 Task: Create relationship between event and attendee object.
Action: Mouse moved to (642, 50)
Screenshot: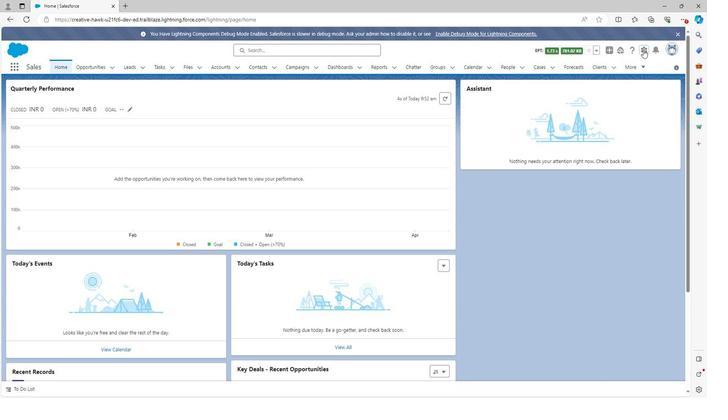 
Action: Mouse pressed left at (642, 50)
Screenshot: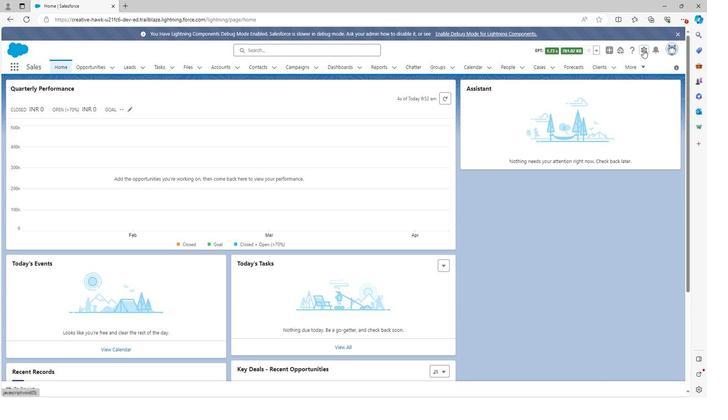 
Action: Mouse moved to (611, 72)
Screenshot: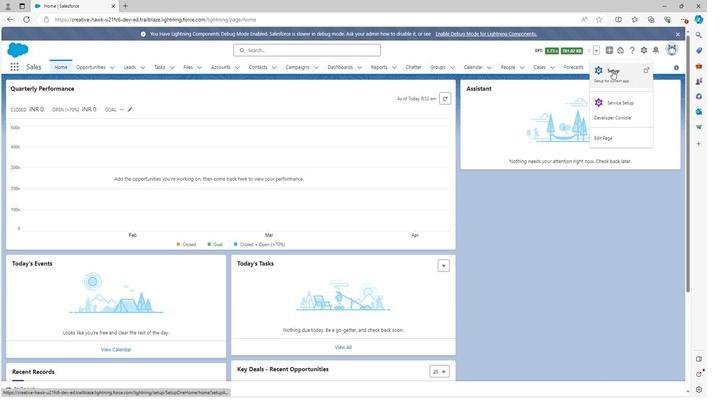 
Action: Mouse pressed left at (611, 72)
Screenshot: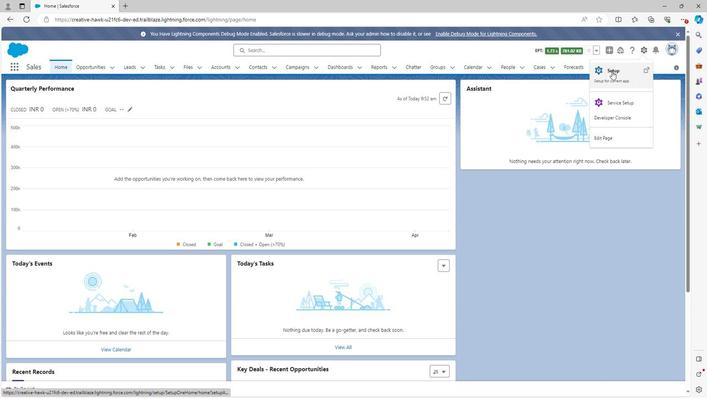 
Action: Mouse moved to (85, 69)
Screenshot: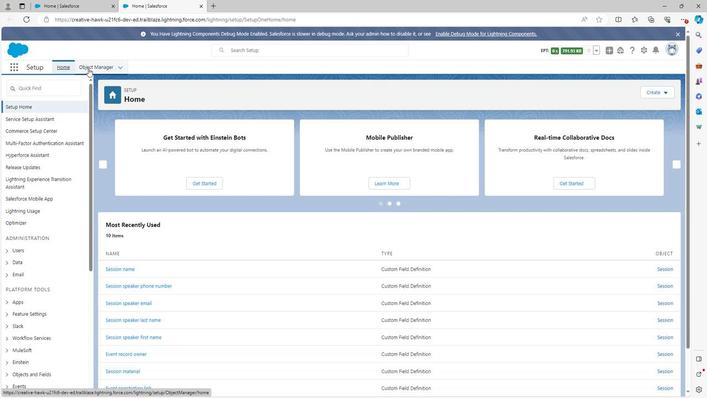 
Action: Mouse pressed left at (85, 69)
Screenshot: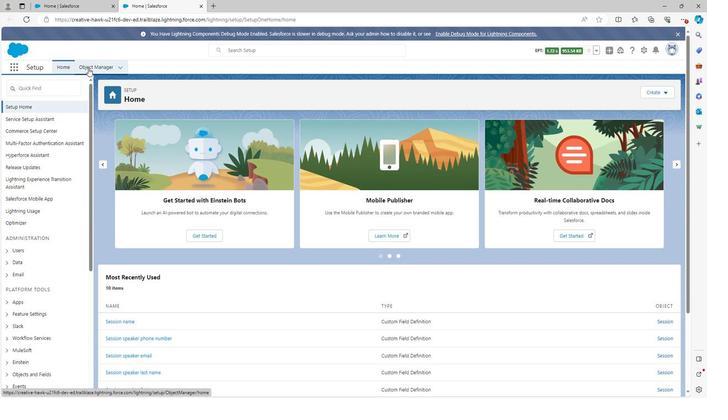 
Action: Mouse moved to (56, 291)
Screenshot: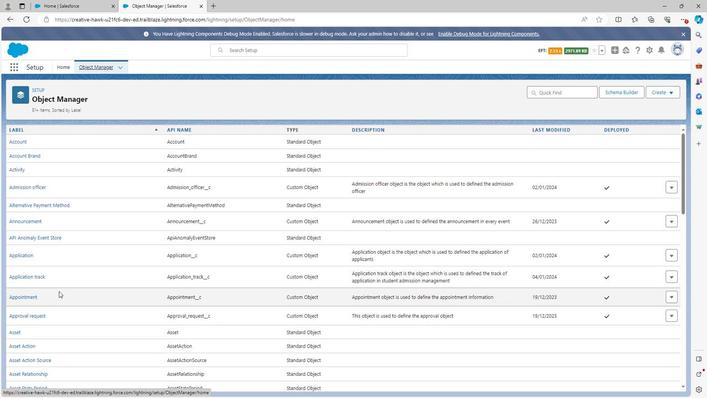 
Action: Mouse scrolled (56, 291) with delta (0, 0)
Screenshot: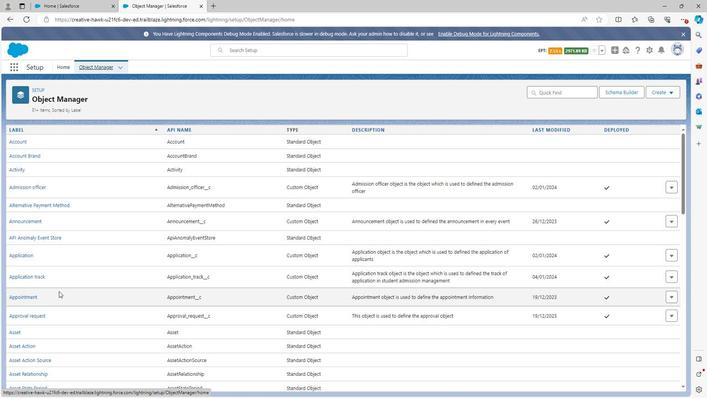
Action: Mouse moved to (56, 292)
Screenshot: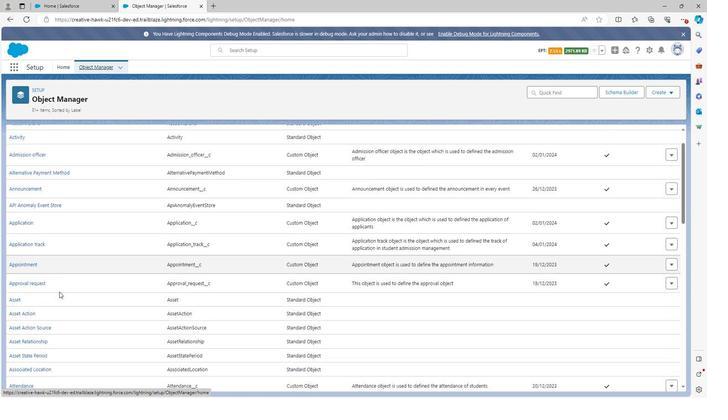 
Action: Mouse scrolled (56, 291) with delta (0, 0)
Screenshot: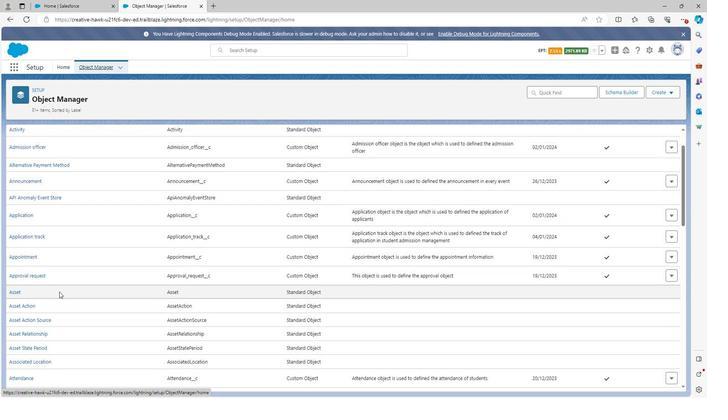 
Action: Mouse moved to (18, 358)
Screenshot: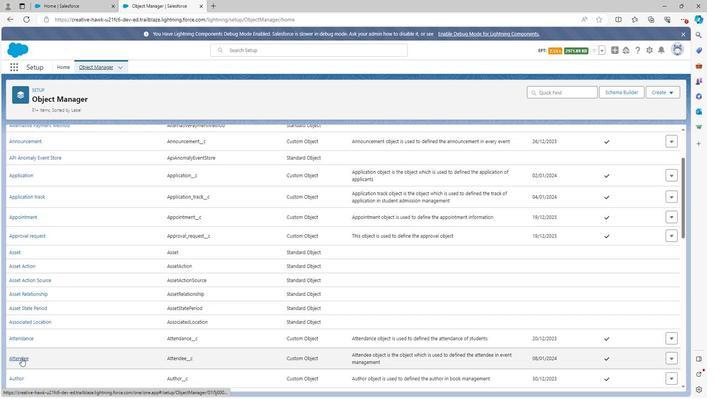 
Action: Mouse pressed left at (18, 358)
Screenshot: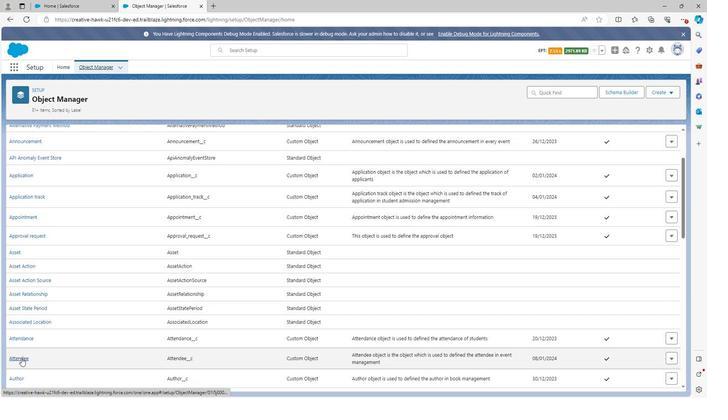 
Action: Mouse moved to (43, 146)
Screenshot: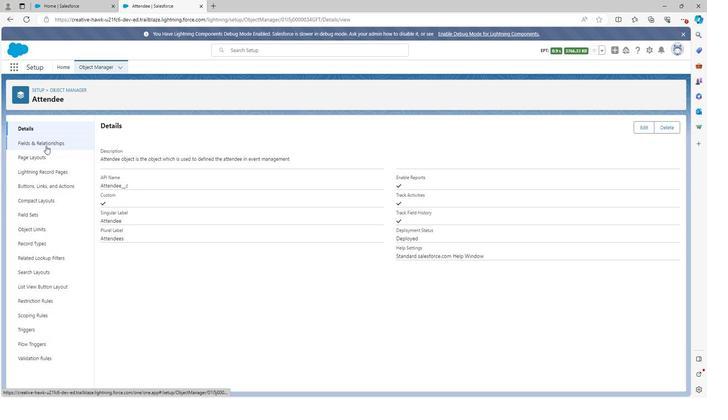 
Action: Mouse pressed left at (43, 146)
Screenshot: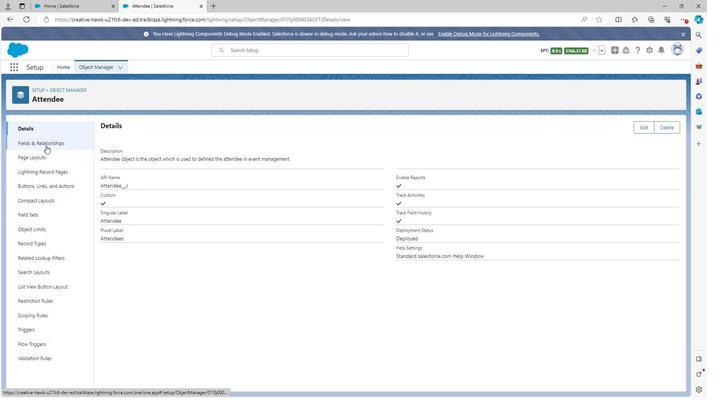 
Action: Mouse moved to (519, 128)
Screenshot: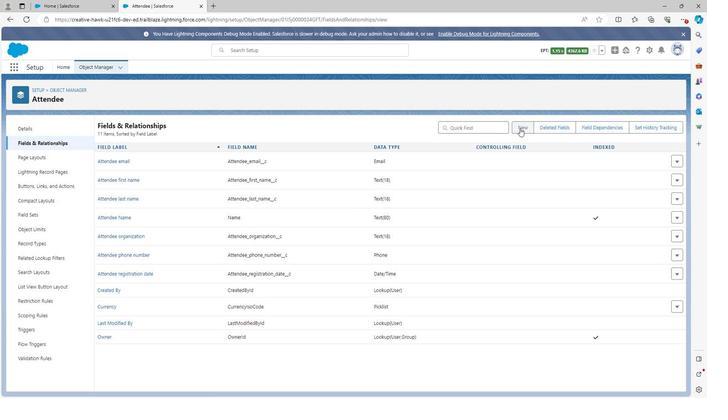 
Action: Mouse pressed left at (519, 128)
Screenshot: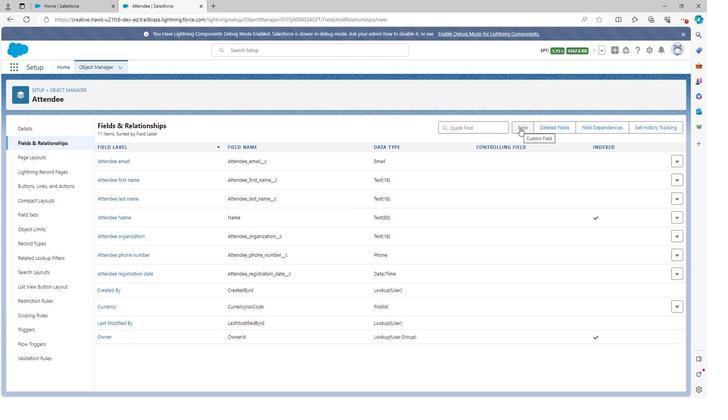 
Action: Mouse moved to (106, 264)
Screenshot: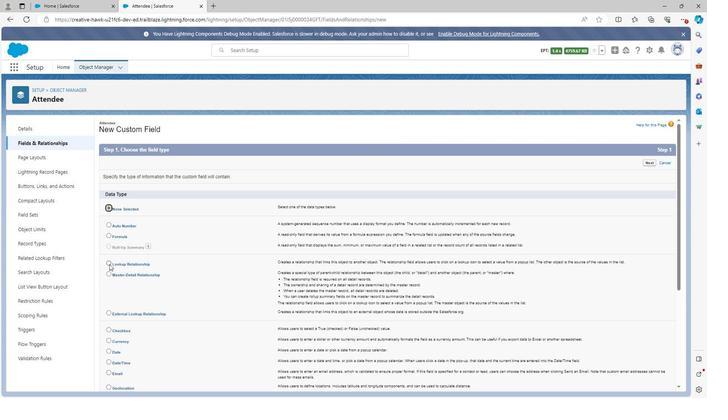 
Action: Mouse pressed left at (106, 264)
Screenshot: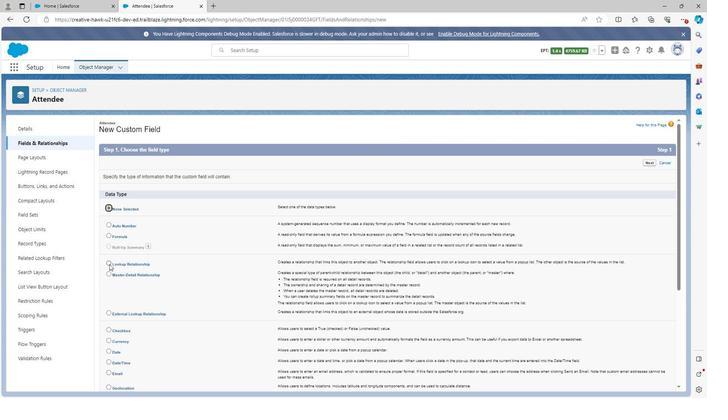 
Action: Mouse moved to (336, 273)
Screenshot: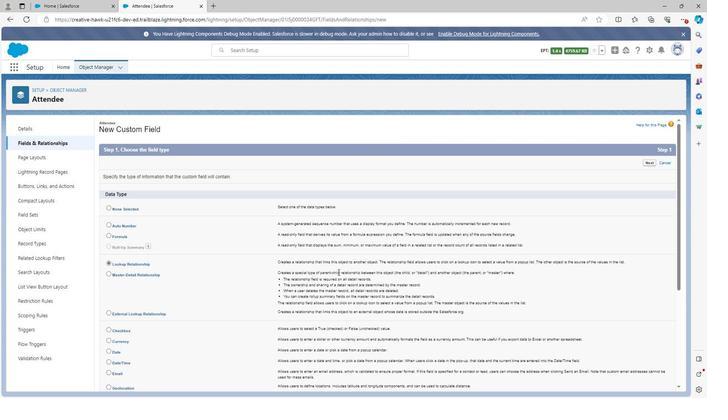 
Action: Mouse scrolled (336, 272) with delta (0, 0)
Screenshot: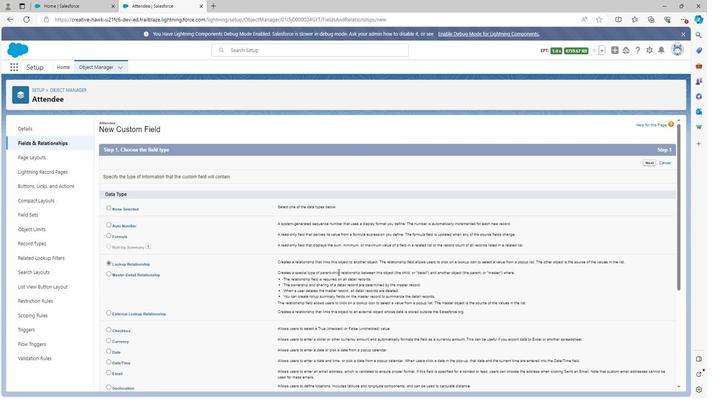 
Action: Mouse scrolled (336, 272) with delta (0, 0)
Screenshot: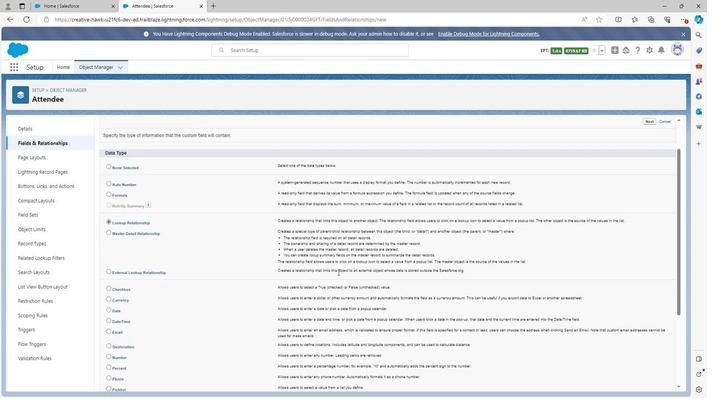 
Action: Mouse scrolled (336, 272) with delta (0, 0)
Screenshot: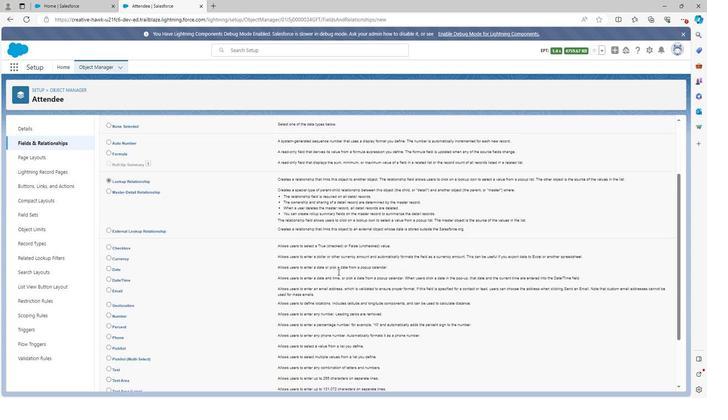
Action: Mouse scrolled (336, 272) with delta (0, 0)
Screenshot: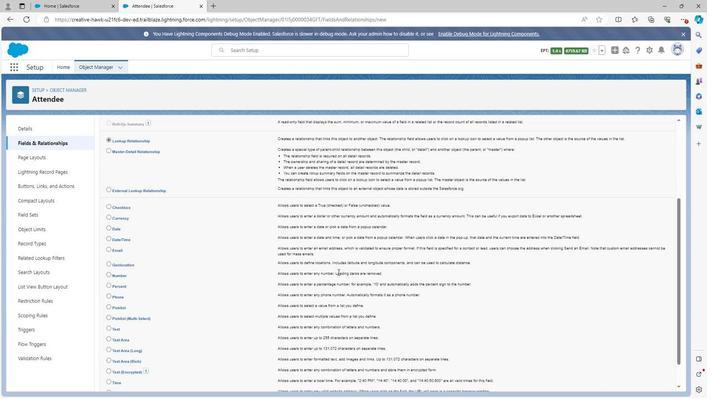 
Action: Mouse moved to (649, 381)
Screenshot: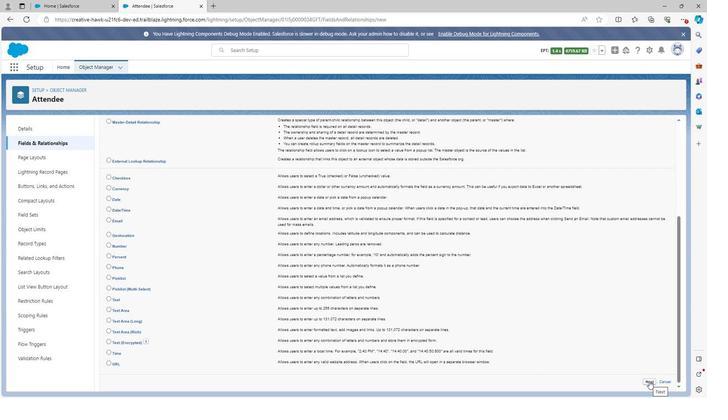 
Action: Mouse pressed left at (649, 381)
Screenshot: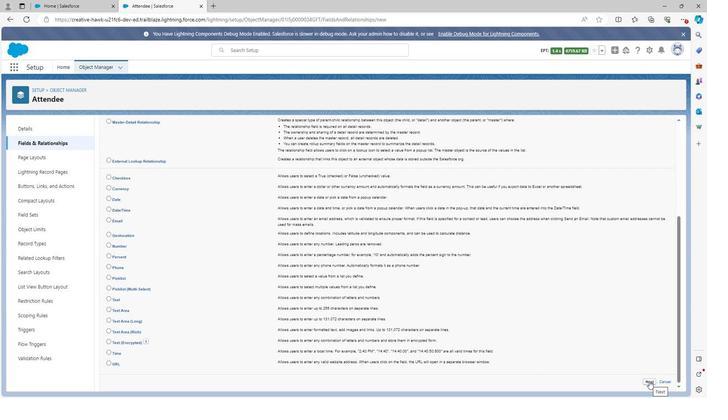 
Action: Mouse moved to (228, 190)
Screenshot: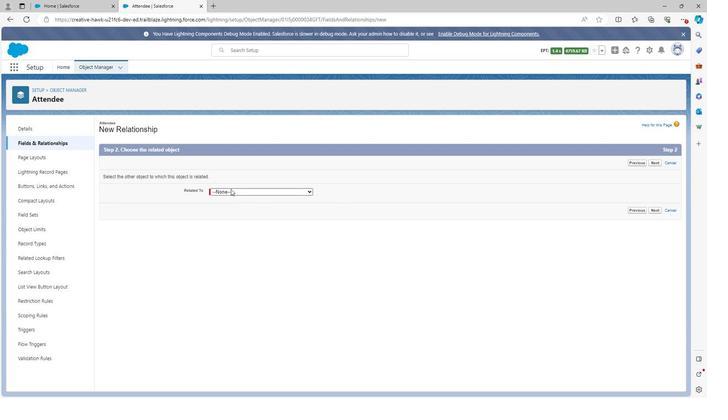 
Action: Mouse pressed left at (228, 190)
Screenshot: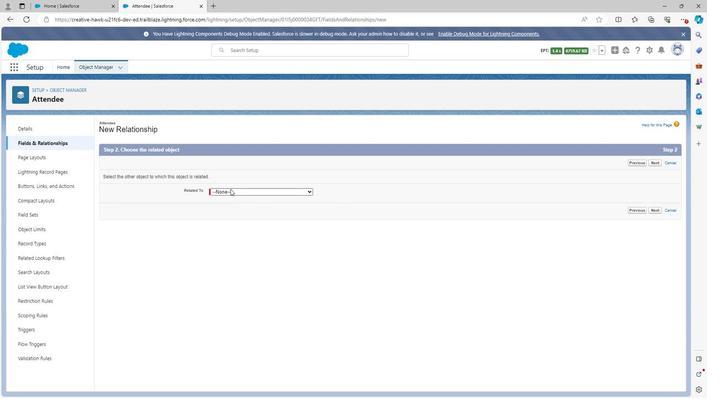 
Action: Mouse moved to (228, 268)
Screenshot: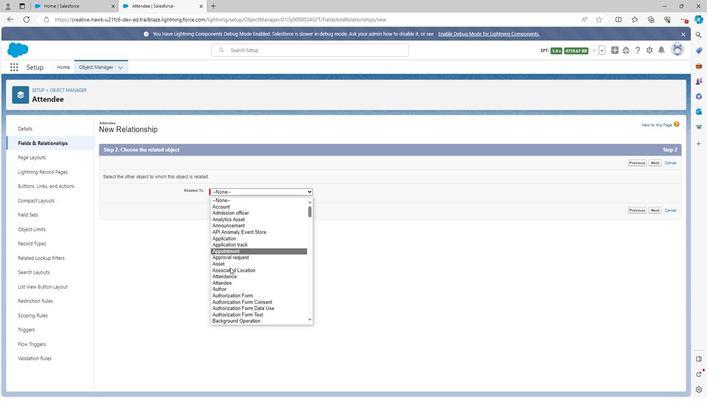 
Action: Mouse scrolled (228, 268) with delta (0, 0)
Screenshot: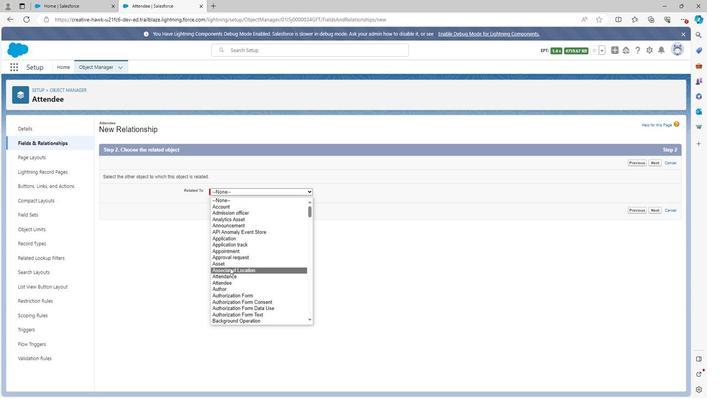 
Action: Mouse scrolled (228, 268) with delta (0, 0)
Screenshot: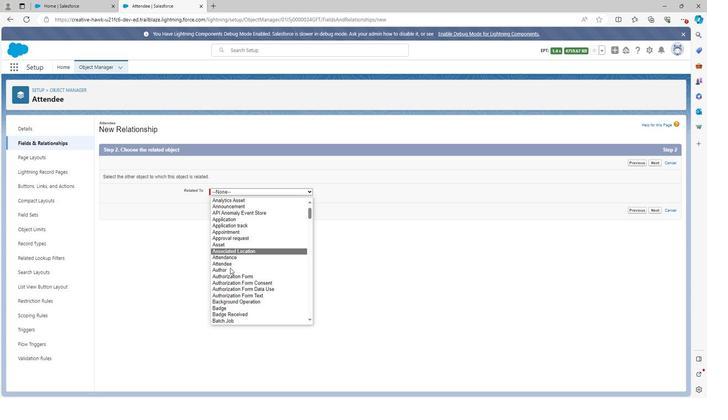 
Action: Mouse scrolled (228, 268) with delta (0, 0)
Screenshot: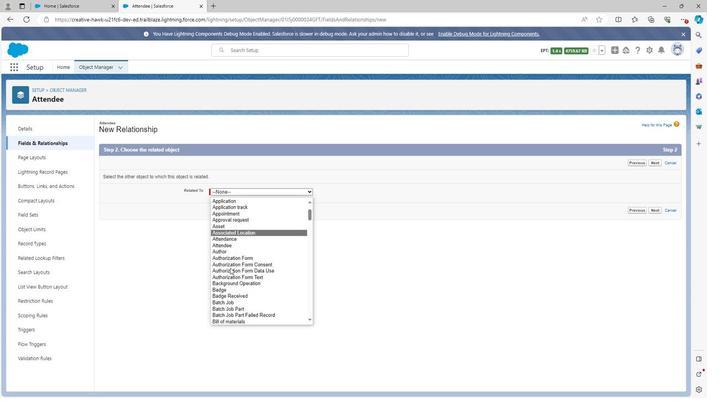 
Action: Mouse scrolled (228, 268) with delta (0, 0)
Screenshot: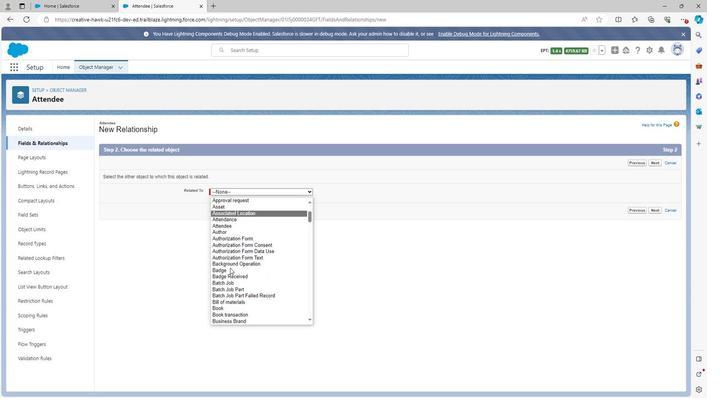 
Action: Mouse moved to (229, 268)
Screenshot: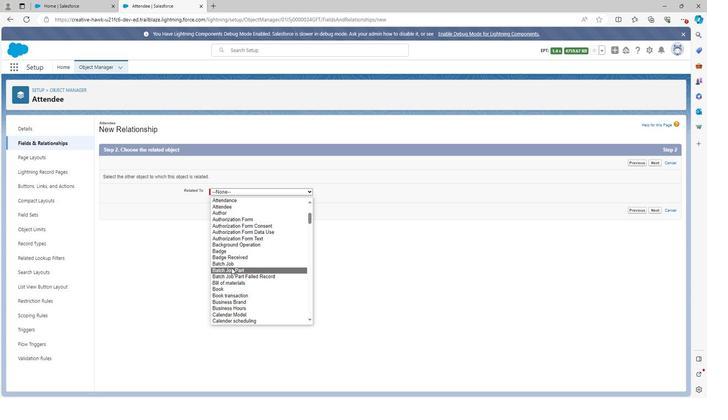 
Action: Mouse scrolled (229, 268) with delta (0, 0)
Screenshot: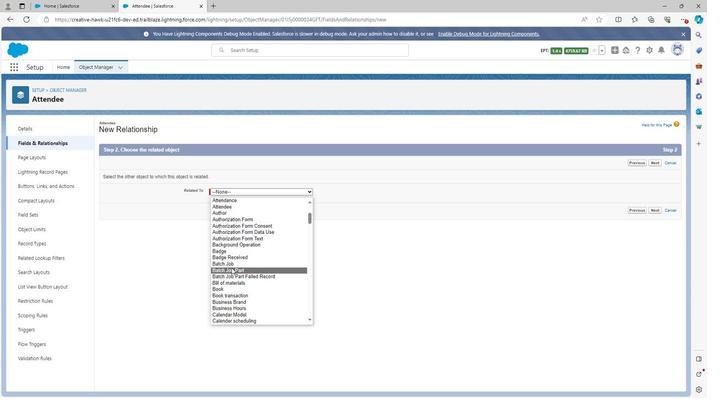 
Action: Mouse scrolled (229, 268) with delta (0, 0)
Screenshot: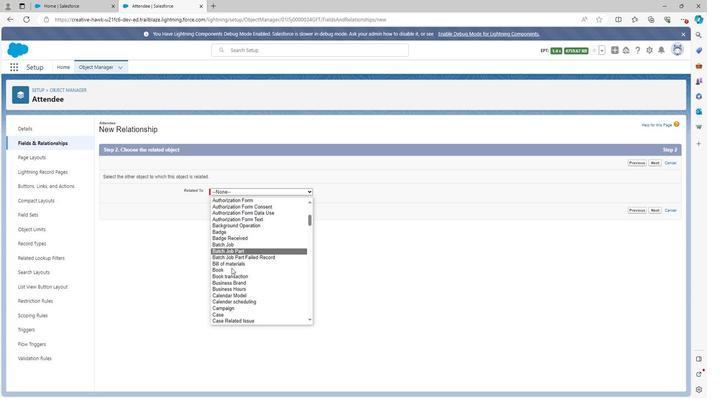 
Action: Mouse scrolled (229, 268) with delta (0, 0)
Screenshot: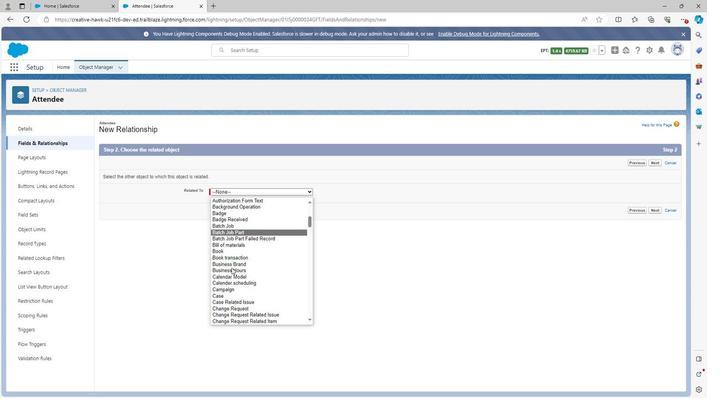 
Action: Mouse scrolled (229, 268) with delta (0, 0)
Screenshot: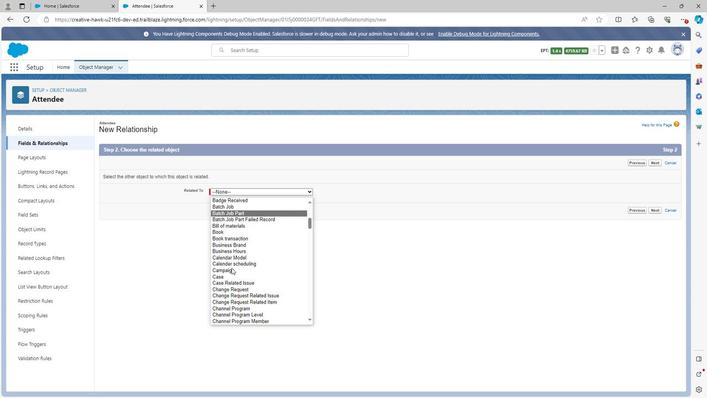 
Action: Mouse scrolled (229, 268) with delta (0, 0)
Screenshot: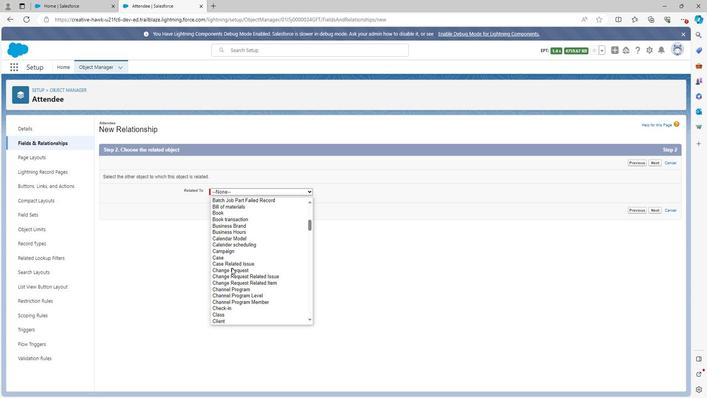 
Action: Mouse scrolled (229, 268) with delta (0, 0)
Screenshot: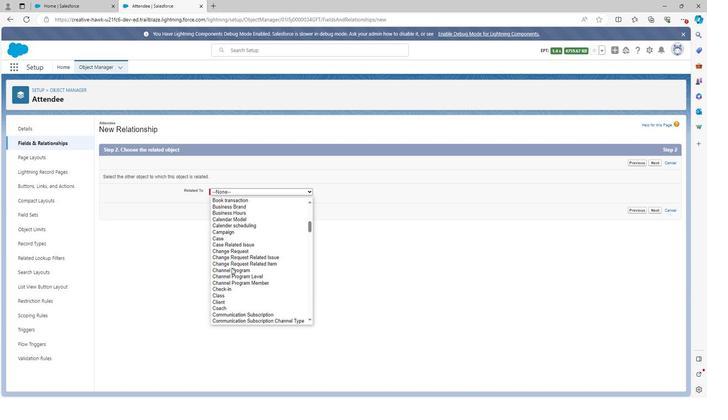 
Action: Mouse scrolled (229, 268) with delta (0, 0)
Screenshot: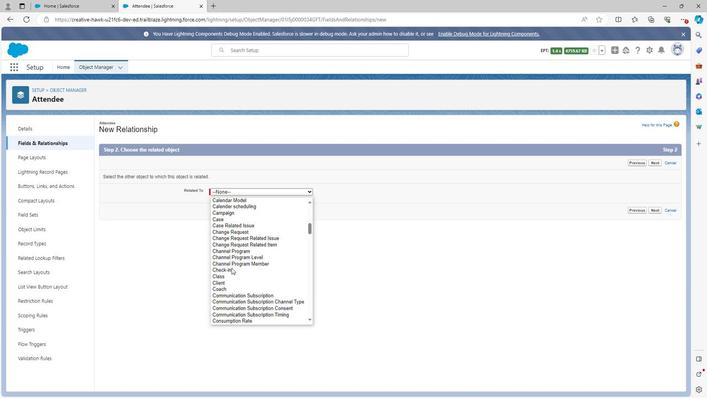 
Action: Mouse scrolled (229, 268) with delta (0, 0)
Screenshot: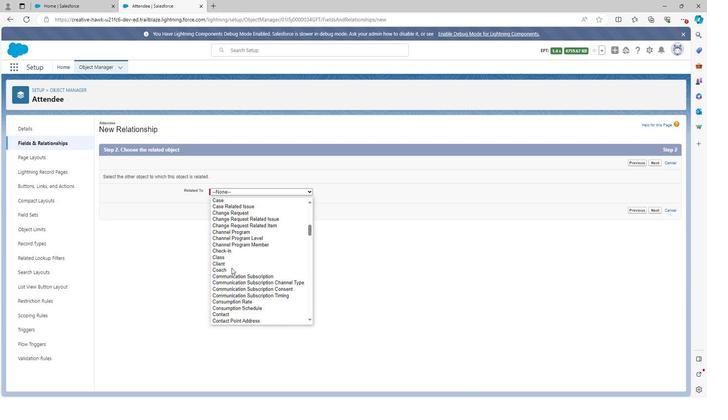 
Action: Mouse scrolled (229, 268) with delta (0, 0)
Screenshot: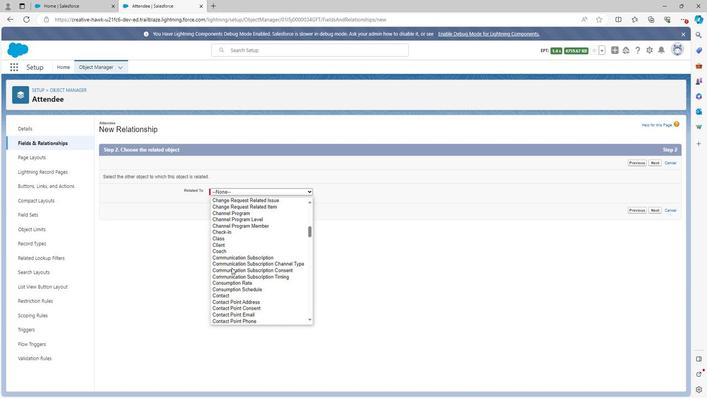 
Action: Mouse scrolled (229, 268) with delta (0, 0)
Screenshot: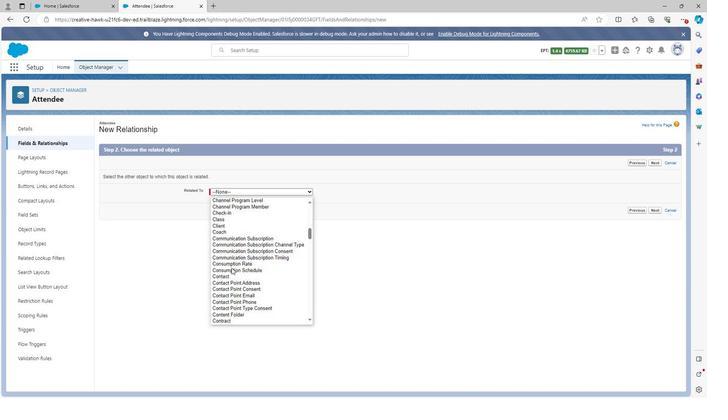 
Action: Mouse scrolled (229, 268) with delta (0, 0)
Screenshot: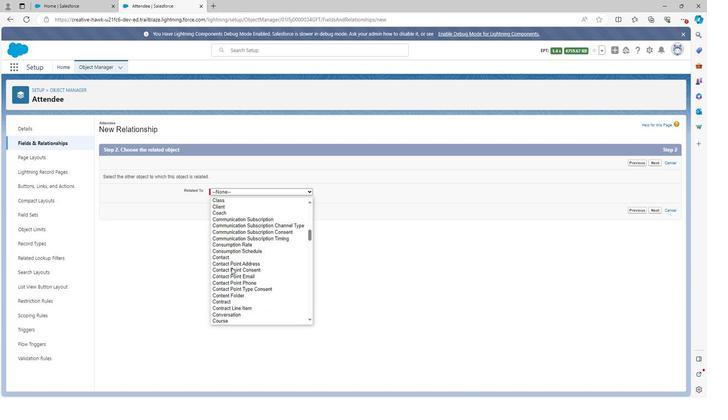 
Action: Mouse scrolled (229, 268) with delta (0, 0)
Screenshot: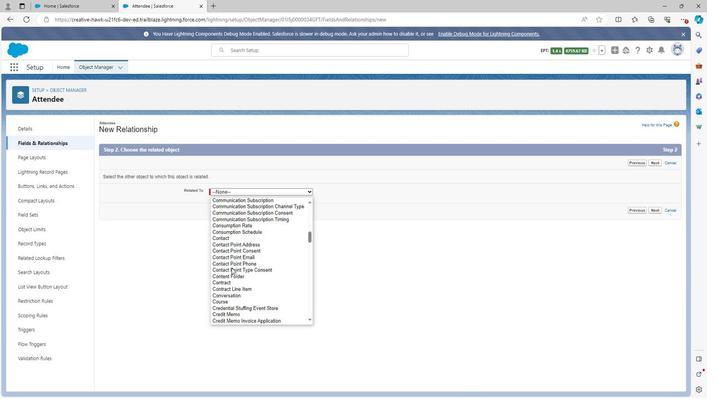 
Action: Mouse scrolled (229, 268) with delta (0, 0)
Screenshot: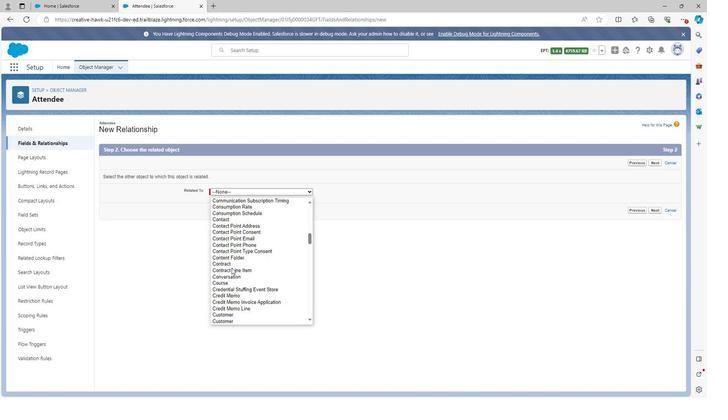 
Action: Mouse scrolled (229, 268) with delta (0, 0)
Screenshot: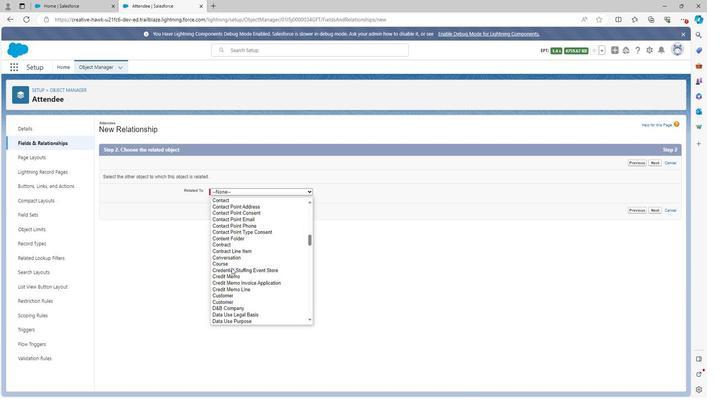 
Action: Mouse scrolled (229, 268) with delta (0, 0)
Screenshot: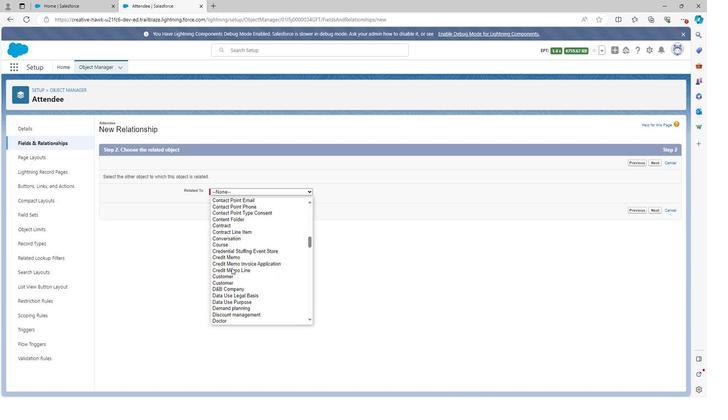 
Action: Mouse scrolled (229, 268) with delta (0, 0)
Screenshot: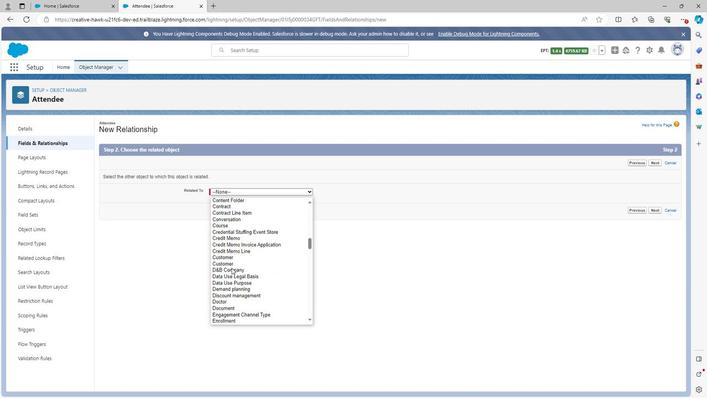 
Action: Mouse scrolled (229, 268) with delta (0, 0)
Screenshot: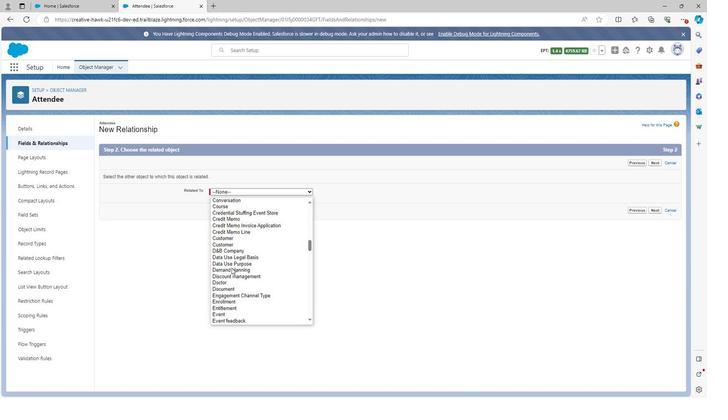 
Action: Mouse scrolled (229, 268) with delta (0, 0)
Screenshot: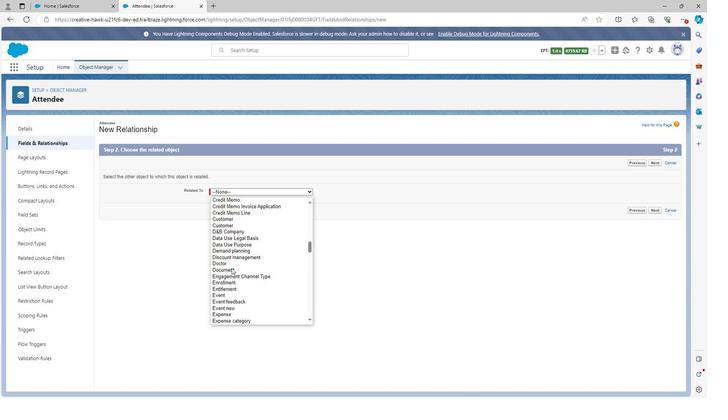 
Action: Mouse moved to (222, 289)
Screenshot: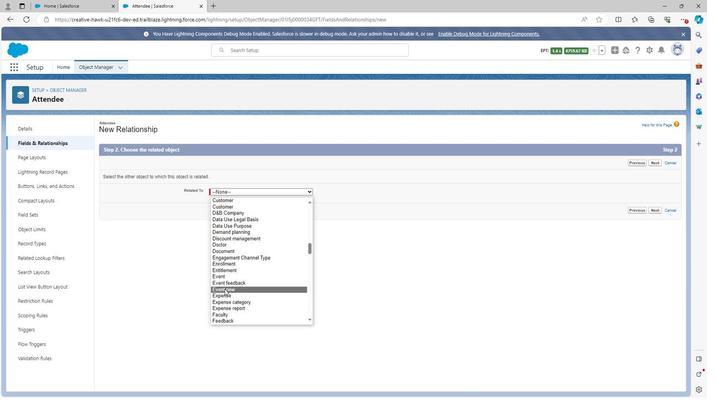 
Action: Mouse pressed left at (222, 289)
Screenshot: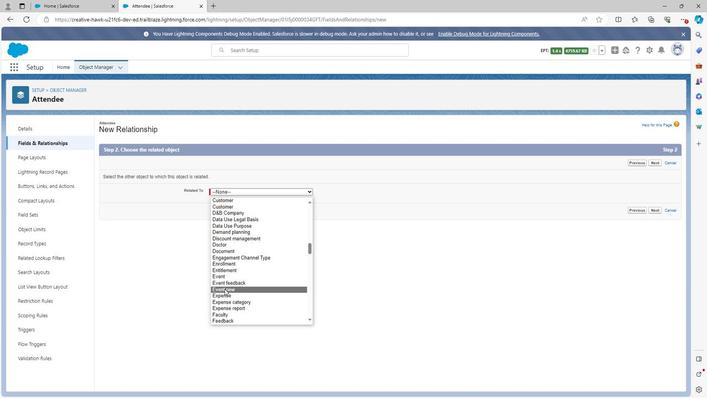 
Action: Mouse moved to (652, 208)
Screenshot: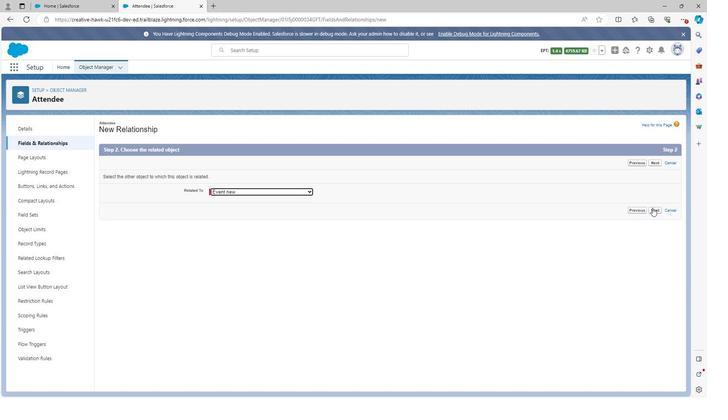 
Action: Mouse pressed left at (652, 208)
Screenshot: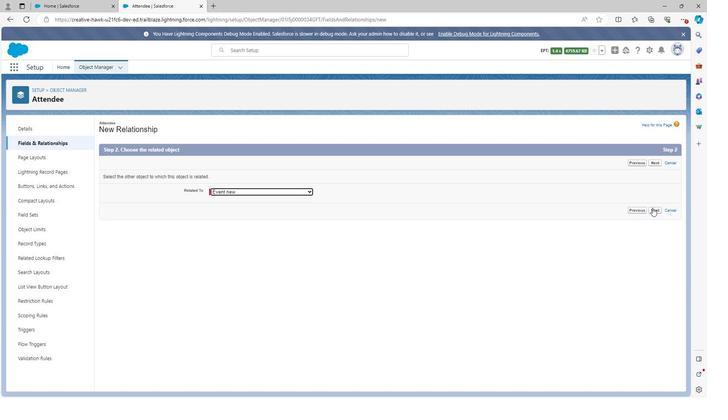 
Action: Mouse moved to (234, 178)
Screenshot: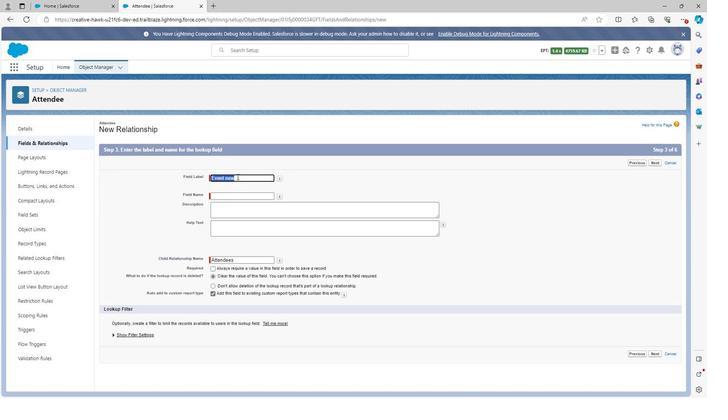 
Action: Mouse pressed left at (234, 178)
Screenshot: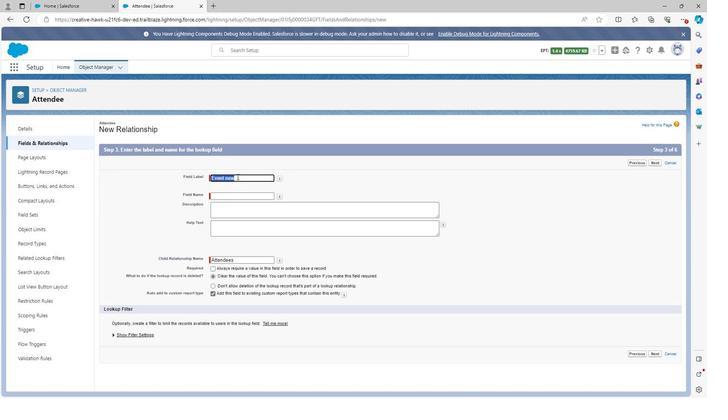 
Action: Mouse moved to (234, 178)
Screenshot: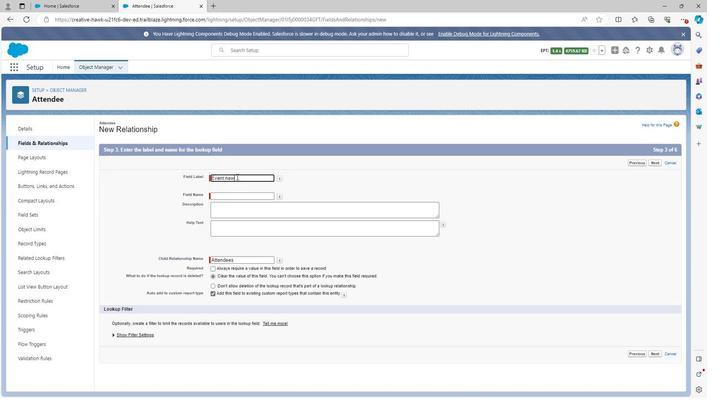 
Action: Mouse pressed left at (234, 178)
Screenshot: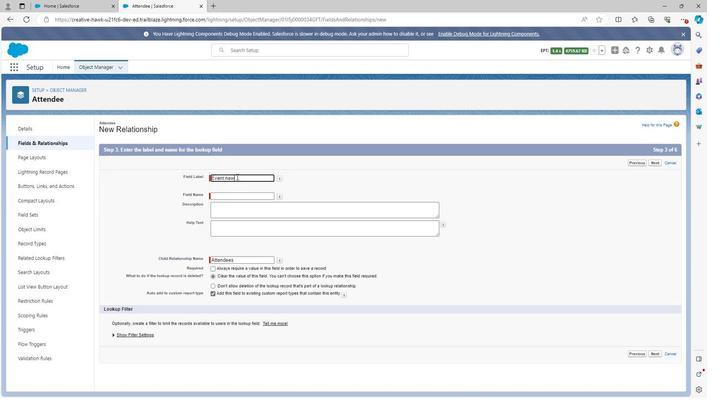 
Action: Mouse moved to (197, 176)
Screenshot: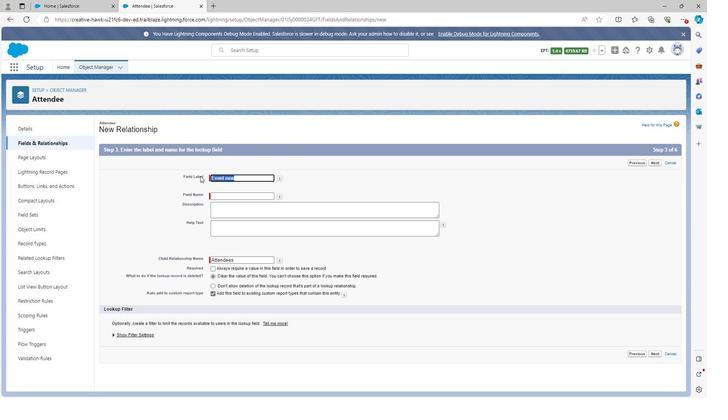 
Action: Key pressed <Key.shift>A
Screenshot: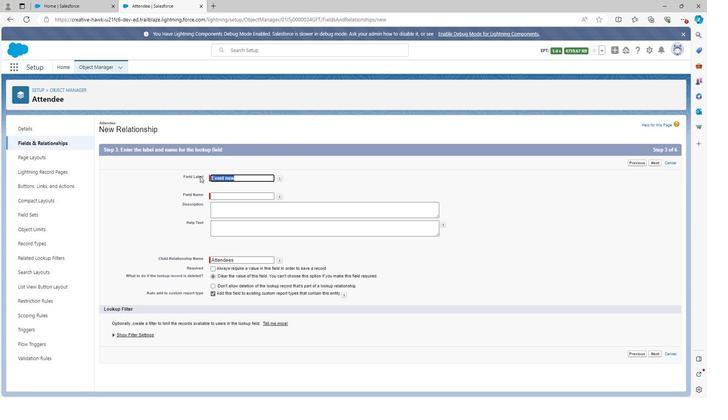 
Action: Mouse moved to (197, 176)
Screenshot: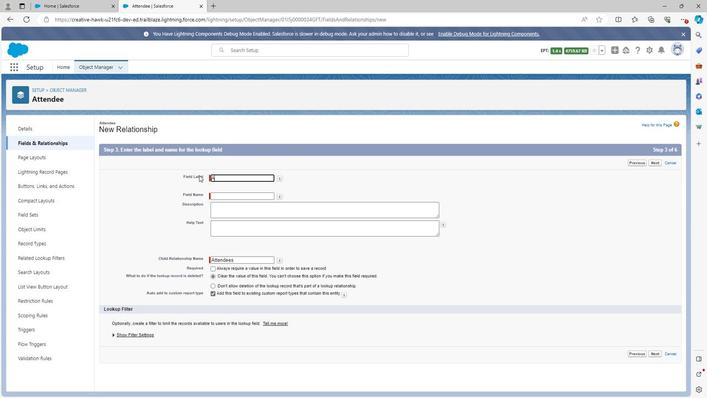 
Action: Key pressed ttendee<Key.space>event<Key.space>subjev
Screenshot: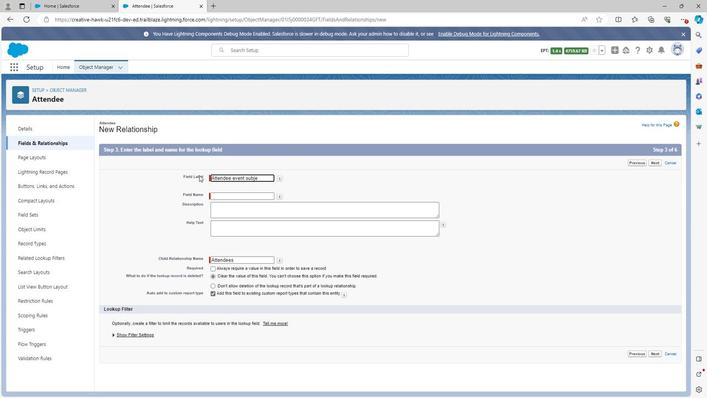 
Action: Mouse moved to (197, 175)
Screenshot: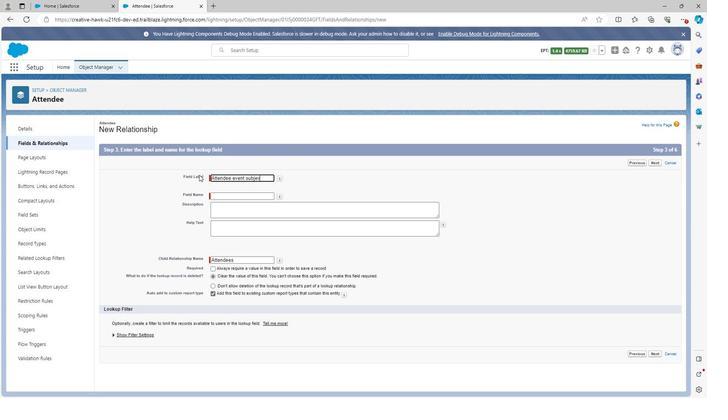 
Action: Key pressed <Key.backspace>ct
Screenshot: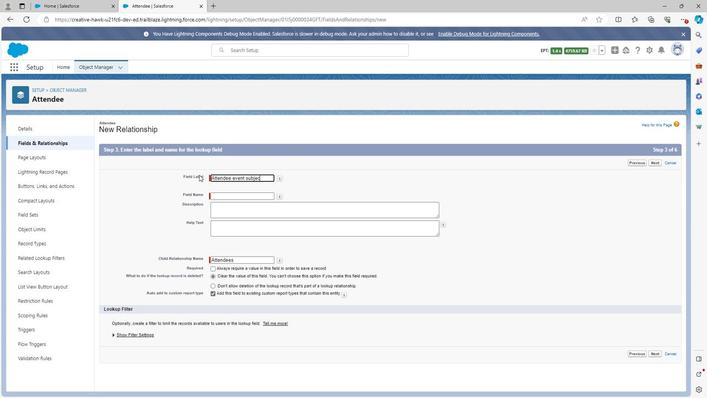 
Action: Mouse moved to (295, 182)
Screenshot: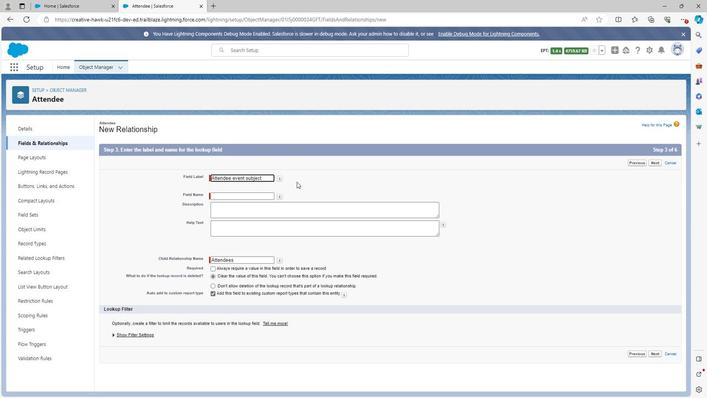 
Action: Mouse pressed left at (295, 182)
Screenshot: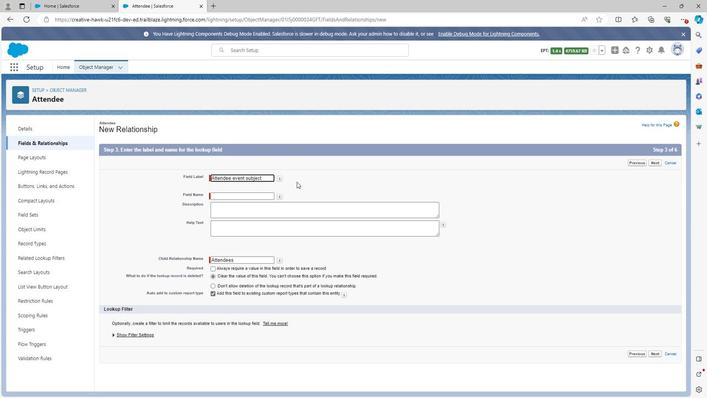 
Action: Mouse moved to (248, 212)
Screenshot: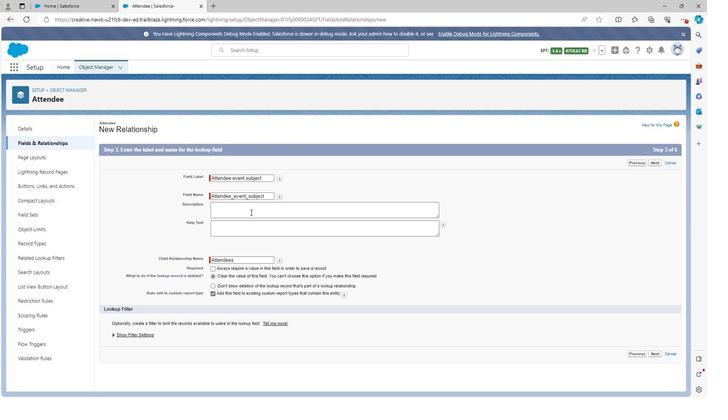 
Action: Mouse pressed left at (248, 212)
Screenshot: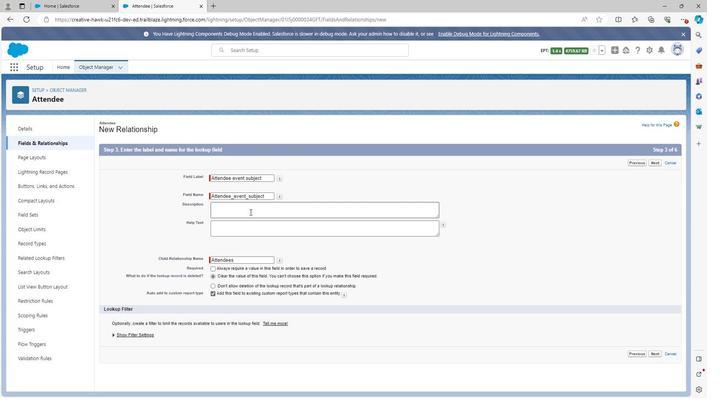 
Action: Mouse moved to (247, 212)
Screenshot: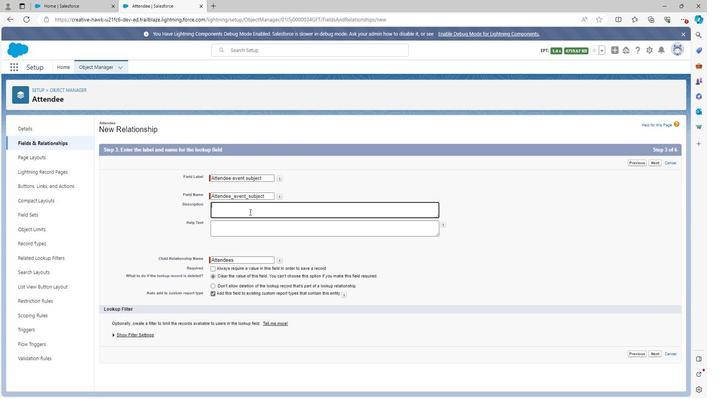 
Action: Key pressed <Key.shift>
Screenshot: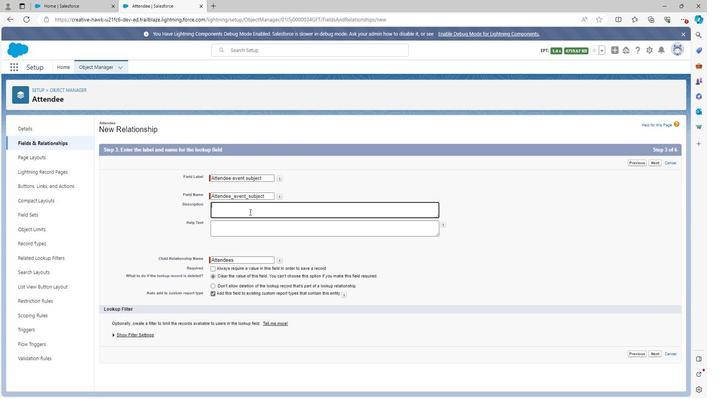 
Action: Mouse moved to (245, 210)
Screenshot: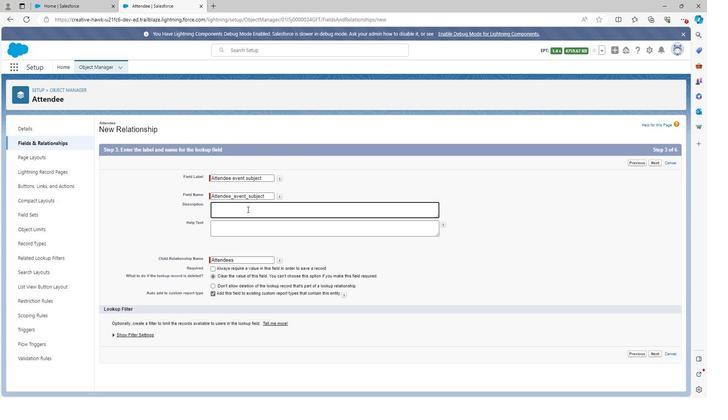 
Action: Key pressed A
Screenshot: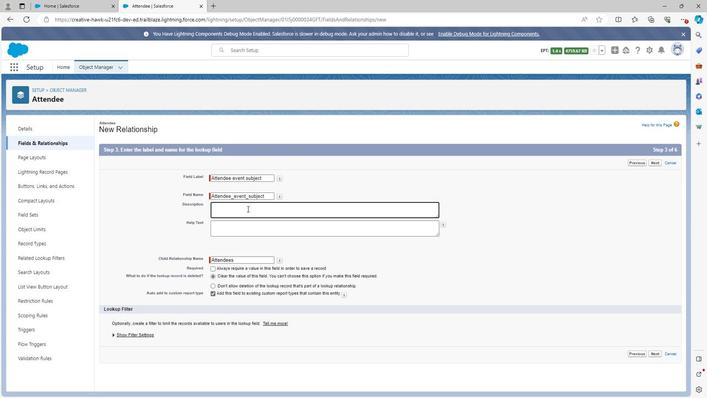 
Action: Mouse moved to (244, 207)
Screenshot: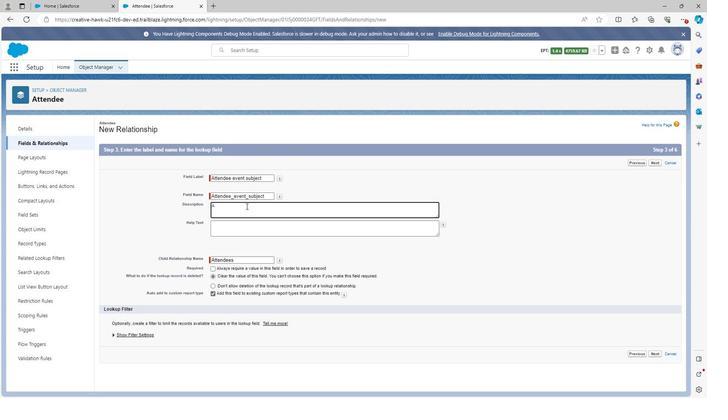 
Action: Key pressed t
Screenshot: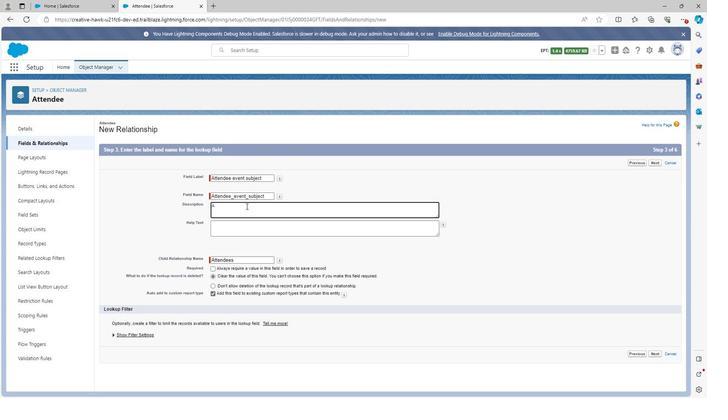 
Action: Mouse moved to (244, 207)
Screenshot: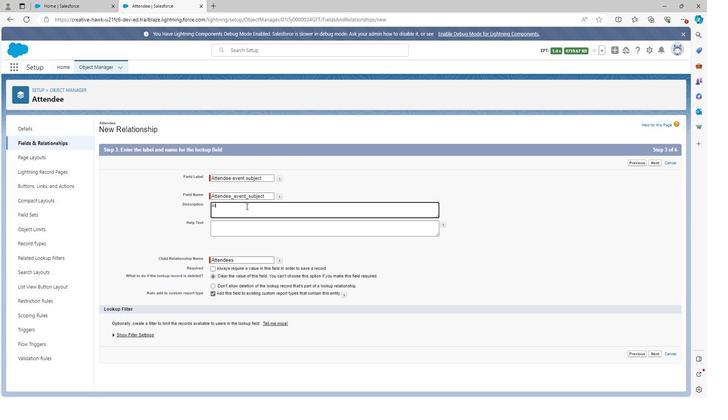 
Action: Key pressed t
Screenshot: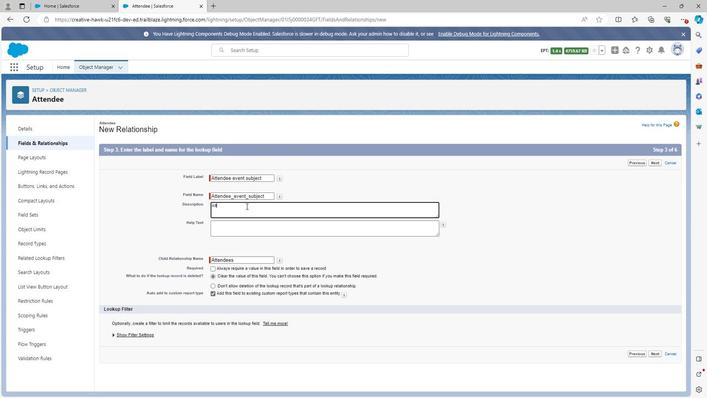 
Action: Mouse moved to (244, 206)
Screenshot: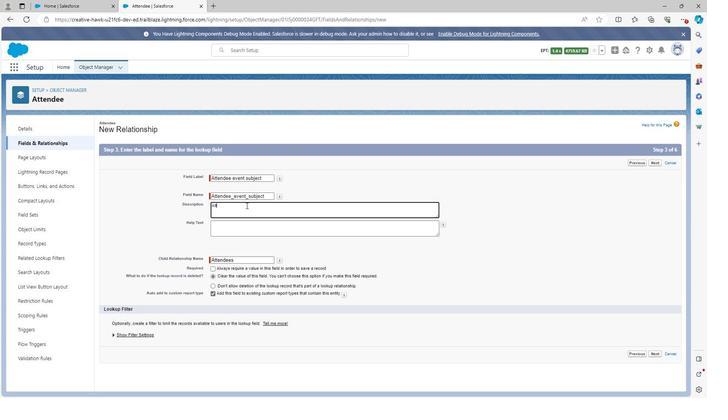 
Action: Key pressed e
Screenshot: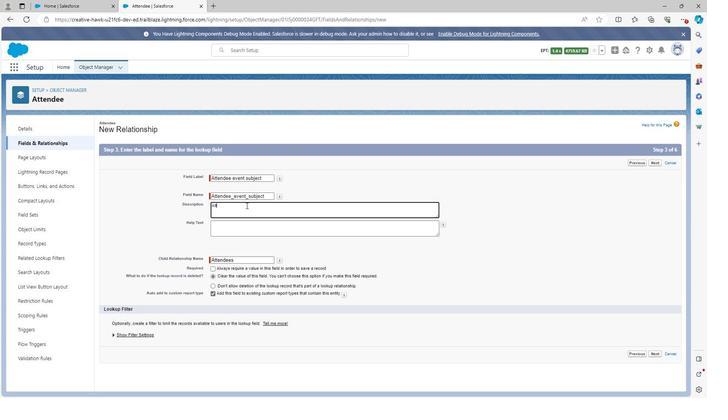 
Action: Mouse moved to (244, 205)
Screenshot: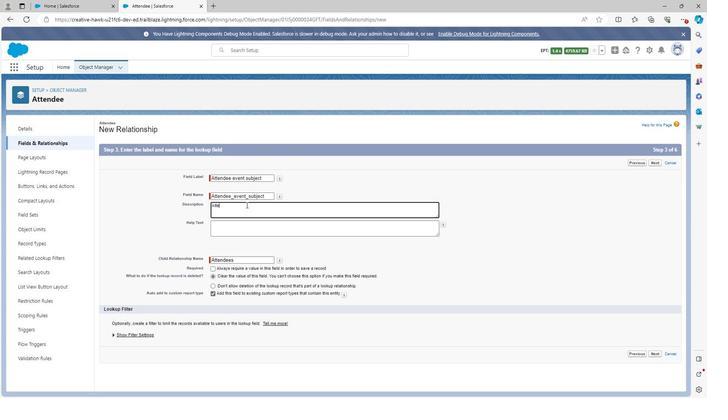 
Action: Key pressed nee
Screenshot: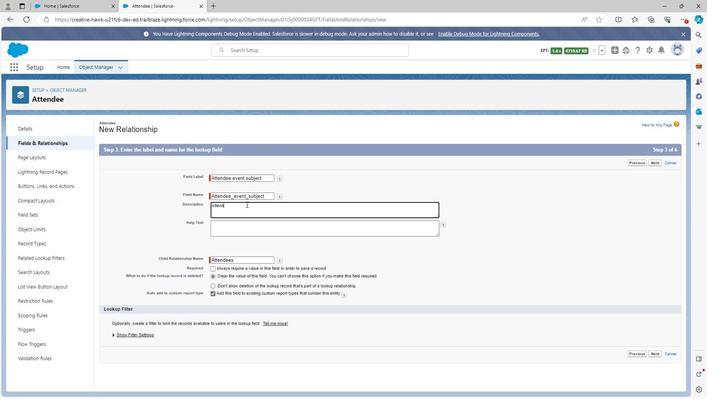 
Action: Mouse moved to (244, 205)
Screenshot: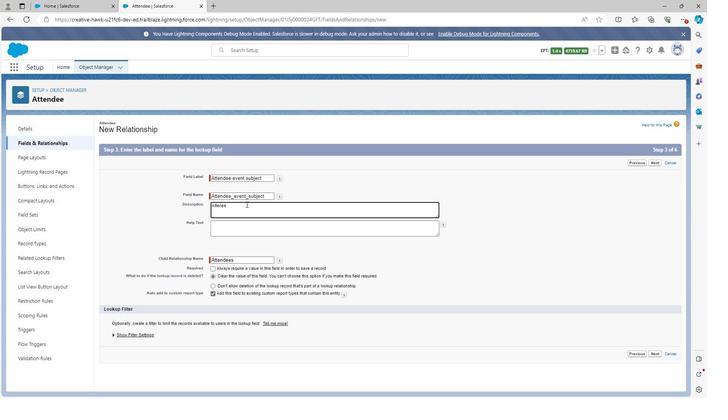 
Action: Key pressed <Key.backspace><Key.backspace>d
Screenshot: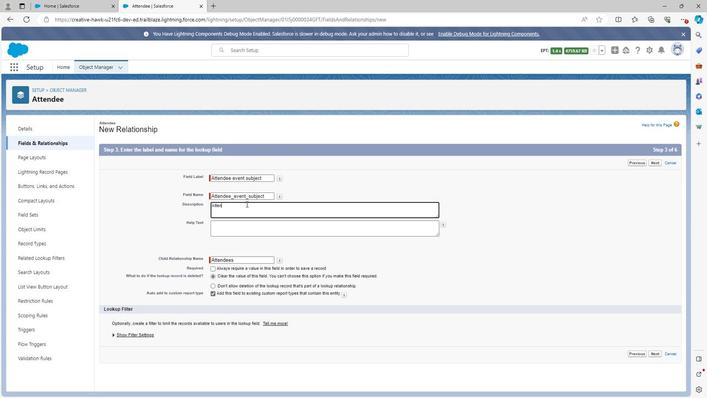 
Action: Mouse moved to (244, 204)
Screenshot: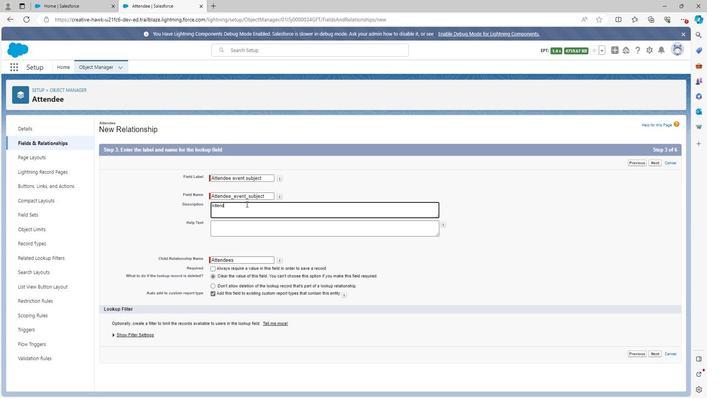 
Action: Key pressed ee<Key.space>even
Screenshot: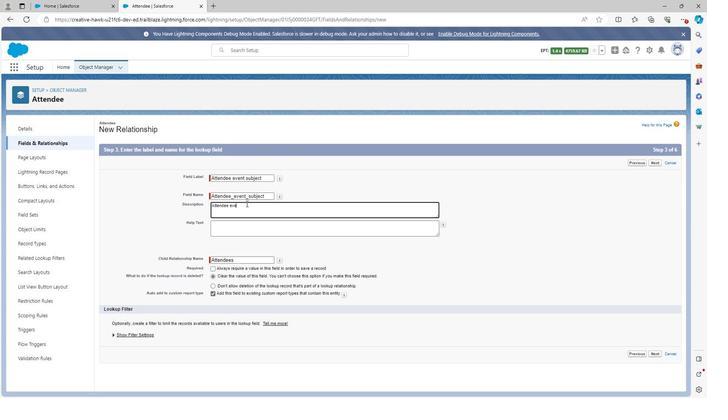 
Action: Mouse moved to (244, 203)
Screenshot: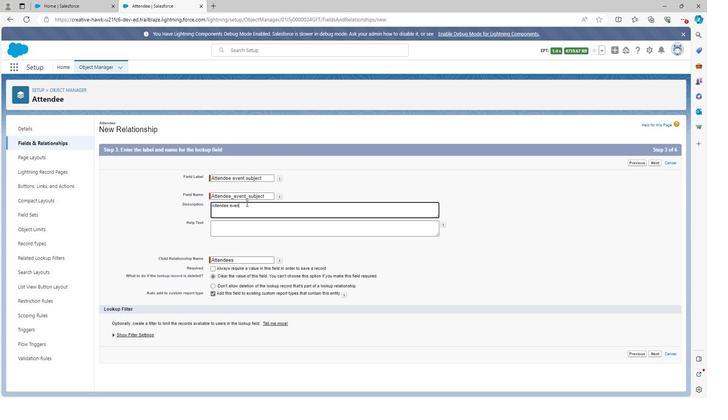 
Action: Key pressed t<Key.space>subject<Key.space>
Screenshot: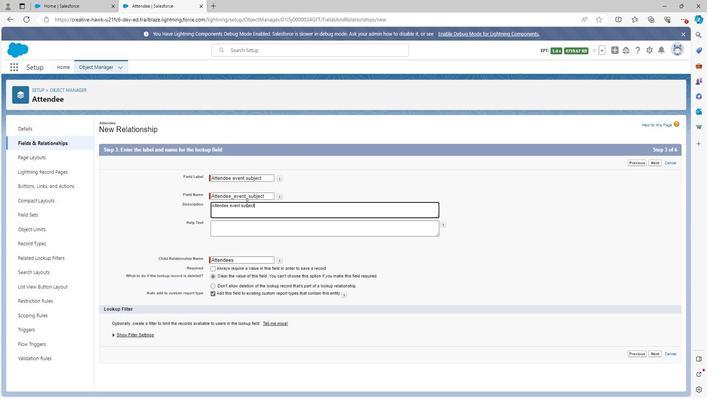 
Action: Mouse moved to (243, 203)
Screenshot: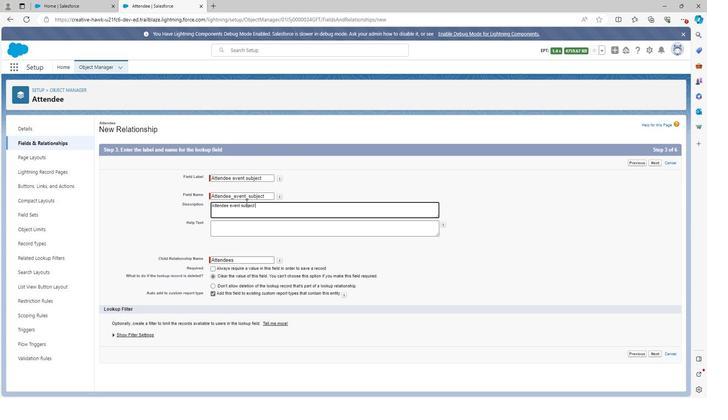 
Action: Key pressed relationship<Key.space>is<Key.space>the<Key.space>relationship<Key.space>in<Key.space>which<Key.space>we<Key.space>get<Key.space>subject<Key.space>of<Key.space>event<Key.space>i<Key.backspace>from<Key.space>event<Key.space>subject<Key.space>to<Key.space>attendee<Key.space>subject<Key.space>in<Key.space>event<Key.space>management
Screenshot: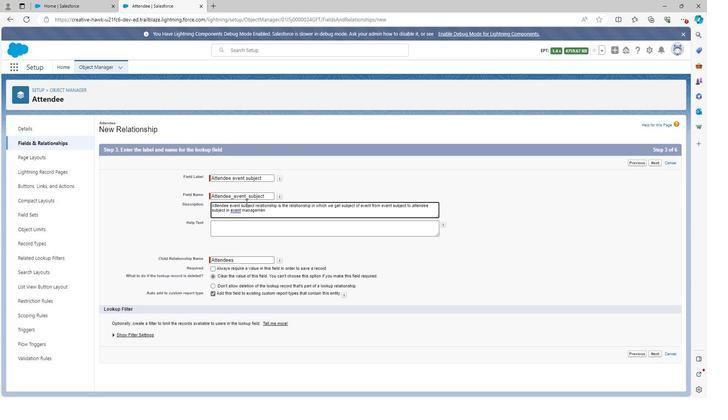 
Action: Mouse moved to (236, 225)
Screenshot: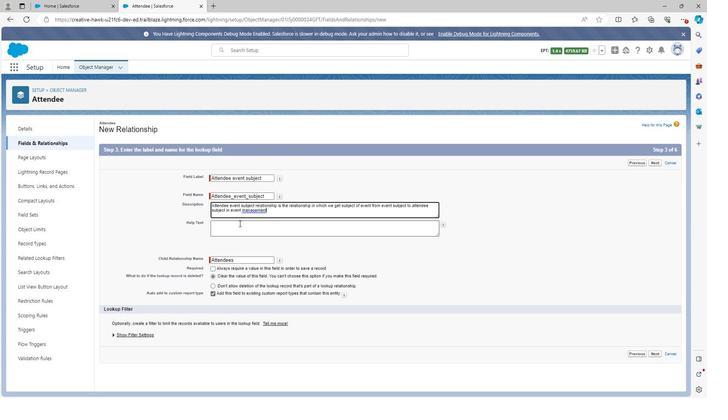 
Action: Mouse pressed left at (236, 225)
Screenshot: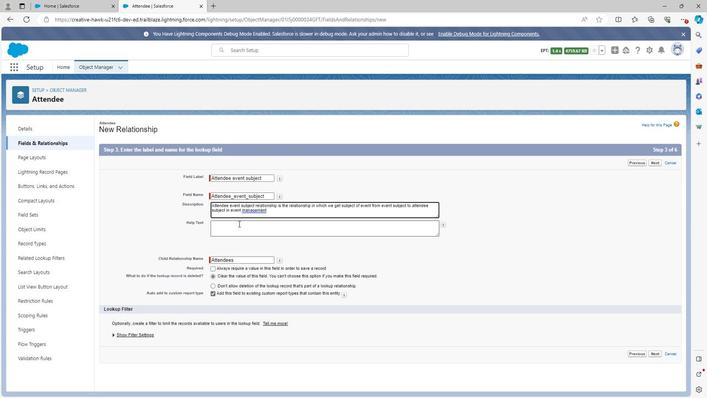 
Action: Key pressed <Key.shift><Key.shift><Key.shift>A
Screenshot: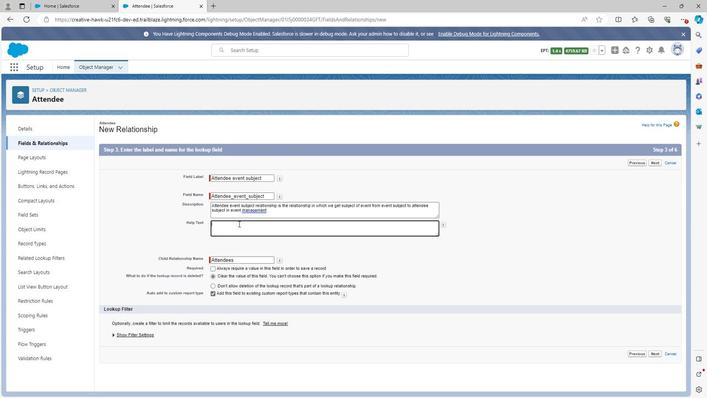 
Action: Mouse moved to (236, 225)
Screenshot: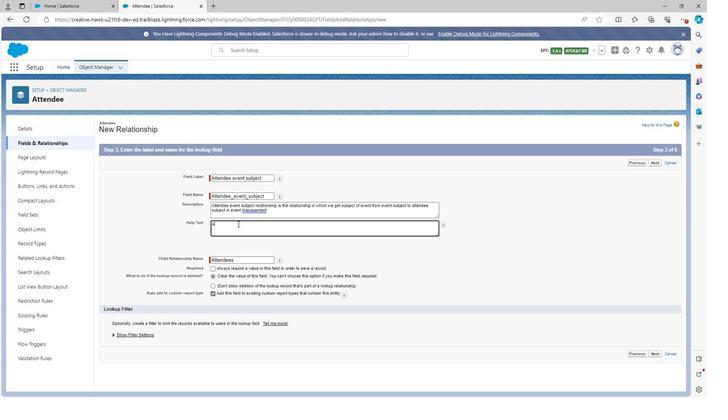 
Action: Key pressed t
Screenshot: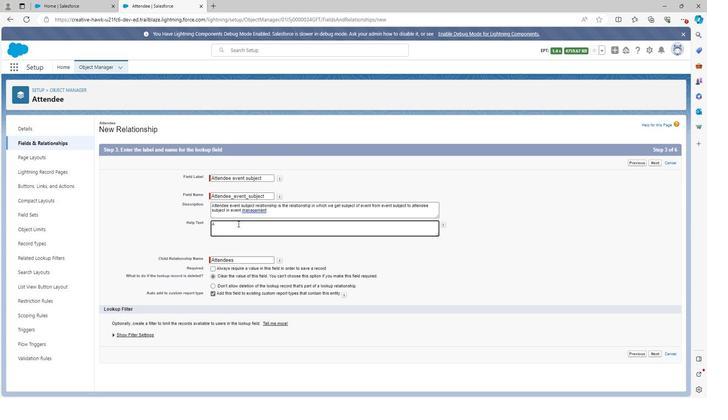 
Action: Mouse moved to (235, 222)
Screenshot: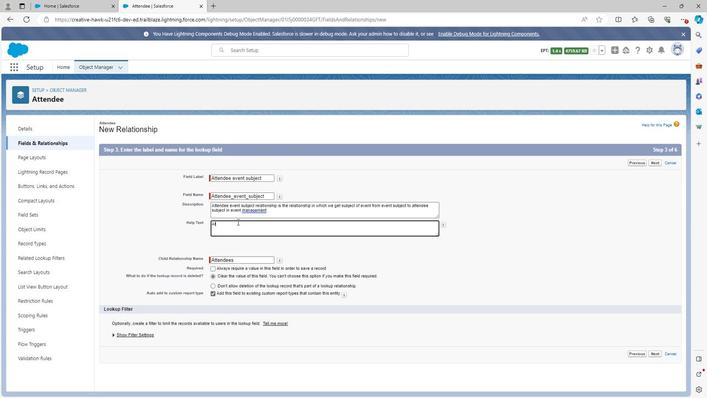 
Action: Key pressed tendee<Key.space>event<Key.space>suvb
Screenshot: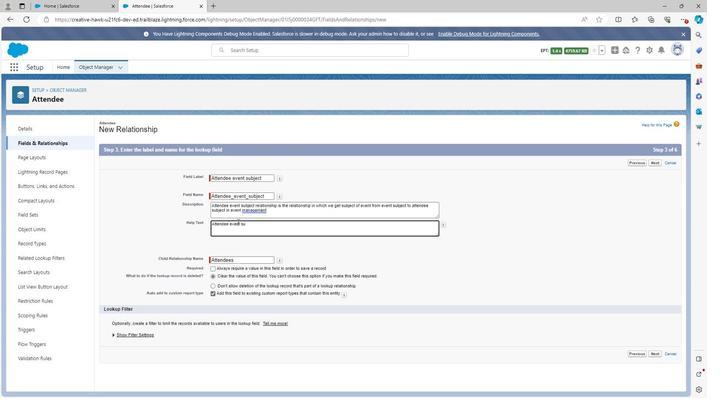 
Action: Mouse moved to (264, 220)
Screenshot: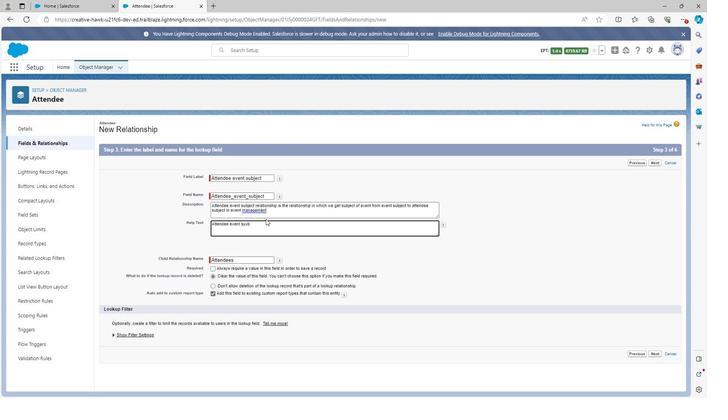 
Action: Key pressed <Key.backspace><Key.backspace>
Screenshot: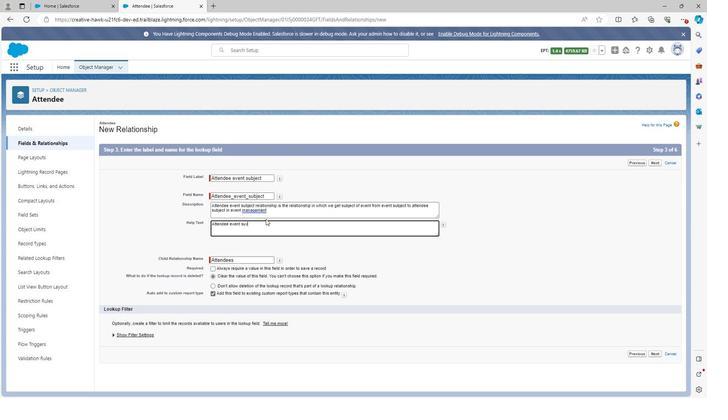 
Action: Mouse moved to (264, 219)
Screenshot: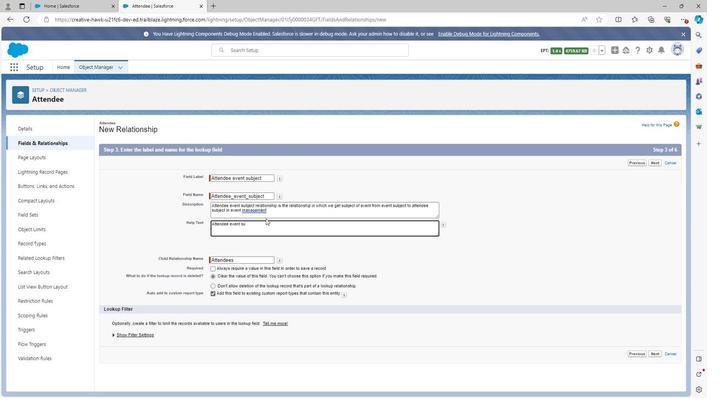 
Action: Key pressed bje
Screenshot: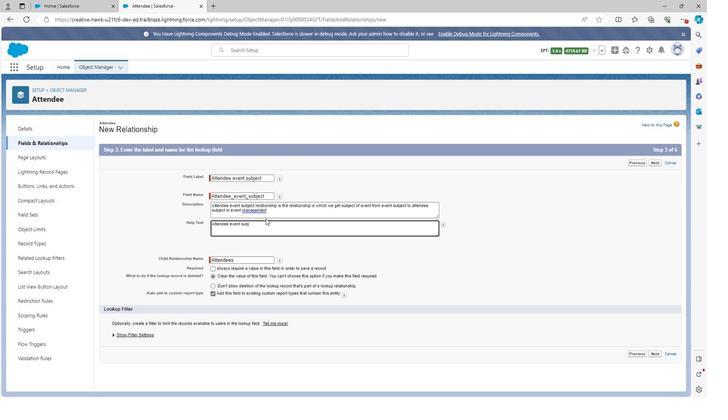 
Action: Mouse moved to (263, 219)
Screenshot: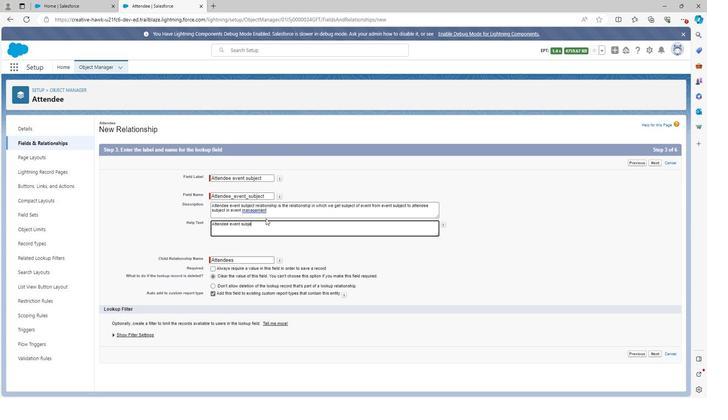 
Action: Key pressed ct
Screenshot: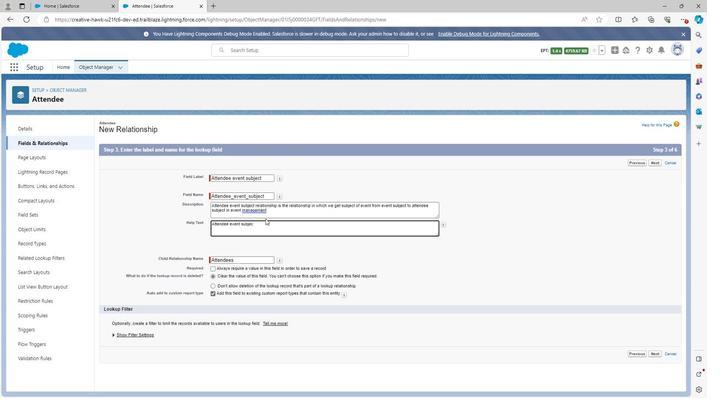
Action: Mouse moved to (653, 354)
Screenshot: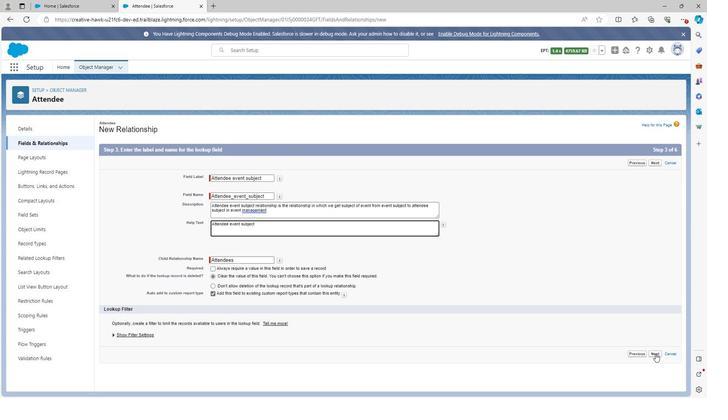 
Action: Mouse pressed left at (653, 354)
Screenshot: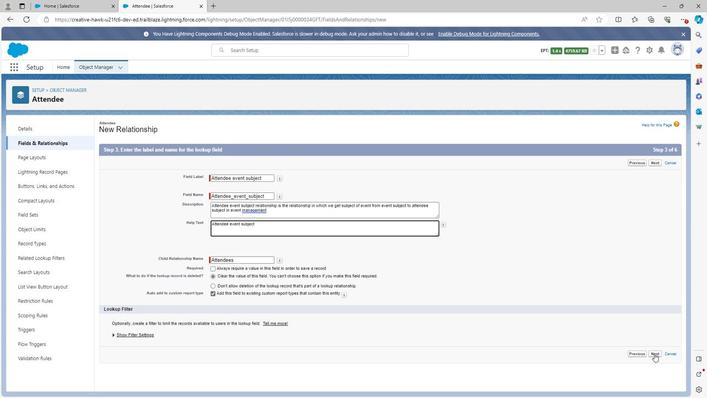 
Action: Mouse moved to (487, 227)
Screenshot: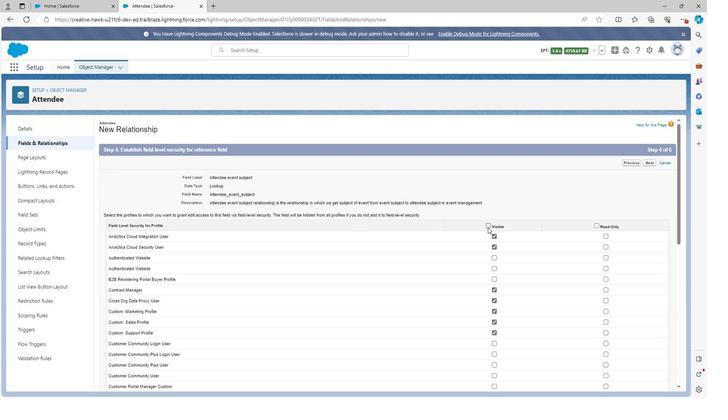 
Action: Mouse pressed left at (487, 227)
Screenshot: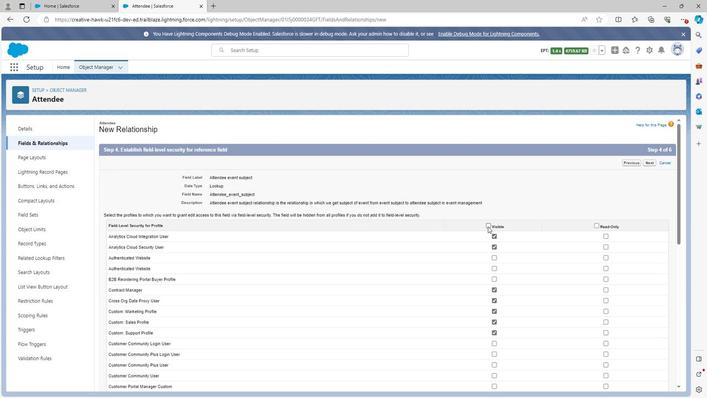 
Action: Mouse moved to (595, 226)
Screenshot: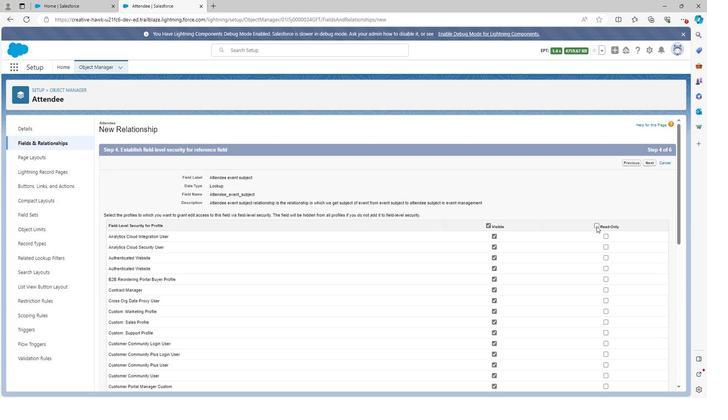 
Action: Mouse pressed left at (595, 226)
Screenshot: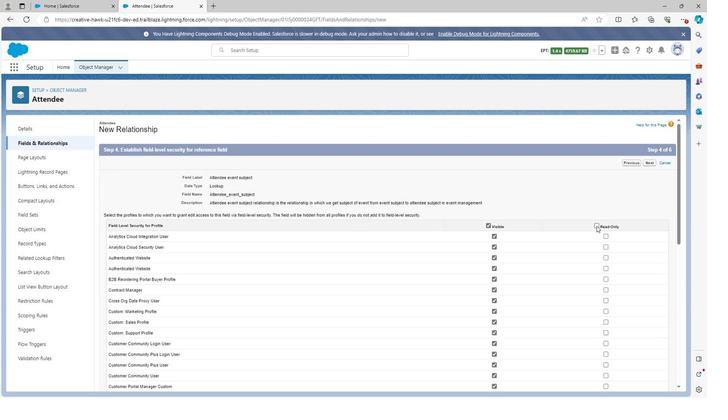 
Action: Mouse moved to (493, 237)
Screenshot: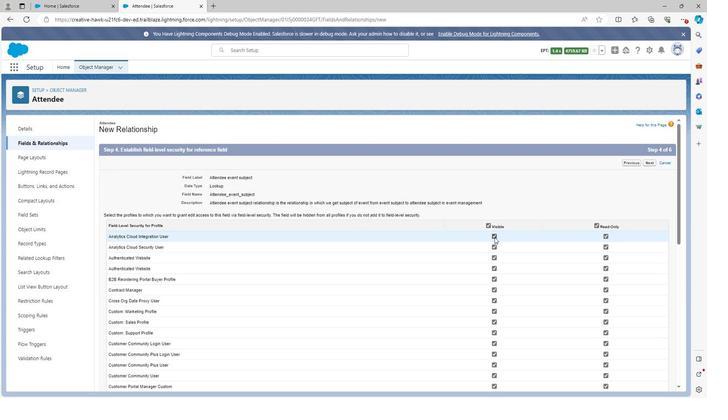 
Action: Mouse pressed left at (493, 237)
Screenshot: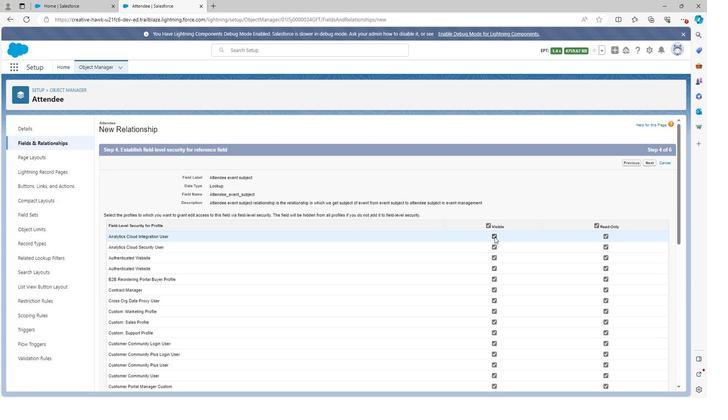 
Action: Mouse moved to (492, 249)
Screenshot: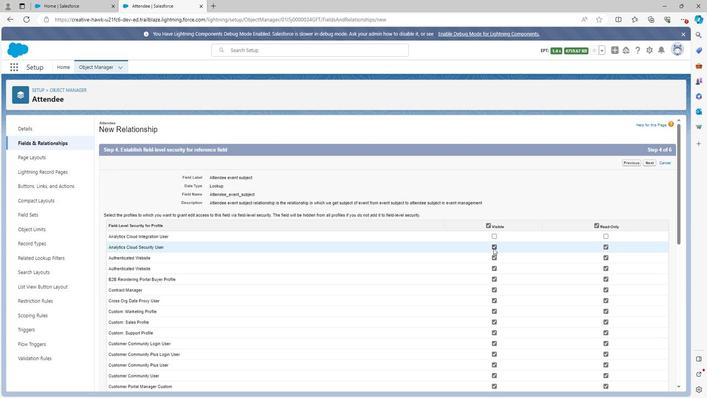 
Action: Mouse pressed left at (492, 249)
Screenshot: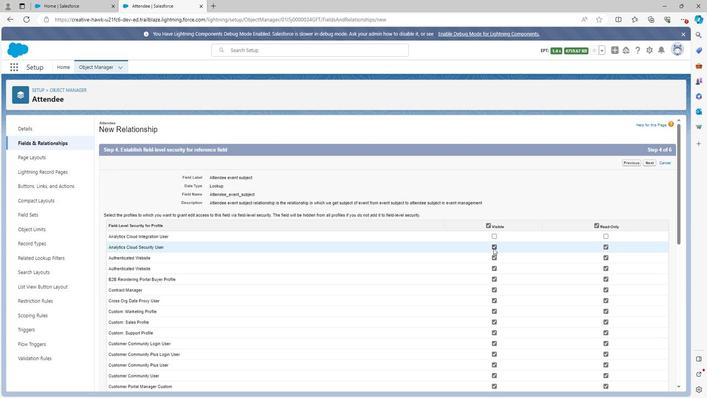 
Action: Mouse moved to (493, 280)
Screenshot: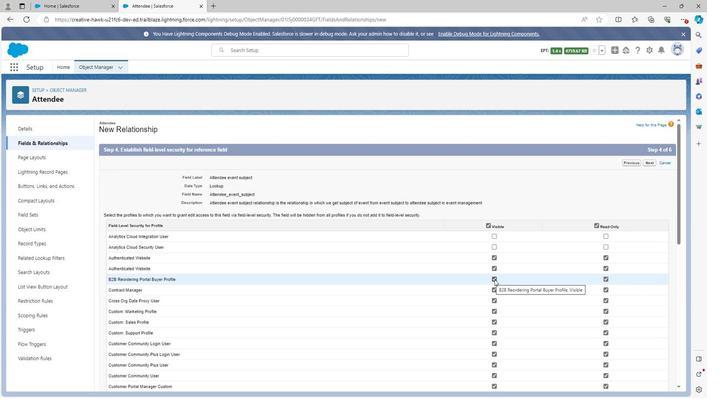
Action: Mouse pressed left at (493, 280)
Screenshot: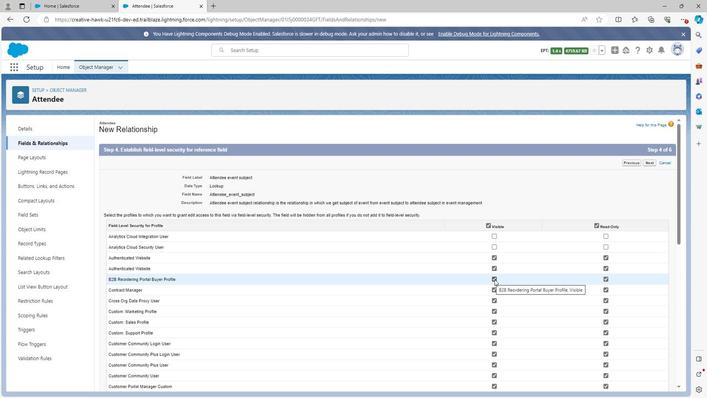 
Action: Mouse moved to (492, 301)
Screenshot: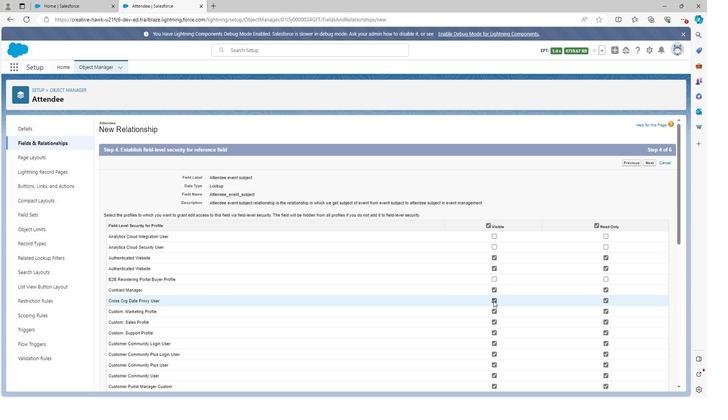 
Action: Mouse pressed left at (492, 301)
Screenshot: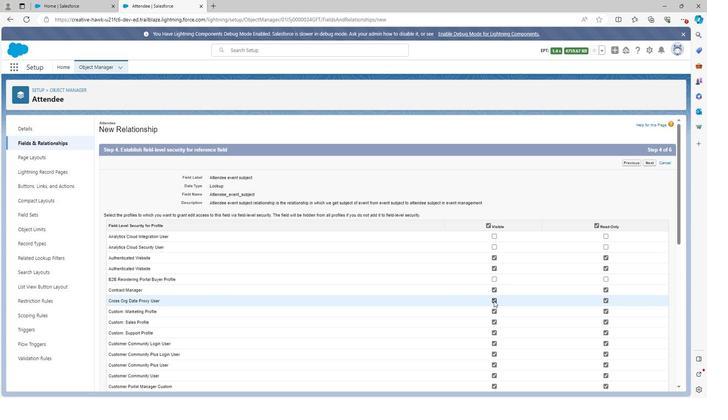 
Action: Mouse moved to (493, 335)
Screenshot: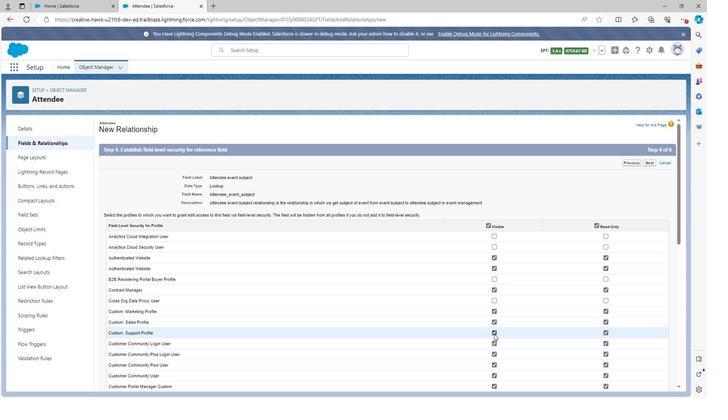 
Action: Mouse pressed left at (493, 335)
Screenshot: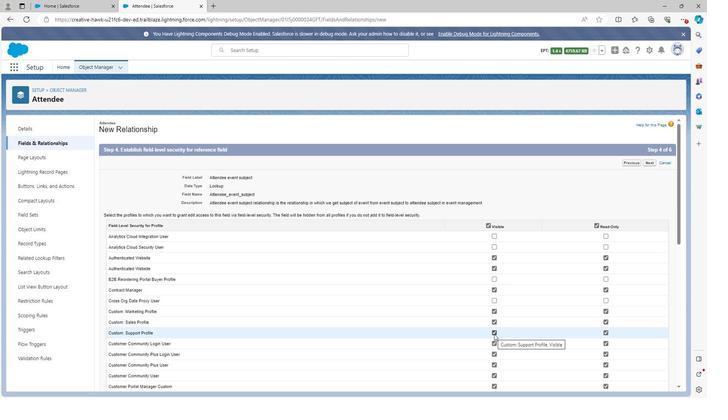 
Action: Mouse moved to (493, 365)
Screenshot: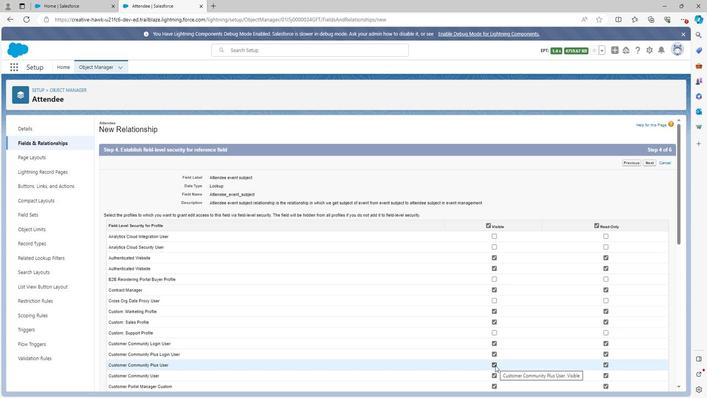 
Action: Mouse pressed left at (493, 365)
Screenshot: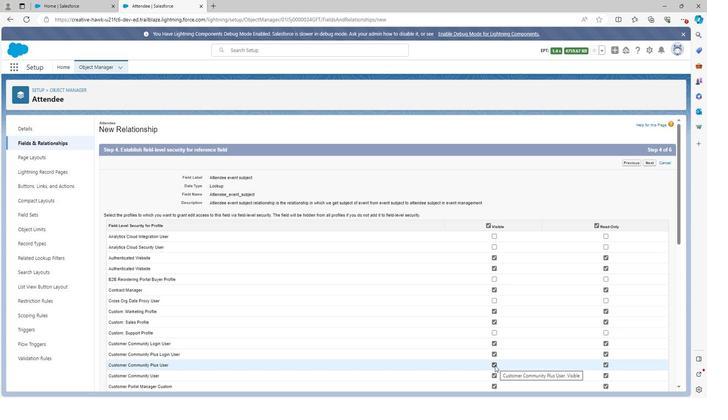 
Action: Mouse moved to (489, 374)
Screenshot: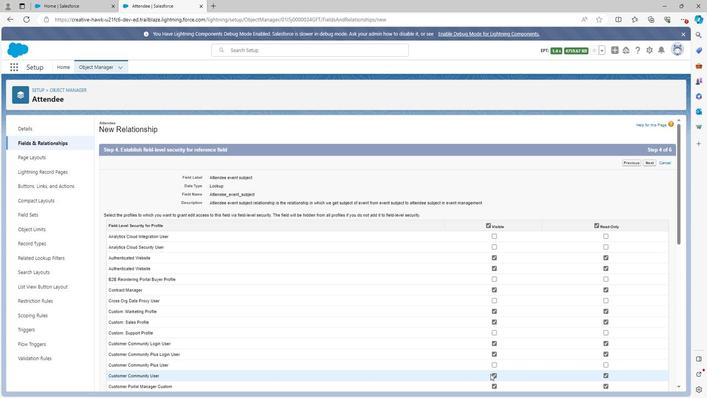 
Action: Mouse scrolled (489, 374) with delta (0, 0)
Screenshot: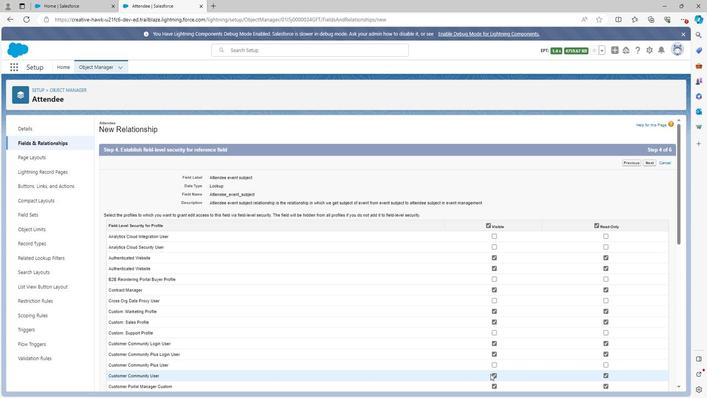
Action: Mouse moved to (494, 365)
Screenshot: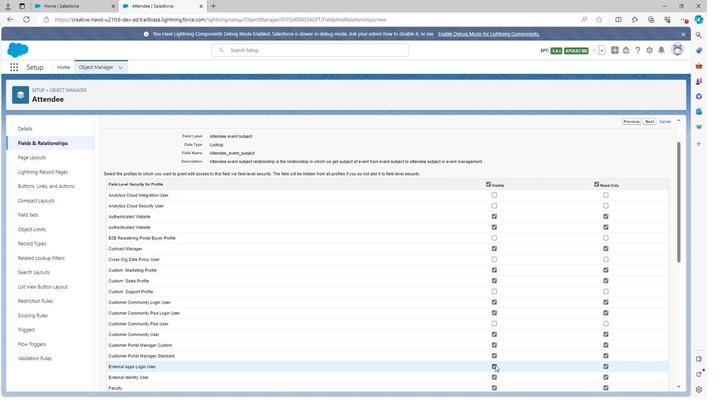 
Action: Mouse pressed left at (494, 365)
Screenshot: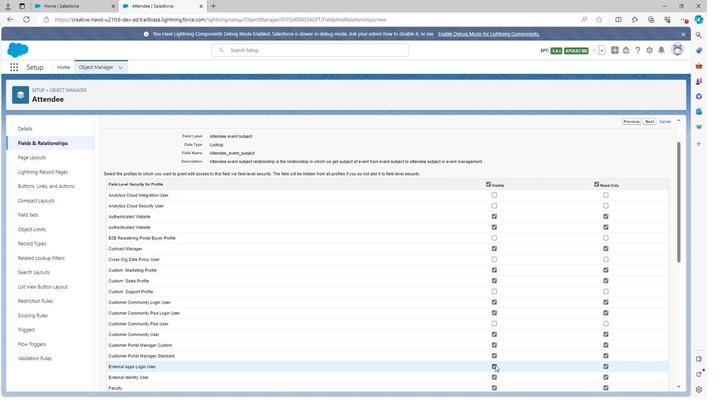 
Action: Mouse moved to (493, 377)
Screenshot: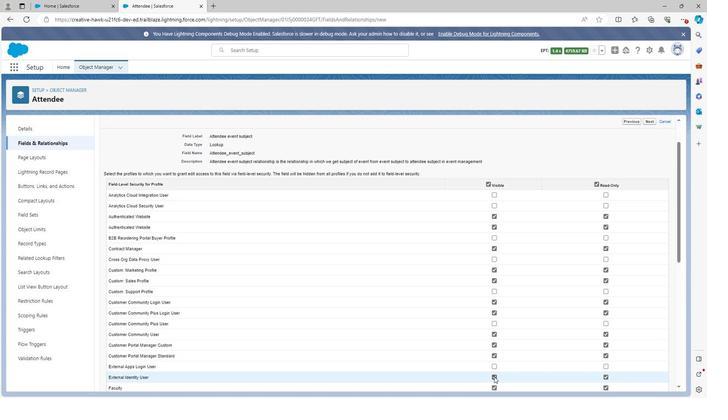 
Action: Mouse pressed left at (493, 377)
Screenshot: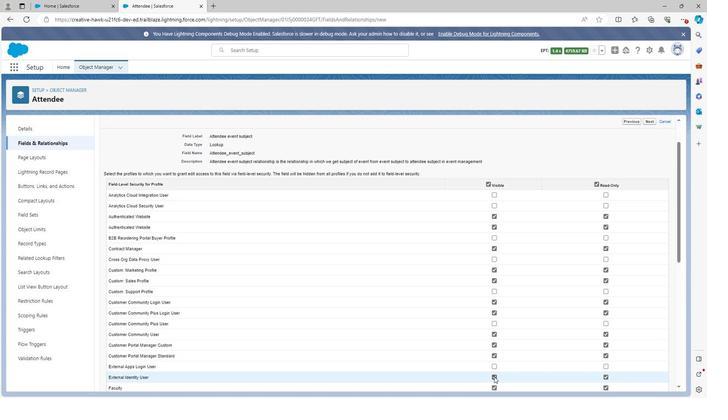 
Action: Mouse moved to (492, 388)
Screenshot: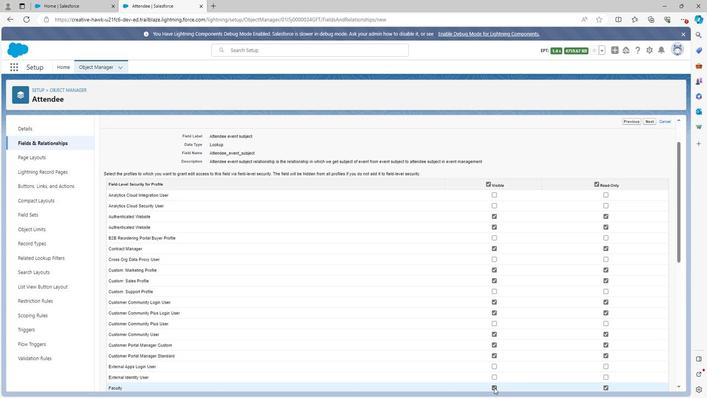 
Action: Mouse pressed left at (492, 388)
Screenshot: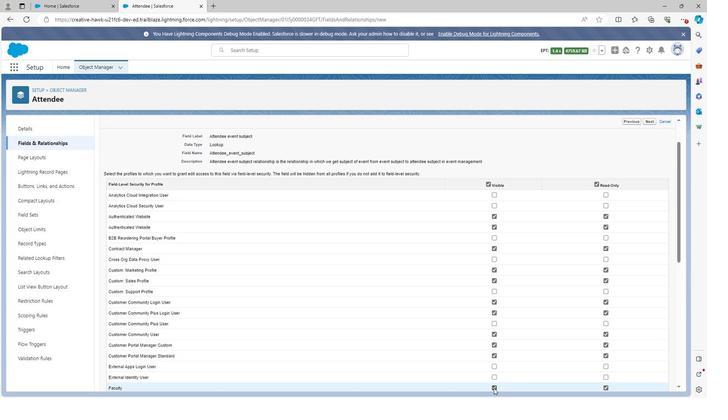
Action: Mouse moved to (492, 388)
Screenshot: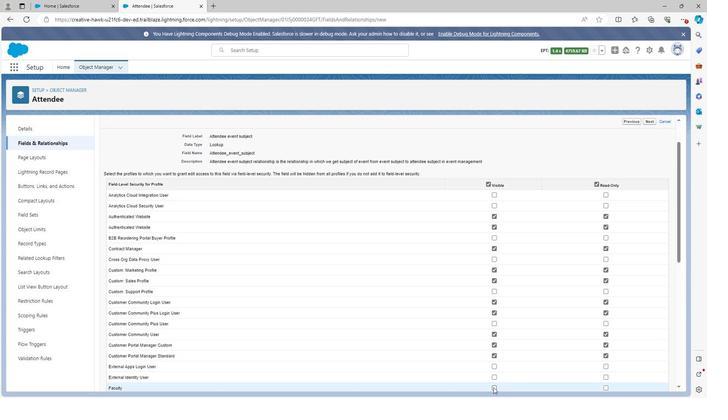 
Action: Mouse scrolled (492, 387) with delta (0, 0)
Screenshot: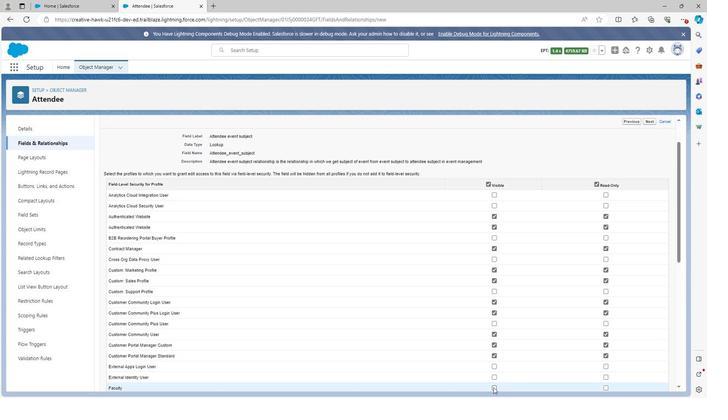 
Action: Mouse moved to (492, 379)
Screenshot: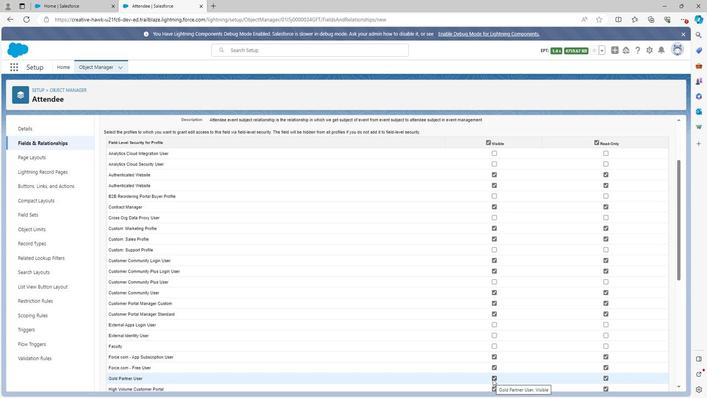 
Action: Mouse pressed left at (492, 379)
Screenshot: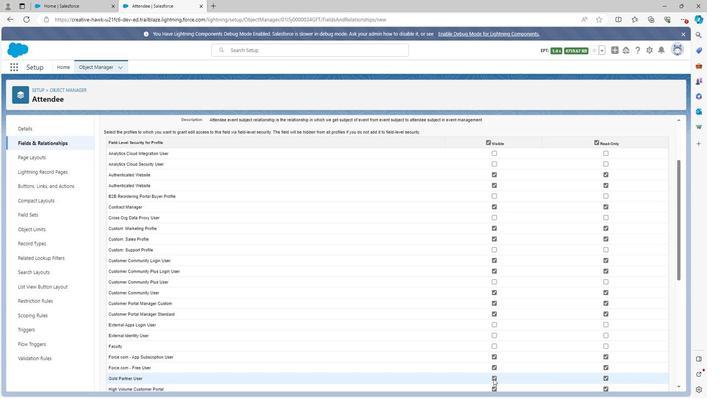 
Action: Mouse moved to (492, 379)
Screenshot: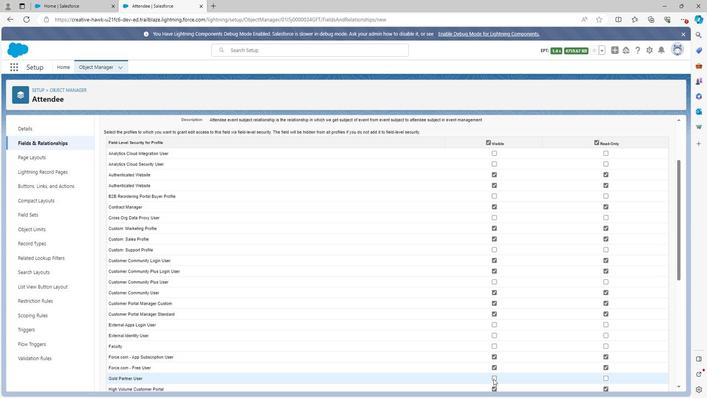 
Action: Mouse scrolled (492, 378) with delta (0, 0)
Screenshot: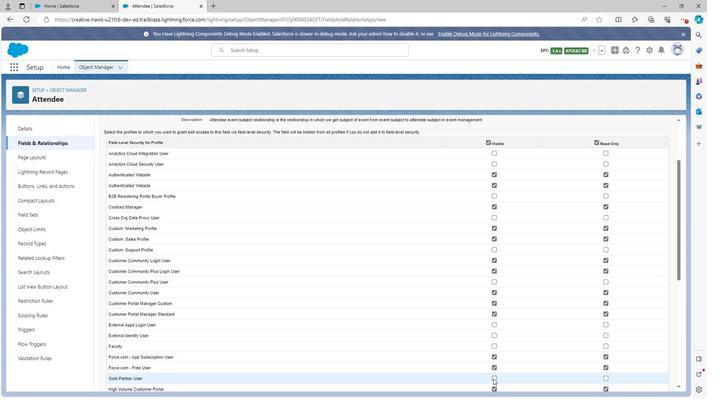 
Action: Mouse moved to (493, 348)
Screenshot: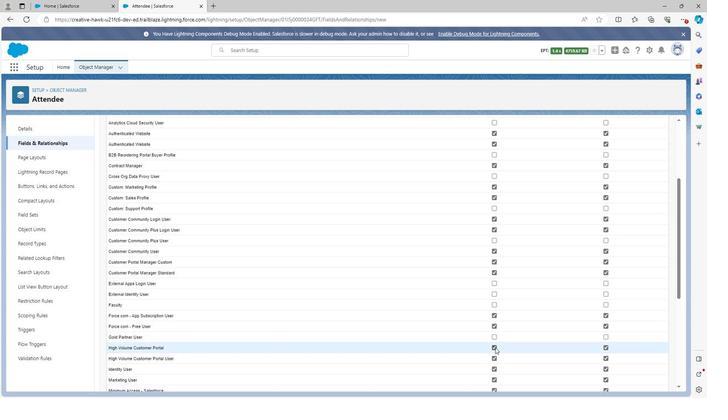 
Action: Mouse pressed left at (493, 348)
Screenshot: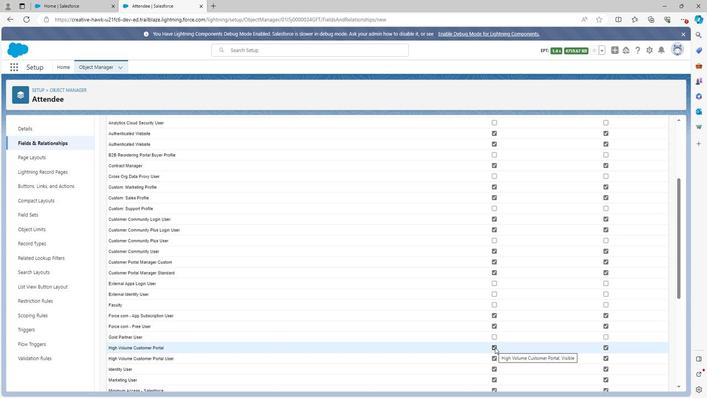 
Action: Mouse moved to (493, 361)
Screenshot: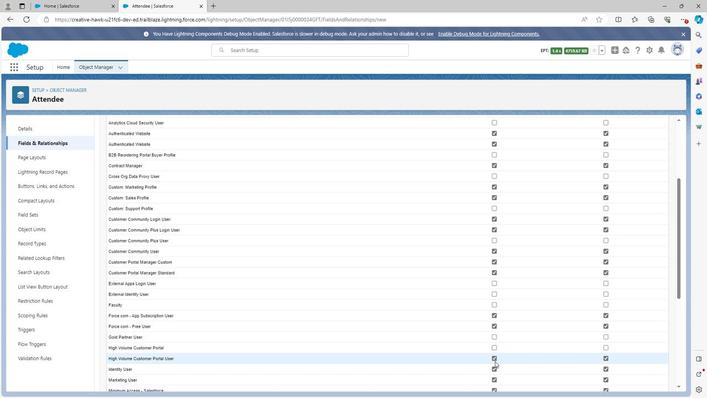 
Action: Mouse pressed left at (493, 361)
Screenshot: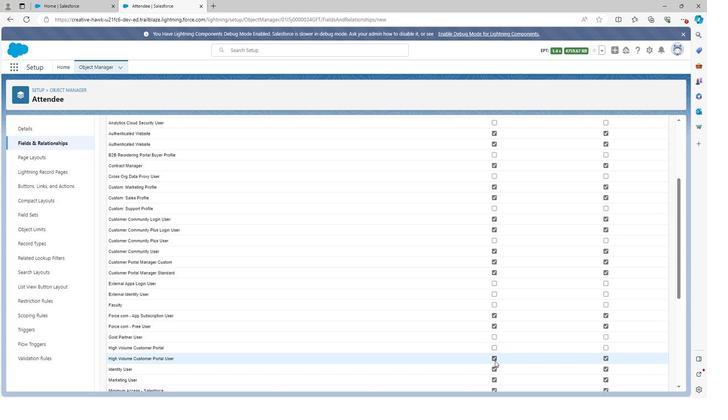 
Action: Mouse moved to (493, 362)
Screenshot: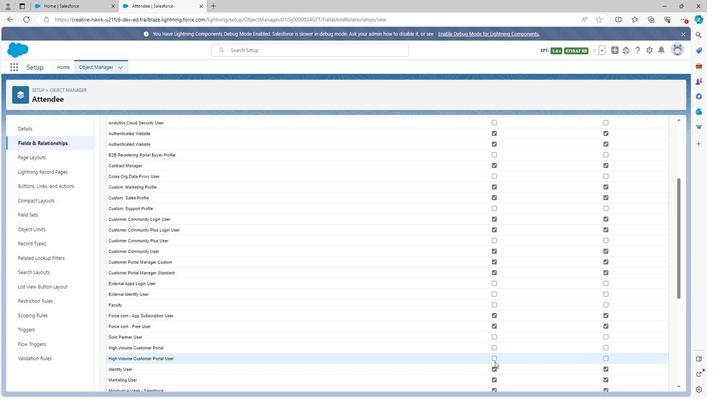 
Action: Mouse scrolled (493, 362) with delta (0, 0)
Screenshot: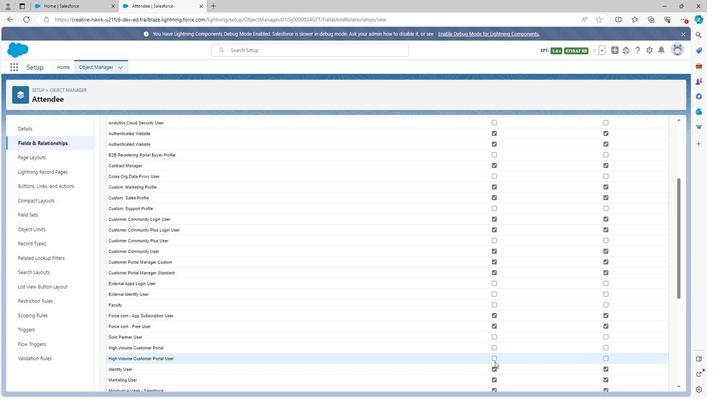 
Action: Mouse moved to (492, 359)
Screenshot: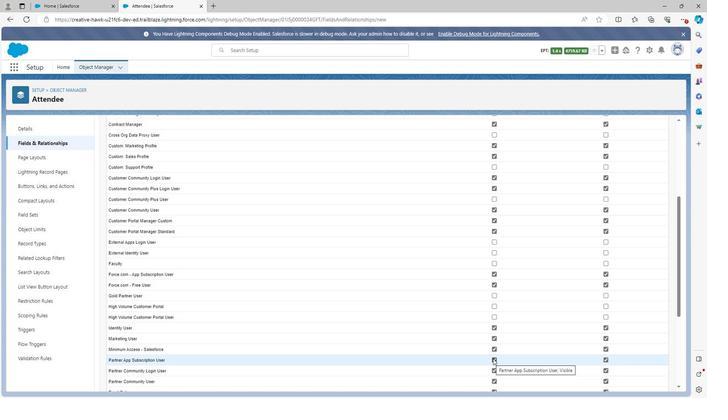 
Action: Mouse pressed left at (492, 359)
Screenshot: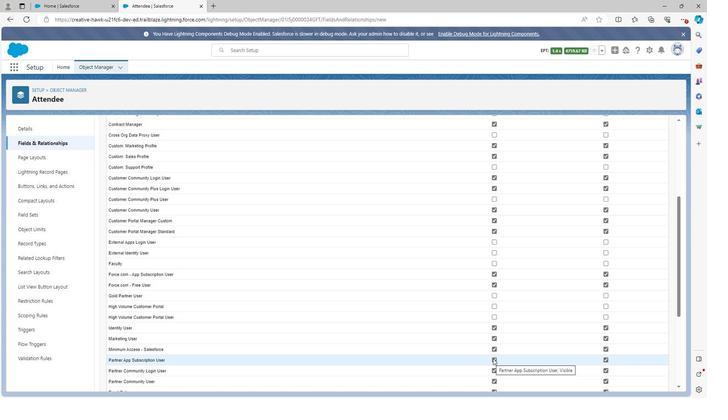 
Action: Mouse scrolled (492, 358) with delta (0, 0)
Screenshot: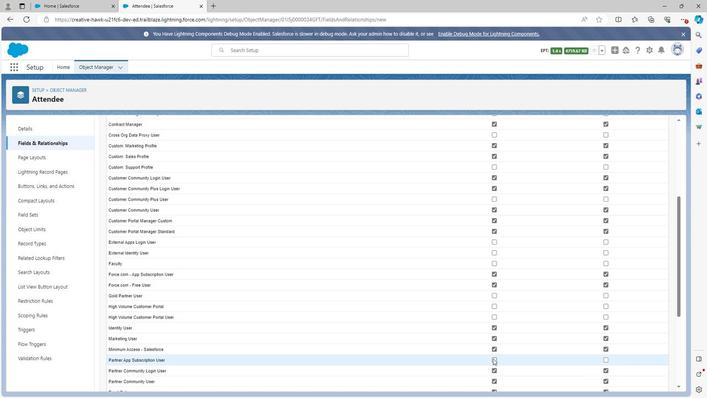 
Action: Mouse moved to (494, 361)
Screenshot: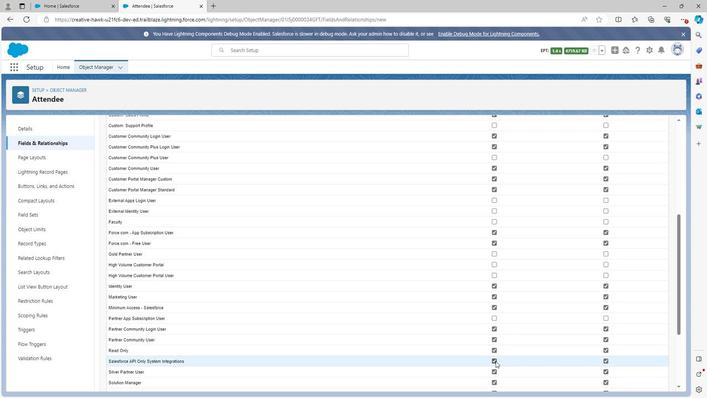 
Action: Mouse pressed left at (494, 361)
Screenshot: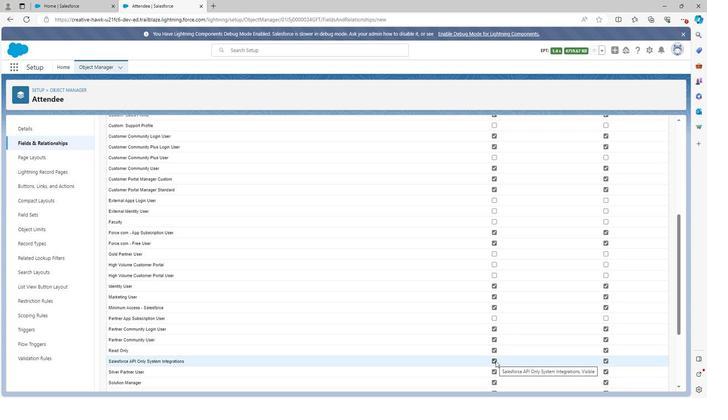 
Action: Mouse moved to (493, 373)
Screenshot: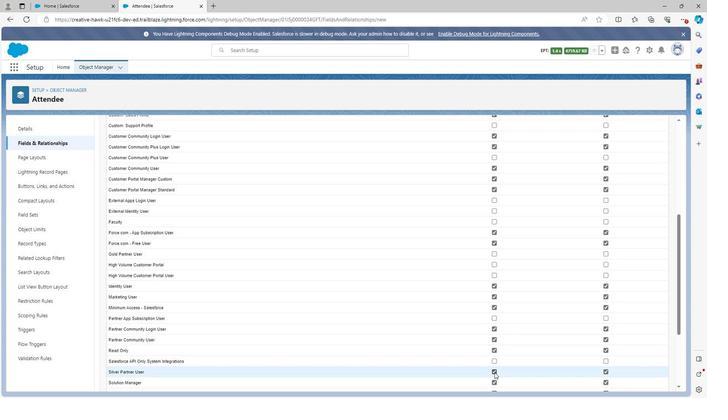 
Action: Mouse pressed left at (493, 373)
Screenshot: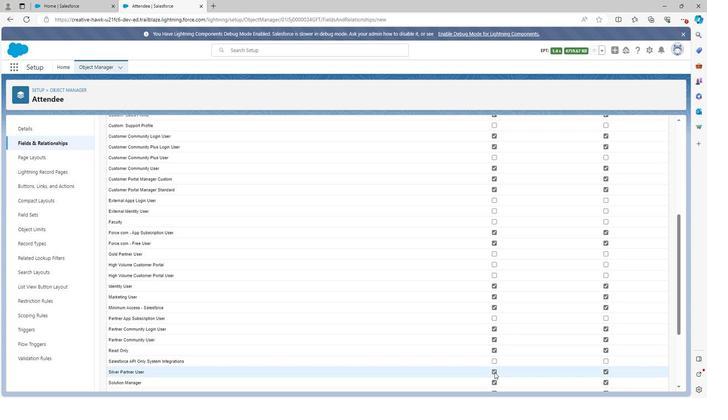 
Action: Mouse moved to (494, 381)
Screenshot: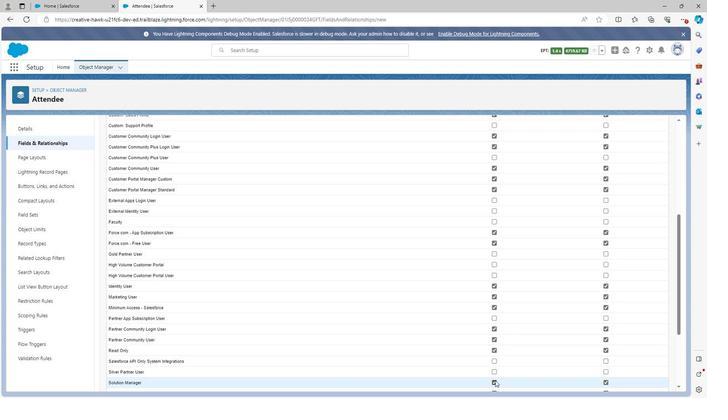 
Action: Mouse pressed left at (494, 381)
Screenshot: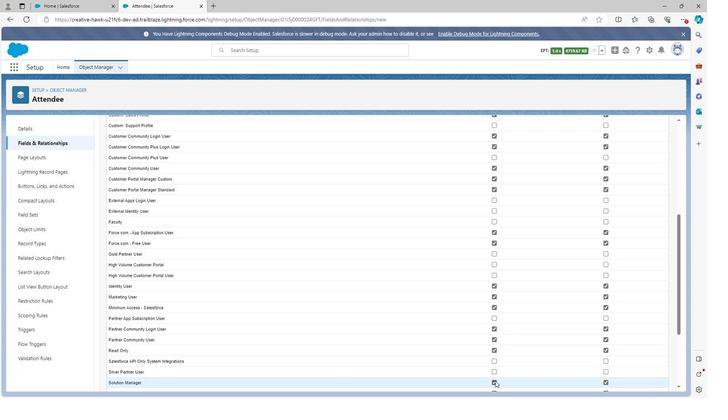
Action: Mouse scrolled (494, 380) with delta (0, 0)
Screenshot: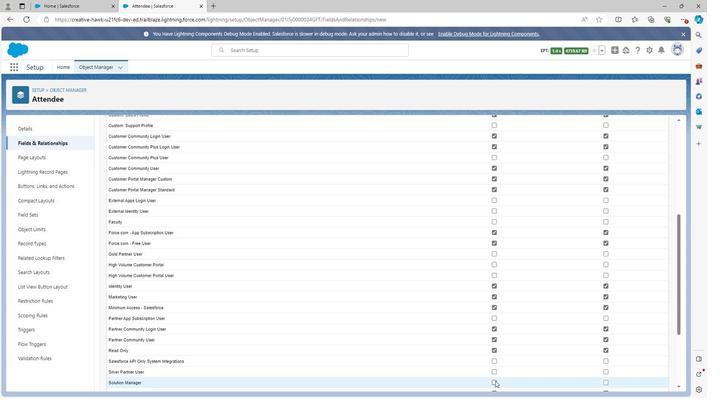 
Action: Mouse moved to (494, 374)
Screenshot: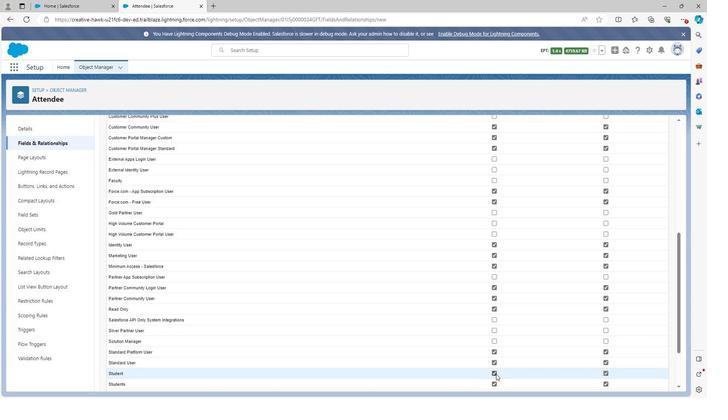 
Action: Mouse pressed left at (494, 374)
Screenshot: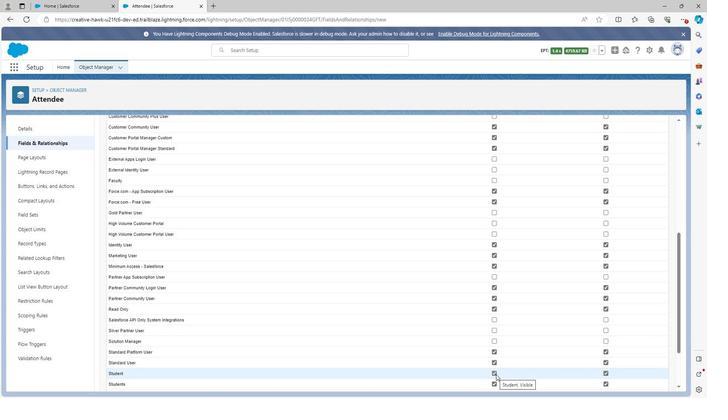 
Action: Mouse moved to (493, 385)
Screenshot: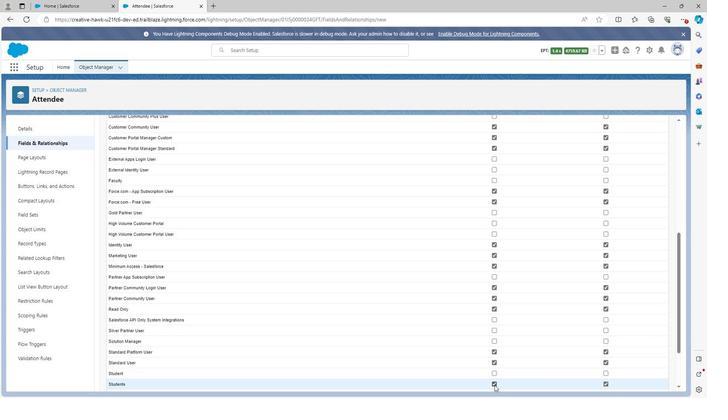 
Action: Mouse pressed left at (493, 385)
Screenshot: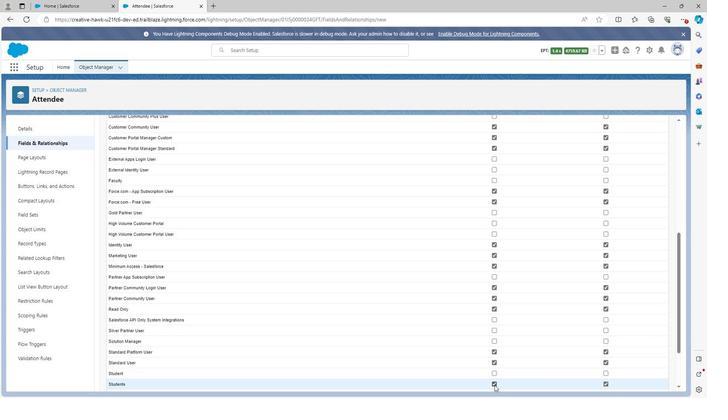 
Action: Mouse moved to (493, 384)
Screenshot: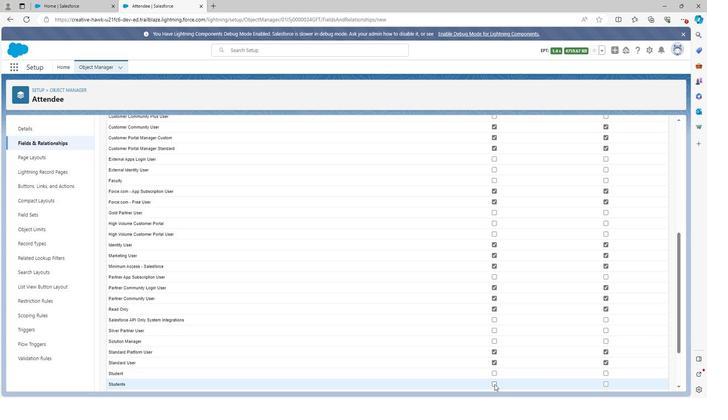 
Action: Mouse scrolled (493, 384) with delta (0, 0)
Screenshot: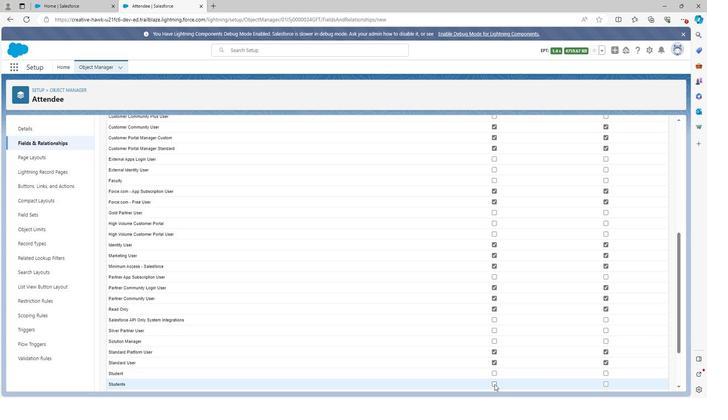 
Action: Mouse moved to (493, 367)
Screenshot: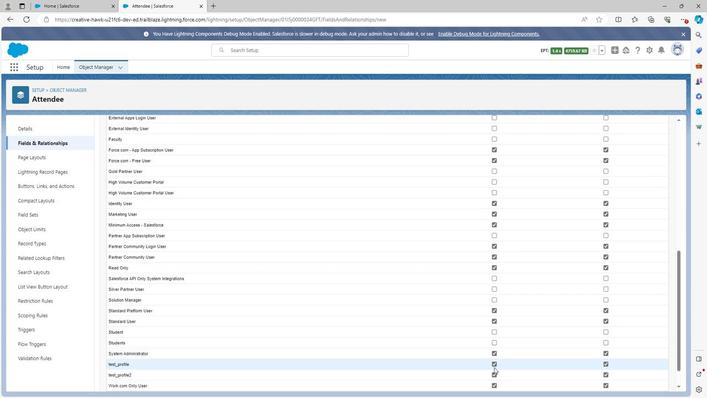 
Action: Mouse pressed left at (493, 367)
Screenshot: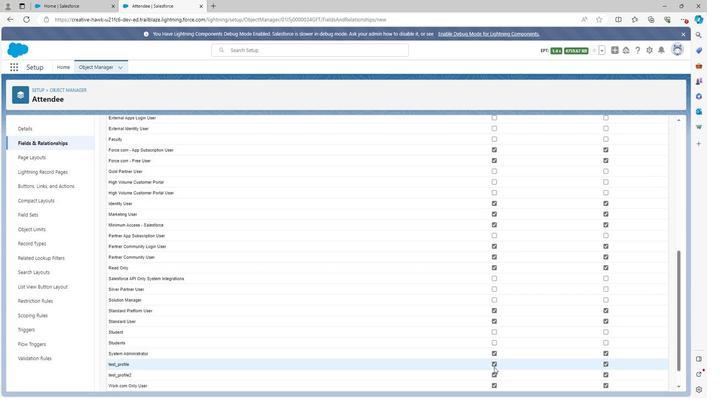 
Action: Mouse moved to (492, 377)
Screenshot: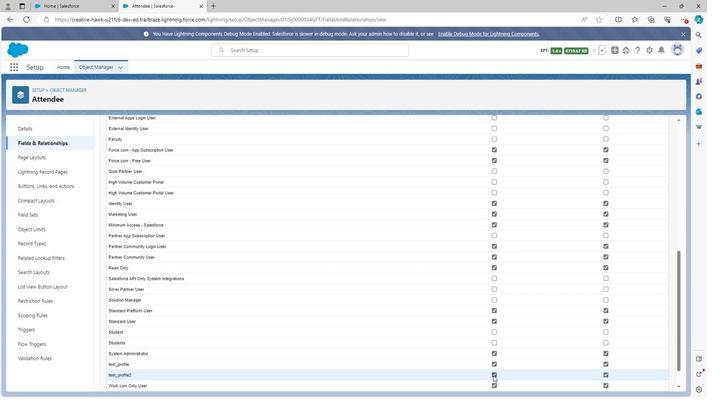 
Action: Mouse pressed left at (492, 377)
Screenshot: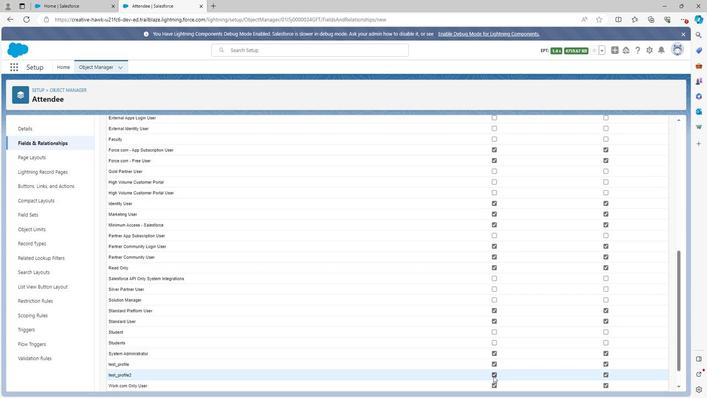 
Action: Mouse moved to (493, 385)
Screenshot: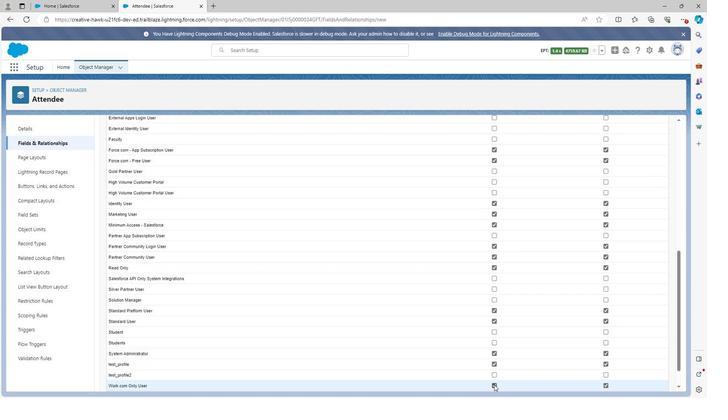
Action: Mouse pressed left at (493, 385)
Screenshot: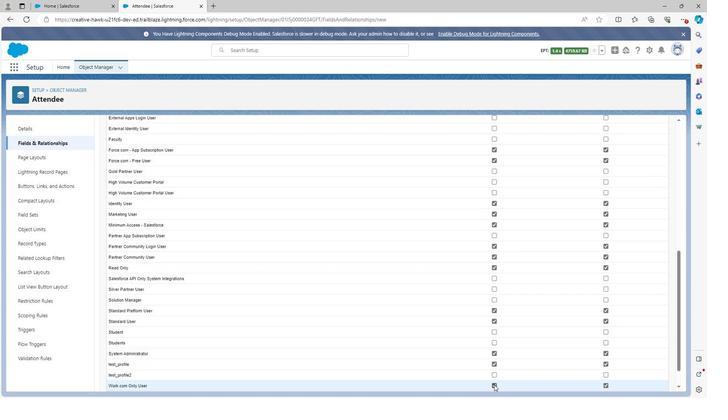 
Action: Mouse moved to (491, 366)
Screenshot: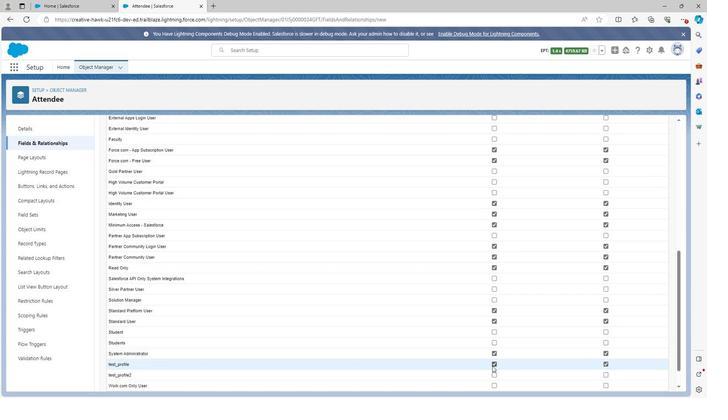
Action: Mouse pressed left at (491, 366)
Screenshot: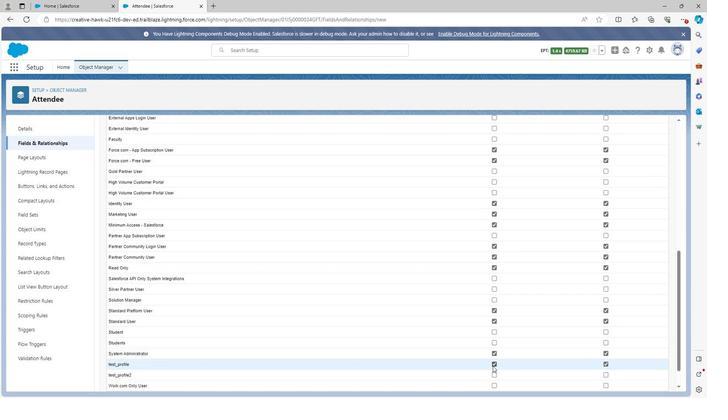 
Action: Mouse moved to (515, 365)
Screenshot: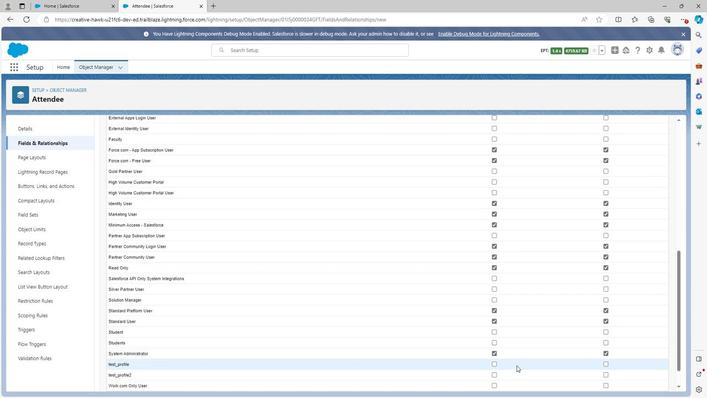 
Action: Mouse scrolled (515, 365) with delta (0, 0)
Screenshot: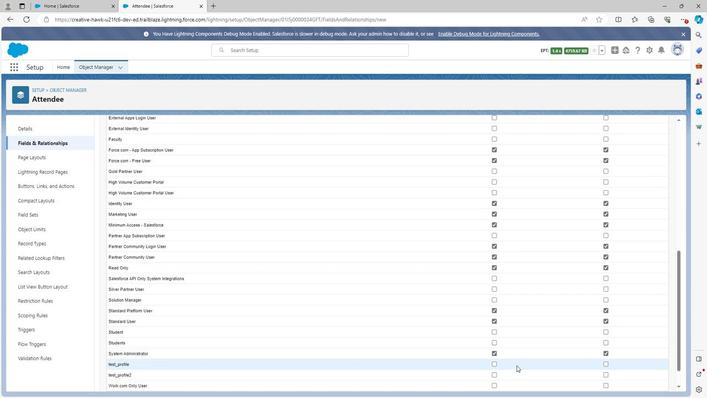 
Action: Mouse moved to (647, 379)
Screenshot: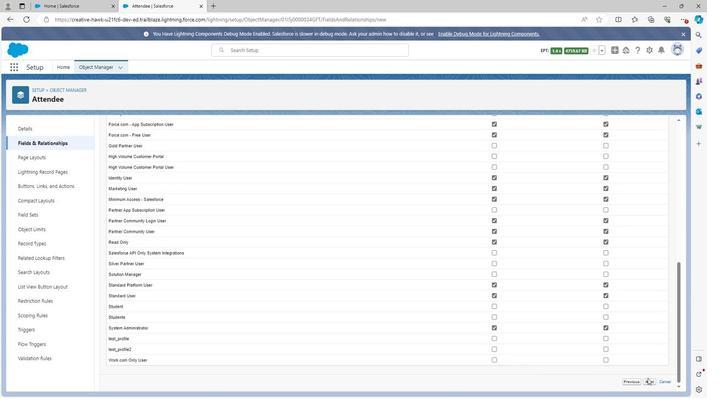 
Action: Mouse pressed left at (647, 379)
Screenshot: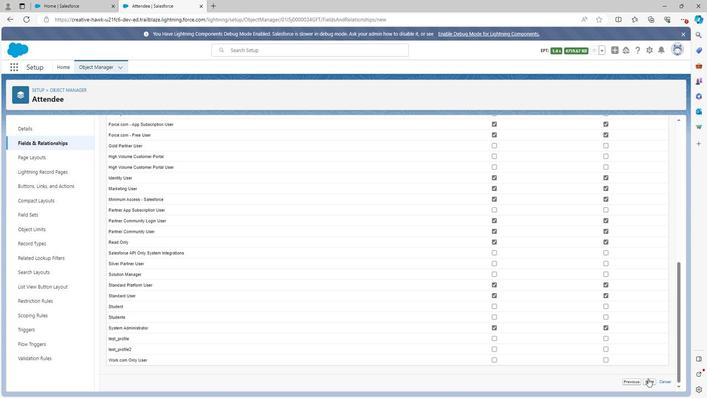 
Action: Mouse moved to (653, 263)
Screenshot: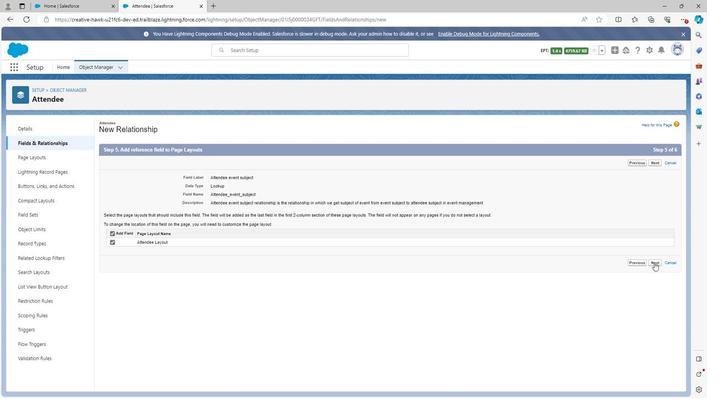 
Action: Mouse pressed left at (653, 263)
Screenshot: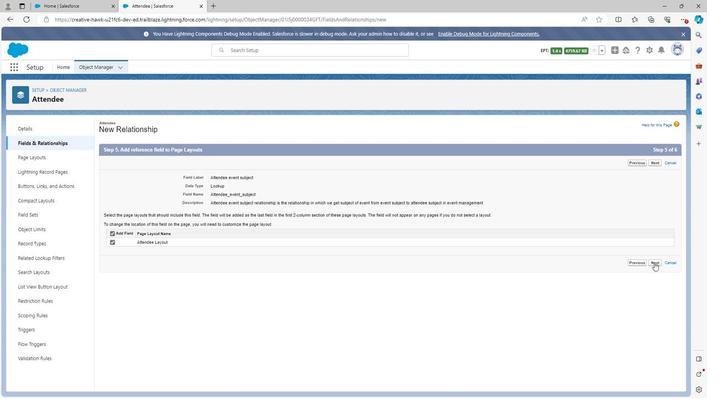 
Action: Mouse moved to (650, 292)
Screenshot: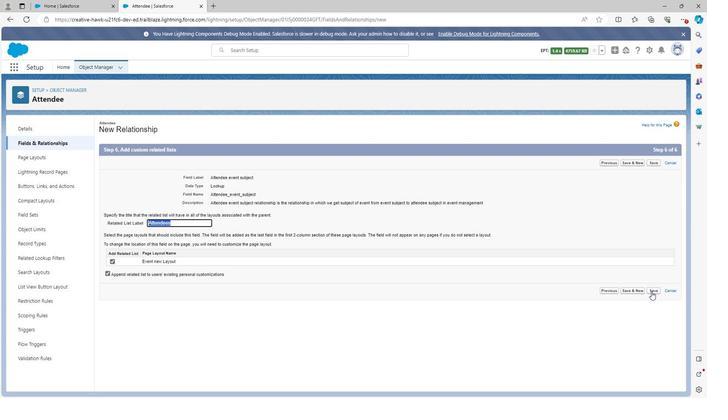 
Action: Mouse pressed left at (650, 292)
Screenshot: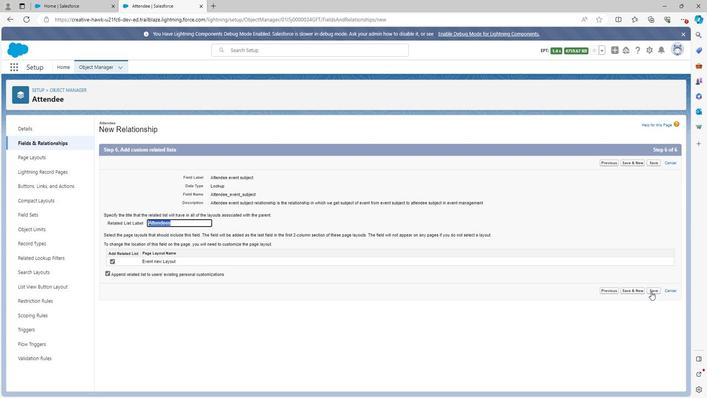 
Action: Mouse moved to (522, 131)
Screenshot: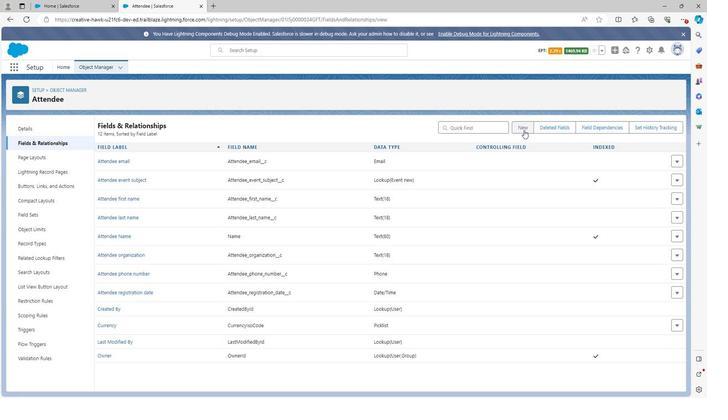 
Action: Mouse pressed left at (522, 131)
Screenshot: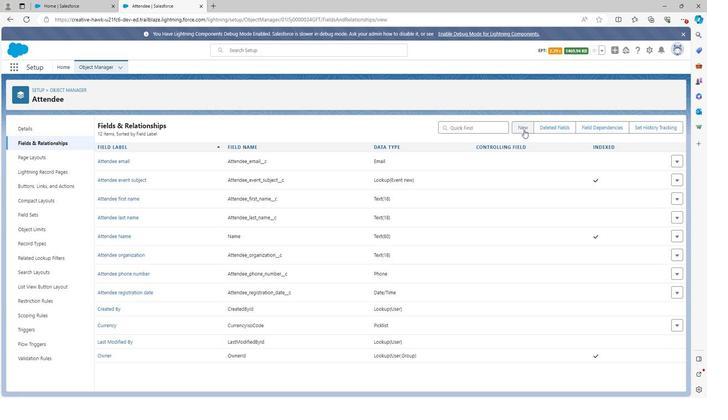 
Action: Mouse moved to (106, 264)
Screenshot: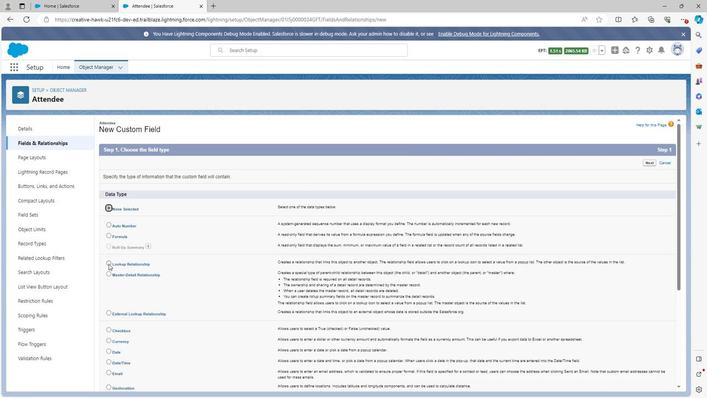 
Action: Mouse pressed left at (106, 264)
Screenshot: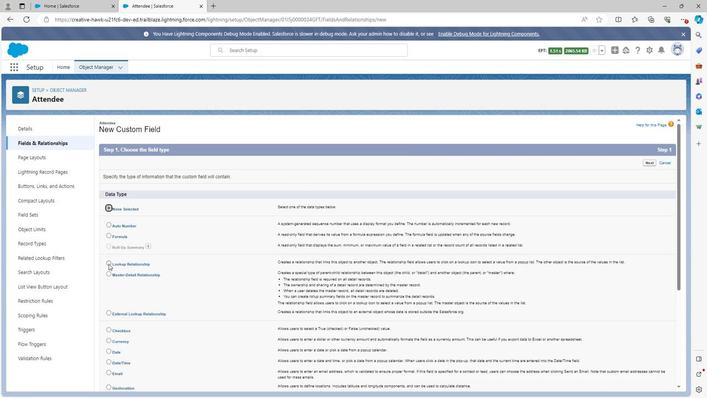 
Action: Mouse moved to (463, 307)
Screenshot: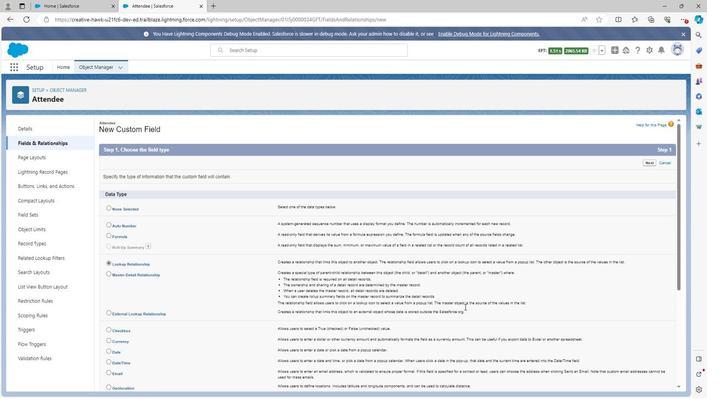 
Action: Mouse scrolled (463, 307) with delta (0, 0)
Screenshot: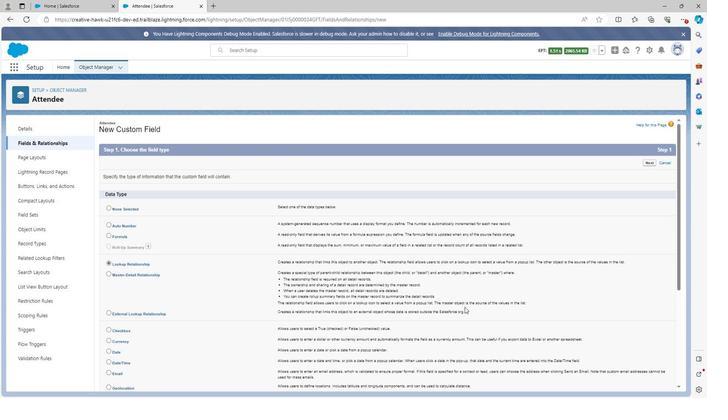 
Action: Mouse scrolled (463, 307) with delta (0, 0)
Screenshot: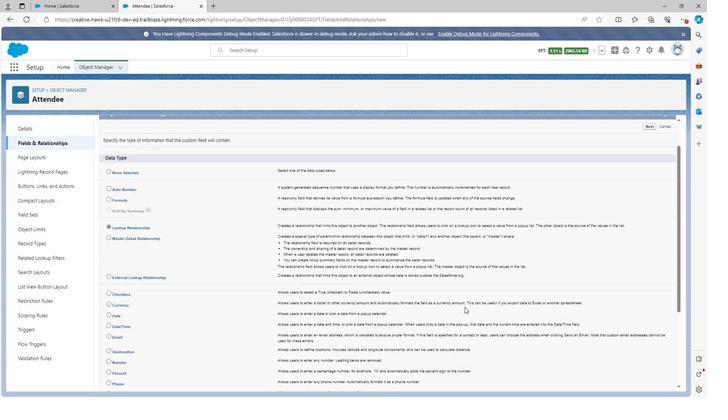 
Action: Mouse scrolled (463, 307) with delta (0, 0)
Screenshot: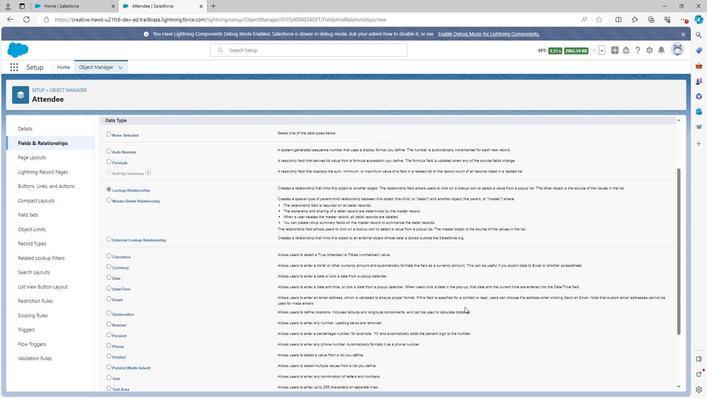 
Action: Mouse scrolled (463, 307) with delta (0, 0)
Screenshot: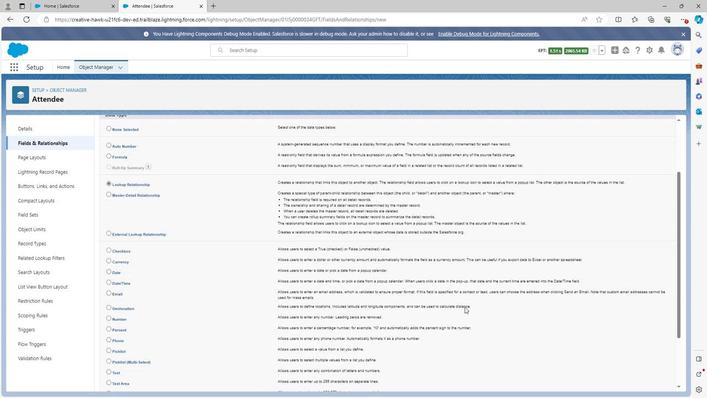 
Action: Mouse scrolled (463, 307) with delta (0, 0)
Screenshot: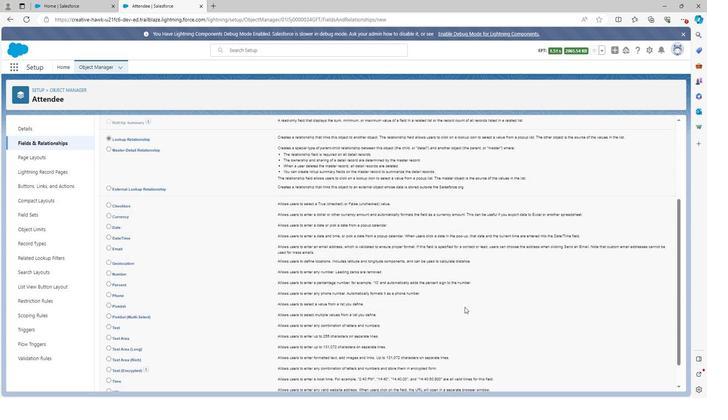 
Action: Mouse scrolled (463, 307) with delta (0, 0)
Screenshot: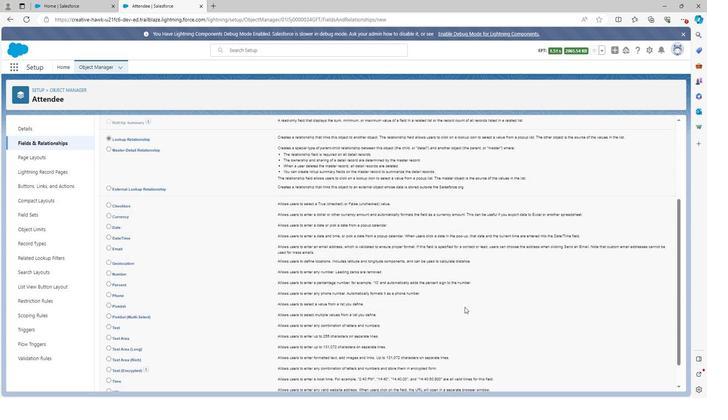 
Action: Mouse moved to (651, 382)
Screenshot: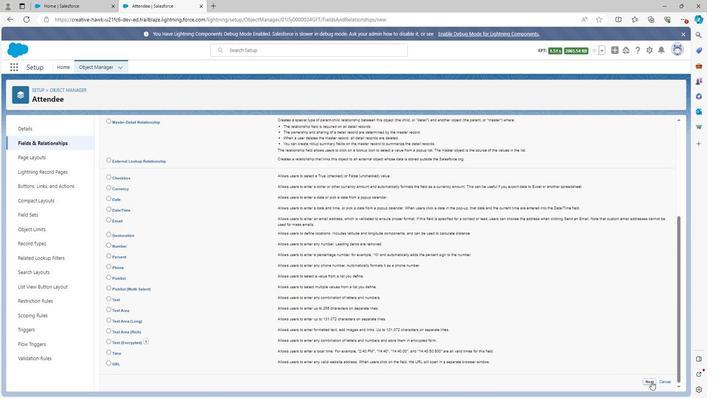 
Action: Mouse pressed left at (651, 382)
Screenshot: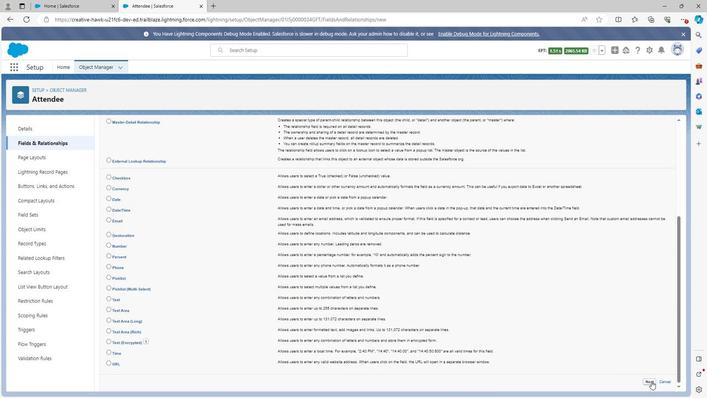 
Action: Mouse moved to (244, 193)
Screenshot: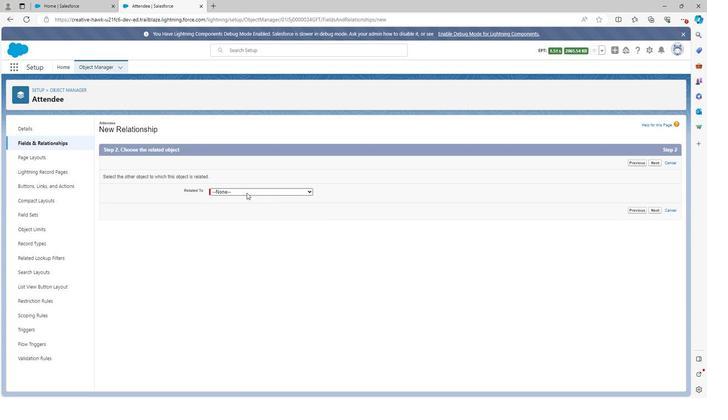 
Action: Mouse pressed left at (244, 193)
Screenshot: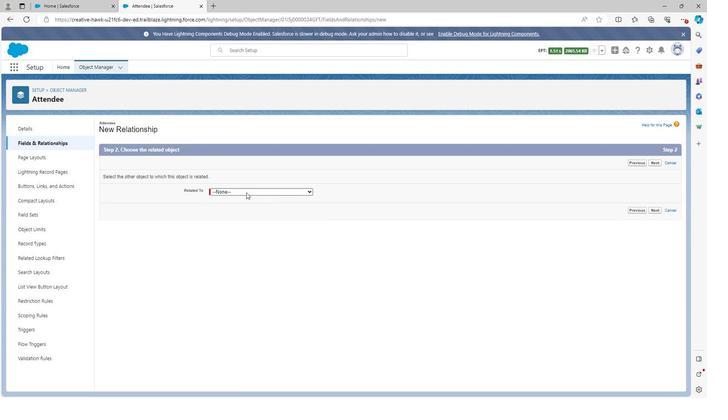 
Action: Mouse moved to (233, 283)
Screenshot: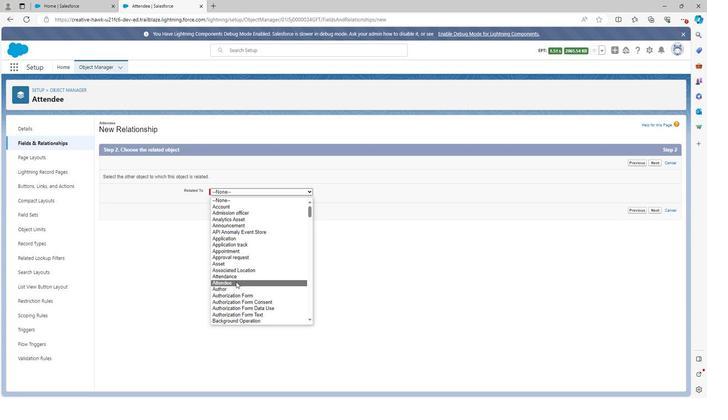 
Action: Mouse scrolled (233, 282) with delta (0, 0)
Screenshot: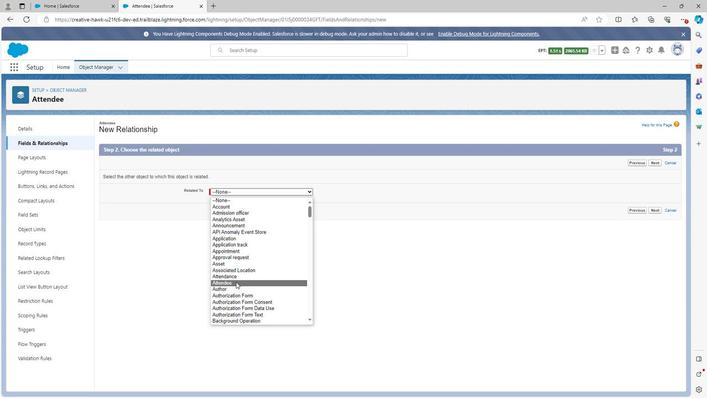 
Action: Mouse scrolled (233, 282) with delta (0, 0)
Screenshot: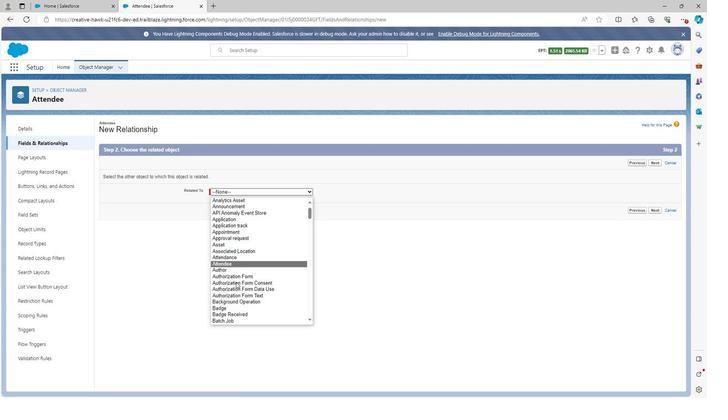 
Action: Mouse scrolled (233, 282) with delta (0, 0)
Screenshot: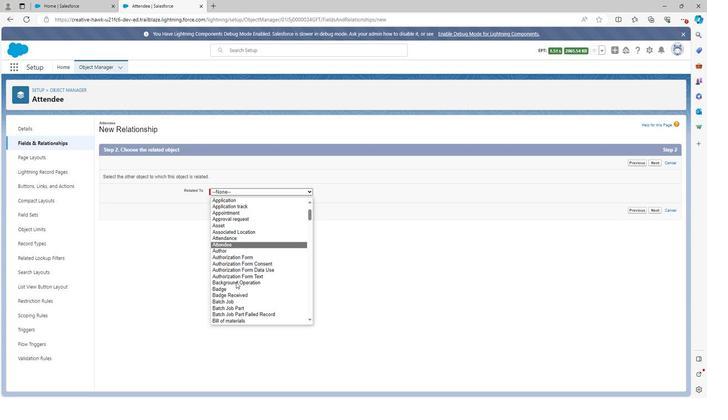 
Action: Mouse scrolled (233, 282) with delta (0, 0)
Screenshot: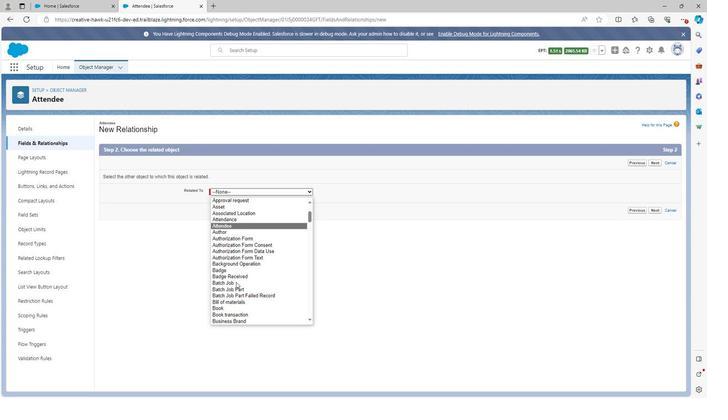 
Action: Mouse scrolled (233, 282) with delta (0, 0)
Screenshot: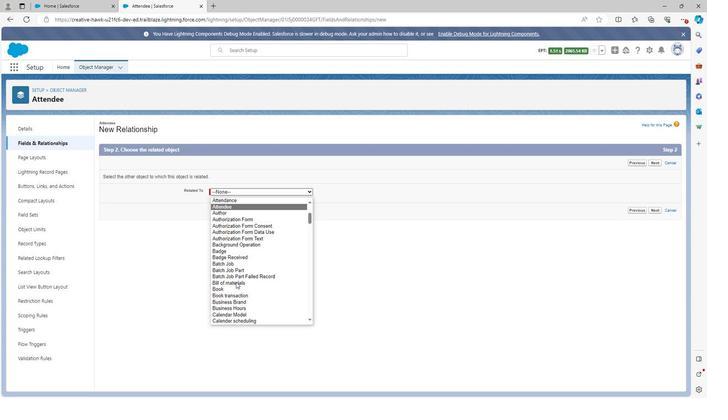 
Action: Mouse scrolled (233, 282) with delta (0, 0)
Screenshot: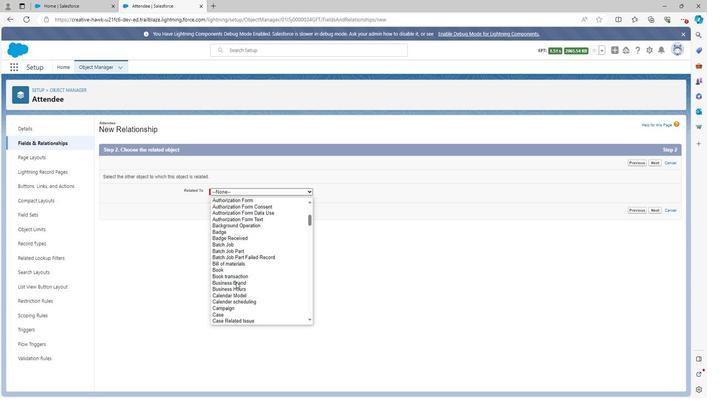 
Action: Mouse scrolled (233, 282) with delta (0, 0)
Screenshot: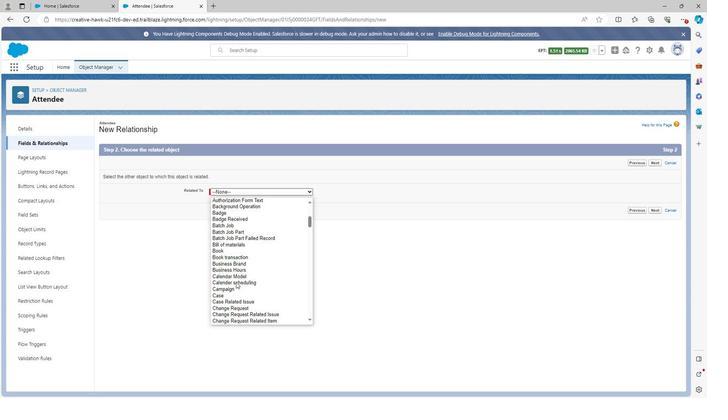 
Action: Mouse scrolled (233, 282) with delta (0, 0)
Screenshot: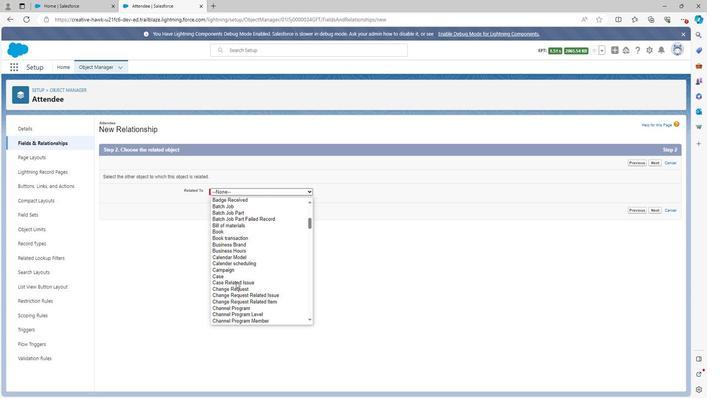 
Action: Mouse scrolled (233, 282) with delta (0, 0)
Screenshot: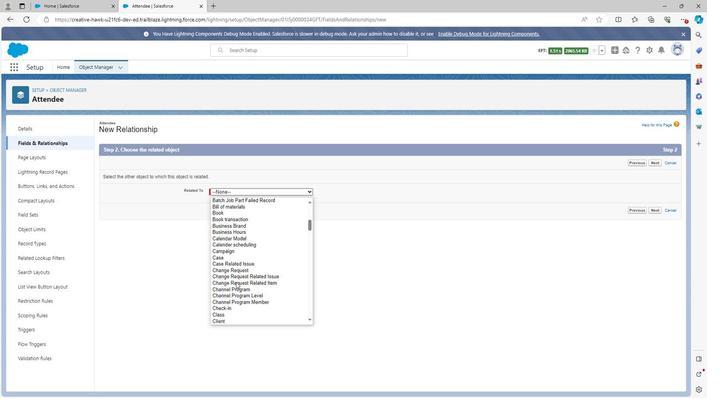 
Action: Mouse scrolled (233, 282) with delta (0, 0)
Screenshot: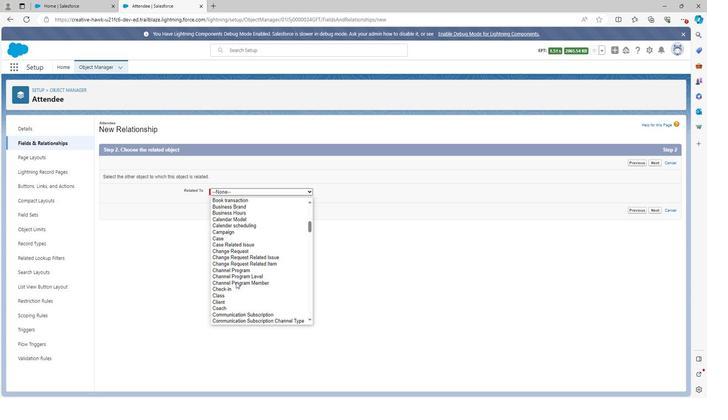 
Action: Mouse scrolled (233, 282) with delta (0, 0)
Screenshot: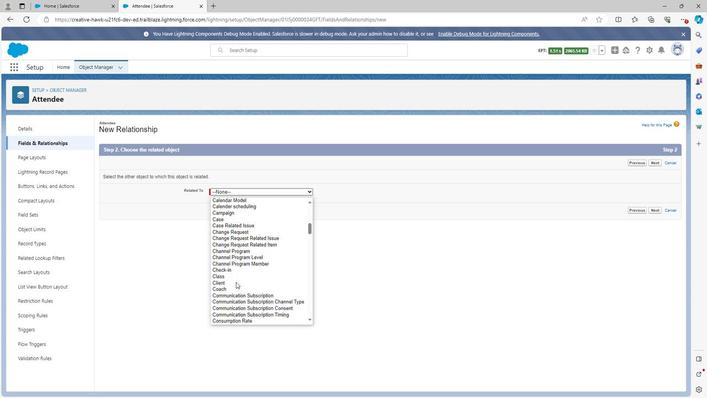 
Action: Mouse scrolled (233, 282) with delta (0, 0)
Screenshot: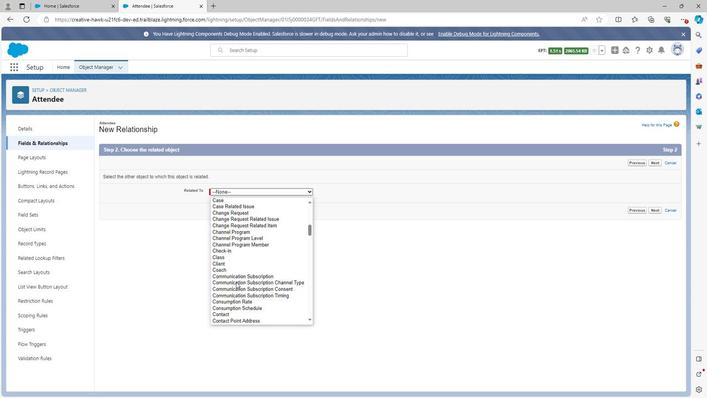
Action: Mouse scrolled (233, 282) with delta (0, 0)
Screenshot: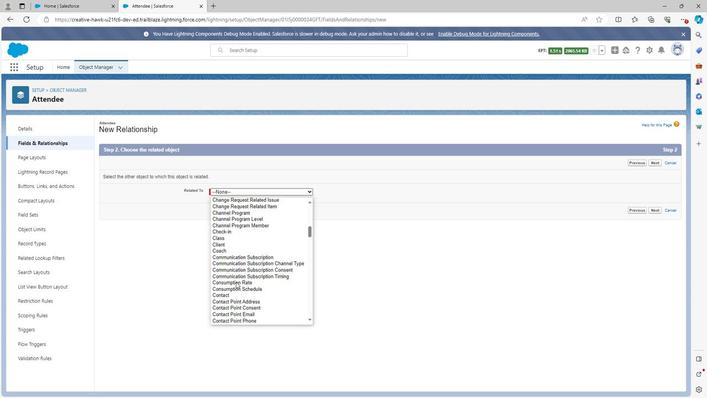 
Action: Mouse scrolled (233, 282) with delta (0, 0)
Screenshot: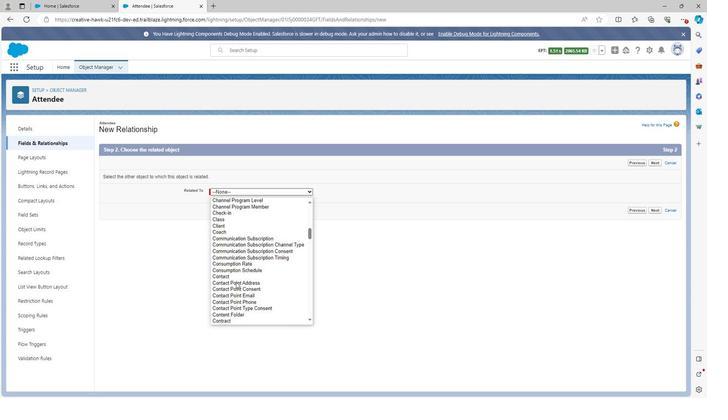 
Action: Mouse scrolled (233, 282) with delta (0, 0)
Screenshot: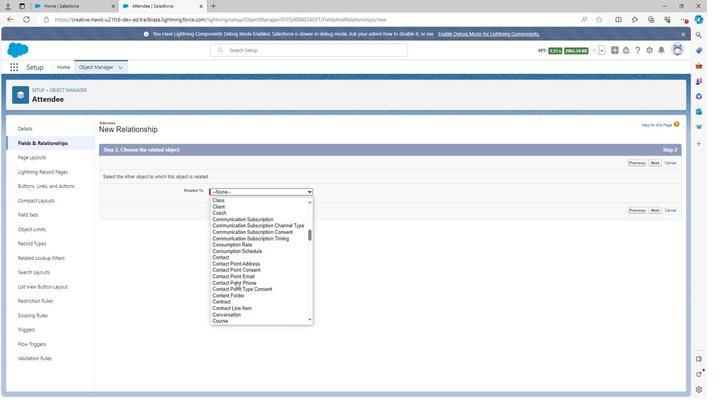 
Action: Mouse scrolled (233, 282) with delta (0, 0)
Screenshot: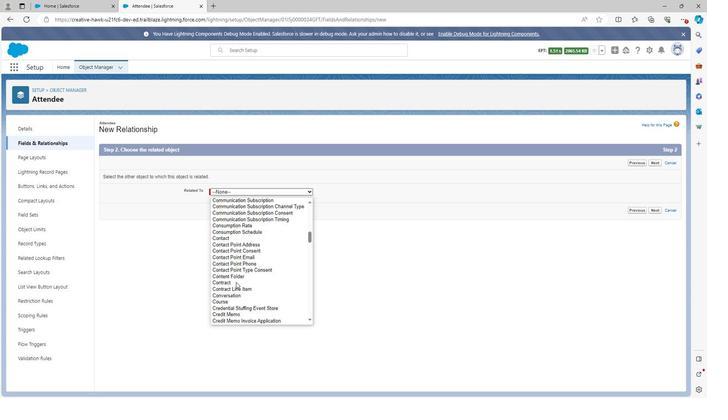 
Action: Mouse scrolled (233, 282) with delta (0, 0)
Screenshot: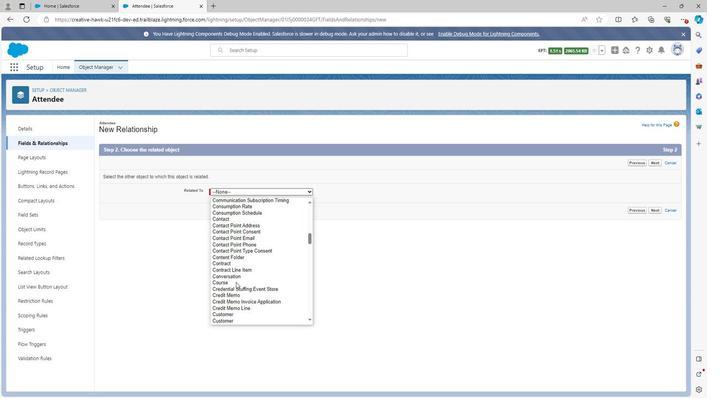 
Action: Mouse scrolled (233, 282) with delta (0, 0)
Screenshot: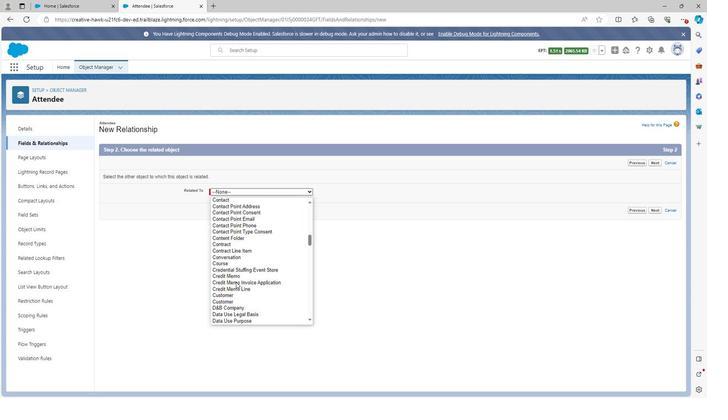 
Action: Mouse scrolled (233, 282) with delta (0, 0)
Screenshot: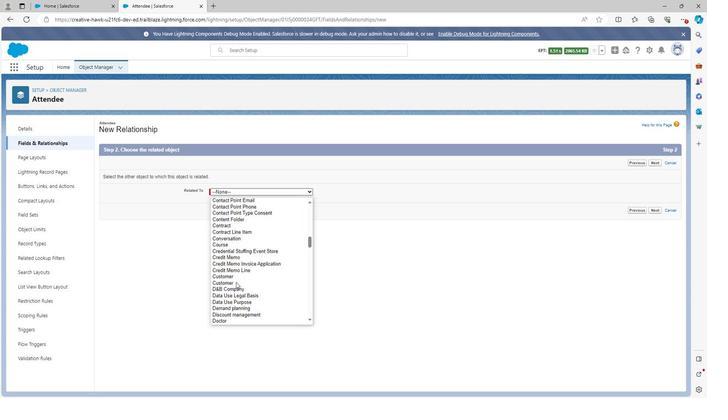
Action: Mouse scrolled (233, 282) with delta (0, 0)
Screenshot: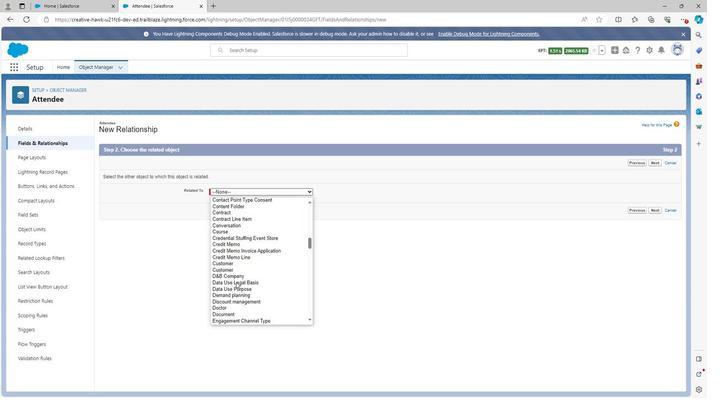 
Action: Mouse scrolled (233, 282) with delta (0, 0)
Screenshot: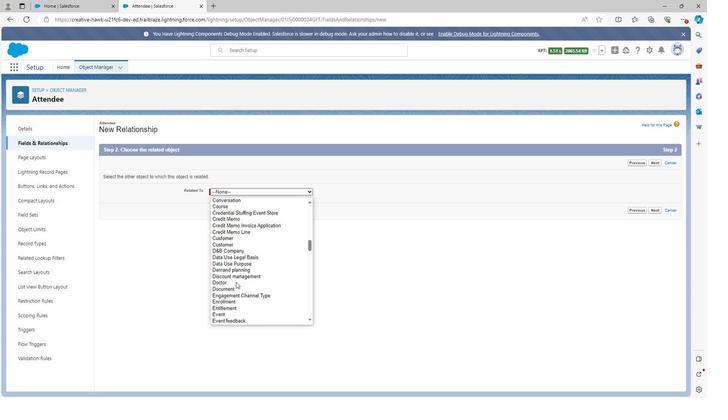
Action: Mouse moved to (220, 307)
Screenshot: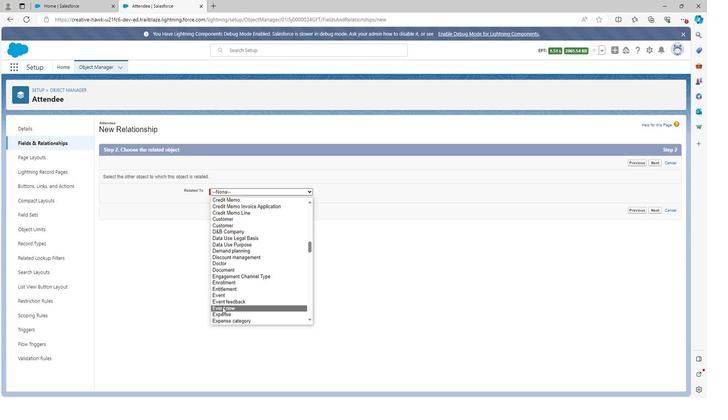 
Action: Mouse pressed left at (220, 307)
Screenshot: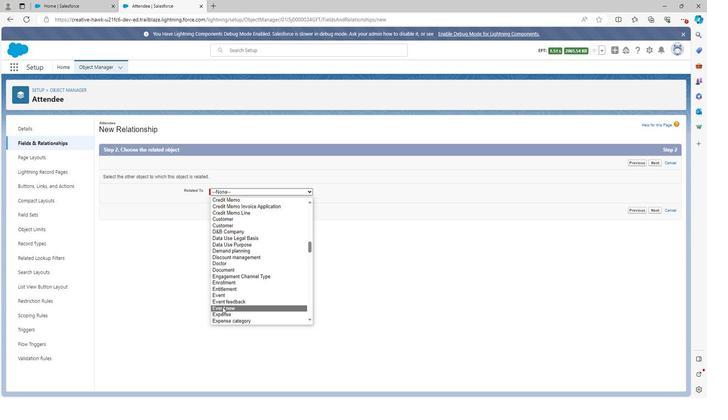 
Action: Mouse moved to (656, 211)
Screenshot: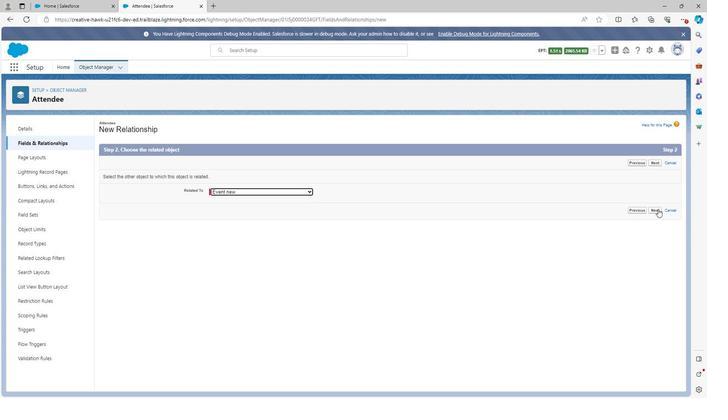 
Action: Mouse pressed left at (656, 211)
Screenshot: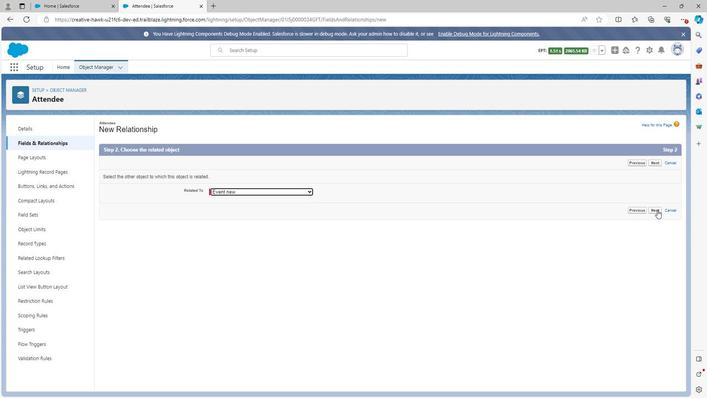 
Action: Mouse moved to (236, 182)
Screenshot: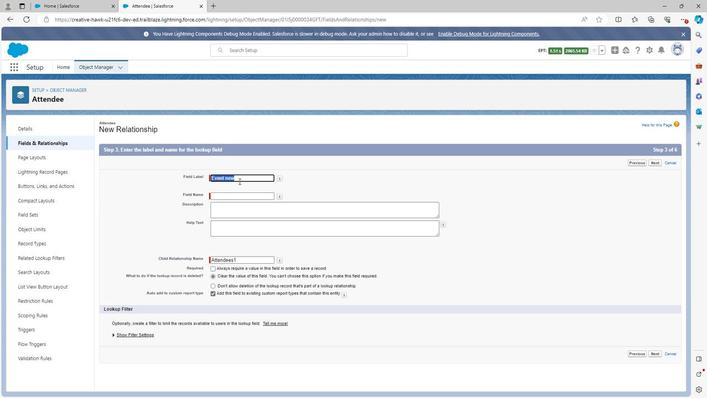 
Action: Key pressed <Key.shift><Key.shift><Key.shift><Key.shift><Key.shift><Key.shift><Key.shift><Key.shift><Key.shift><Key.shift><Key.shift><Key.shift><Key.shift><Key.shift><Key.shift><Key.shift><Key.shift><Key.shift><Key.shift><Key.shift><Key.shift><Key.shift><Key.shift>Attendee<Key.space>even<Key.space>
Screenshot: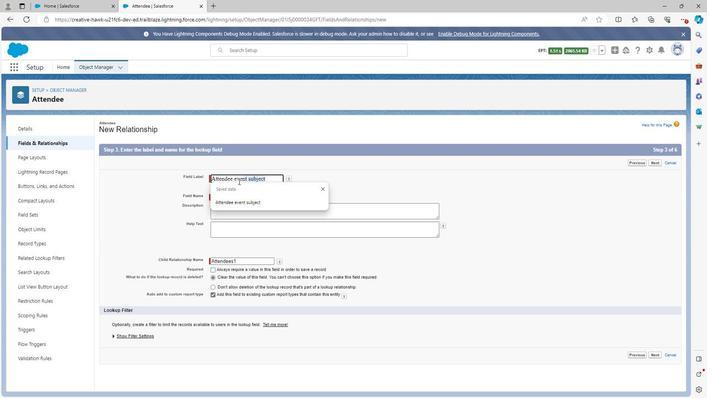 
Action: Mouse moved to (242, 190)
Screenshot: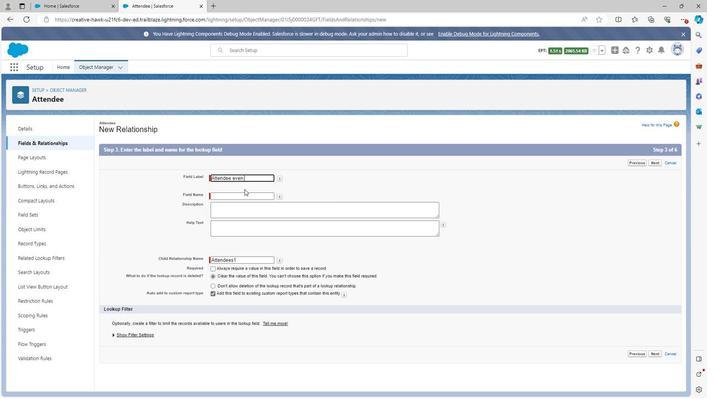 
Action: Key pressed <Key.backspace>
Screenshot: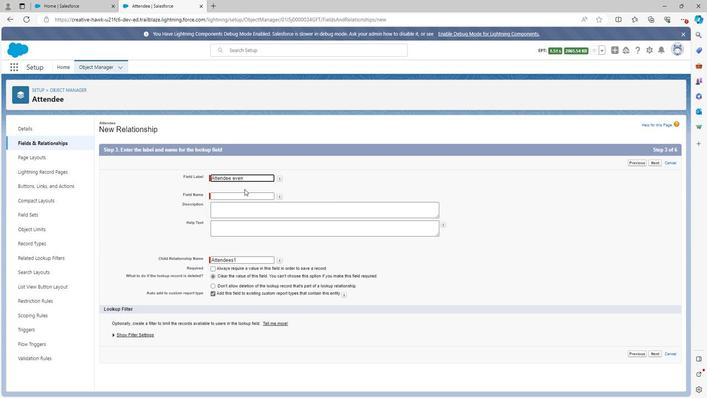 
Action: Mouse moved to (243, 189)
Screenshot: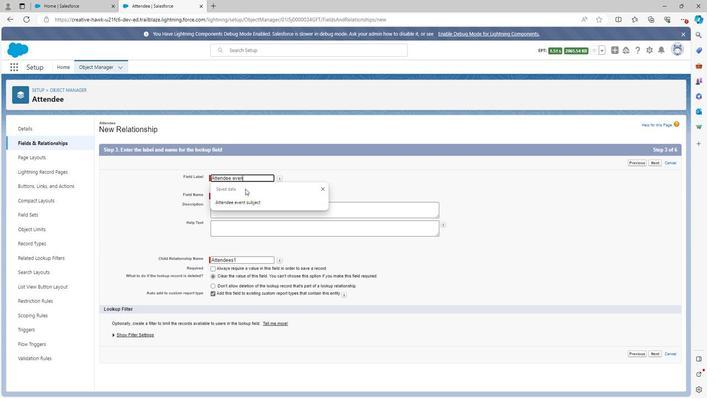 
Action: Key pressed t
Screenshot: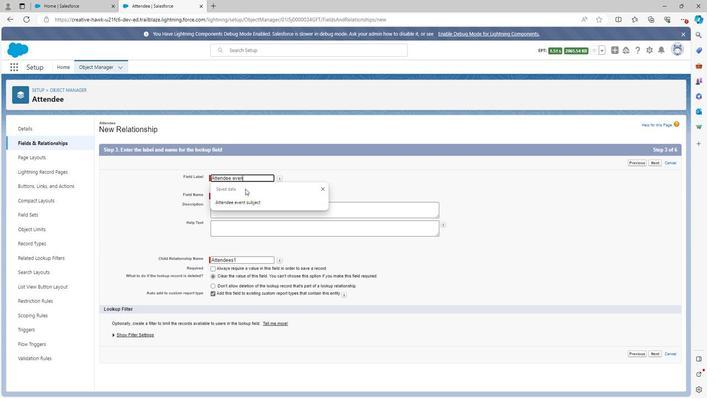 
Action: Mouse moved to (243, 189)
Screenshot: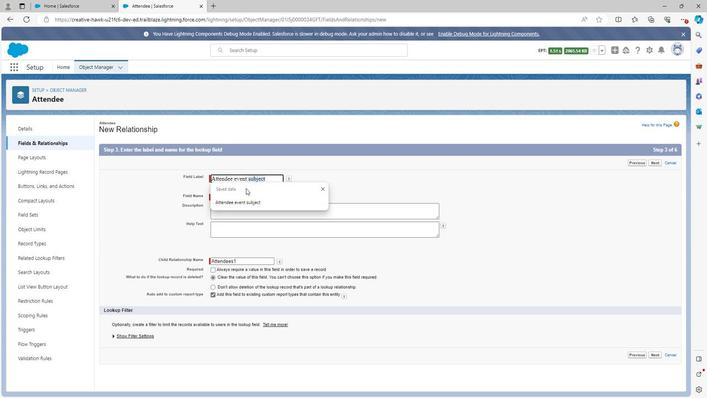 
Action: Key pressed <Key.space>
Screenshot: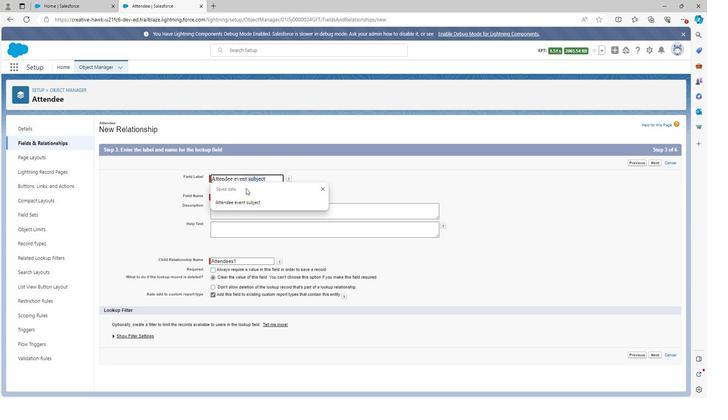 
Action: Mouse moved to (244, 187)
Screenshot: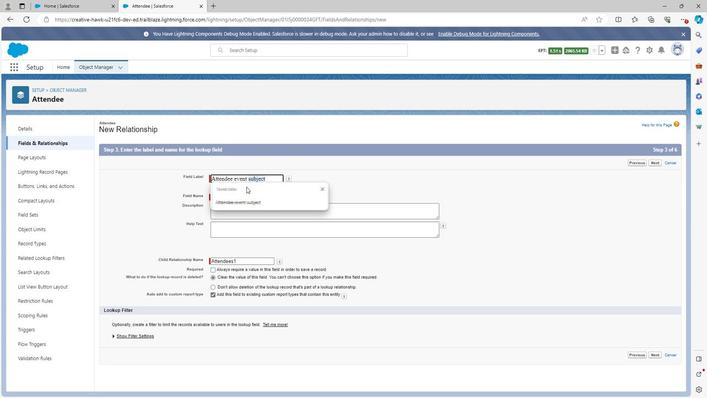 
Action: Key pressed start<Key.space>ti
Screenshot: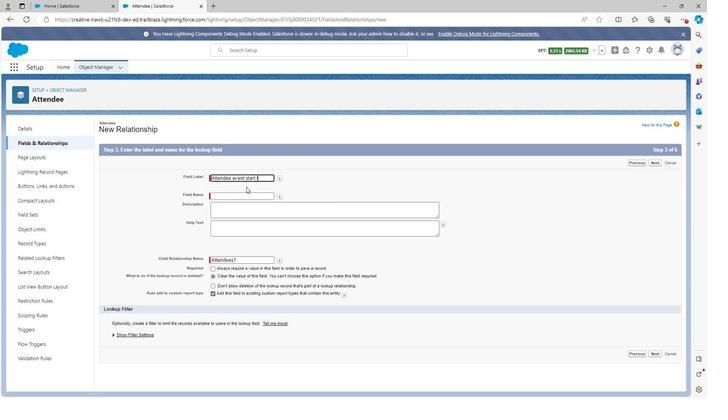 
Action: Mouse moved to (244, 187)
Screenshot: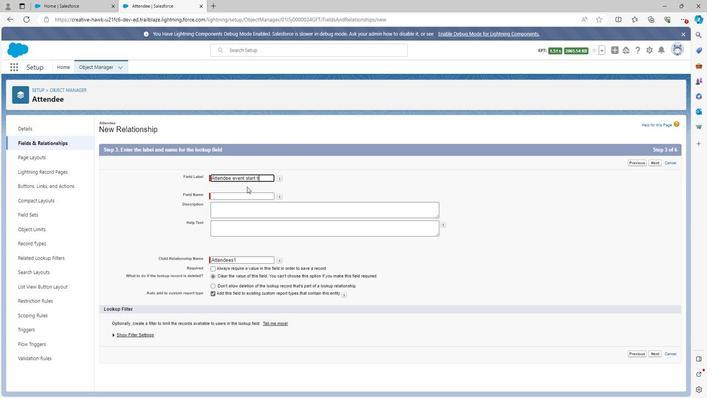 
Action: Key pressed me
Screenshot: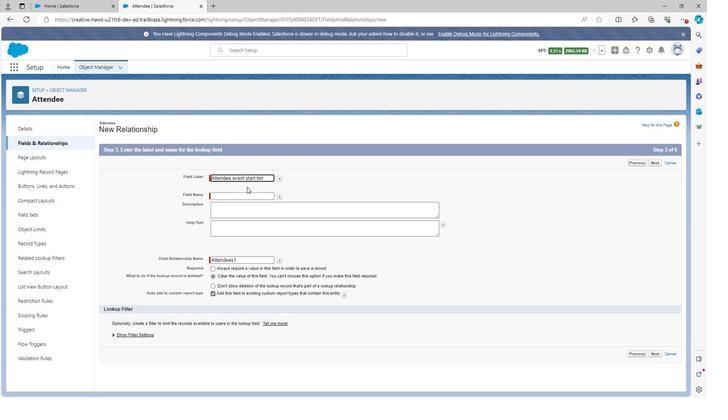 
Action: Mouse moved to (306, 189)
Screenshot: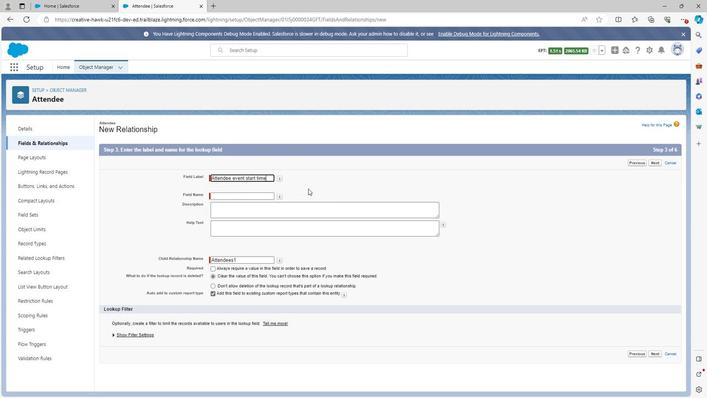
Action: Mouse pressed left at (306, 189)
Screenshot: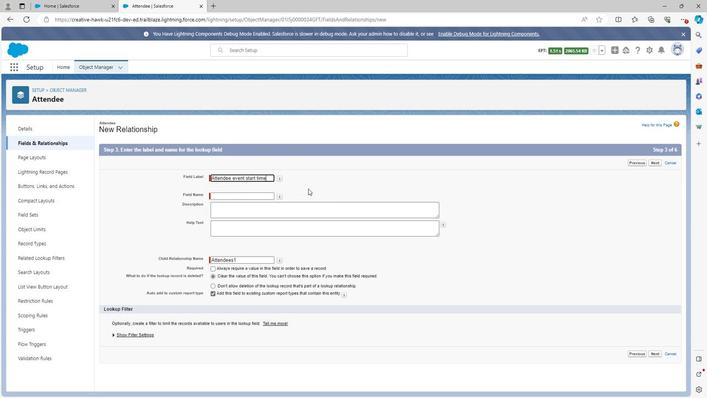 
Action: Mouse moved to (269, 208)
Screenshot: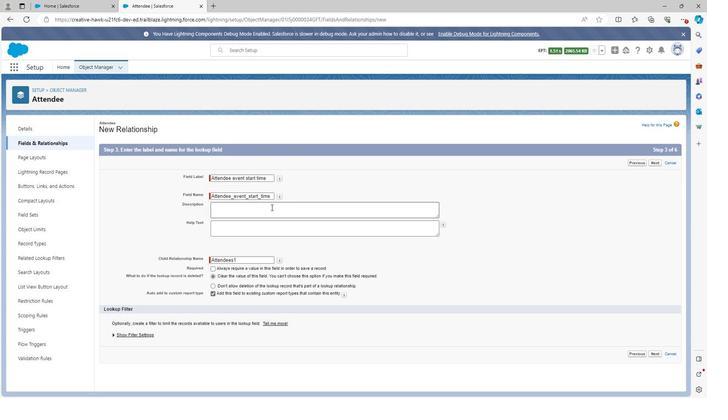 
Action: Mouse pressed left at (269, 208)
Screenshot: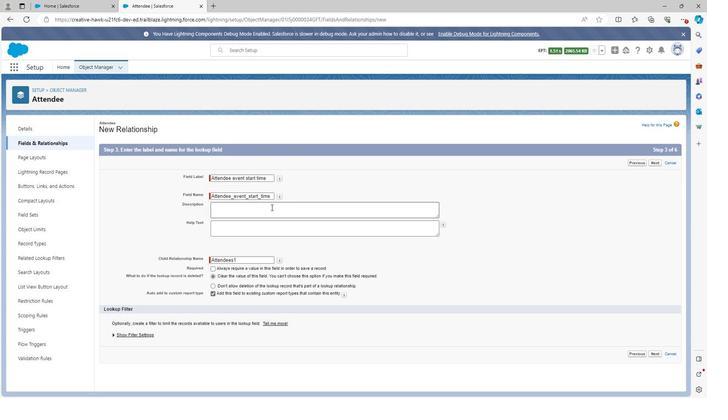 
Action: Key pressed <Key.shift>
Screenshot: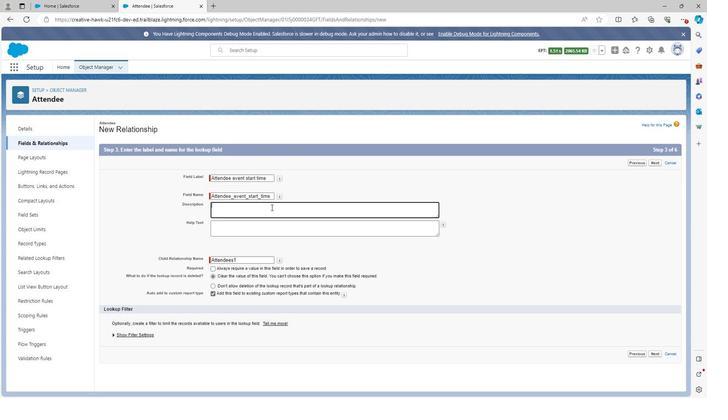 
Action: Mouse moved to (269, 207)
Screenshot: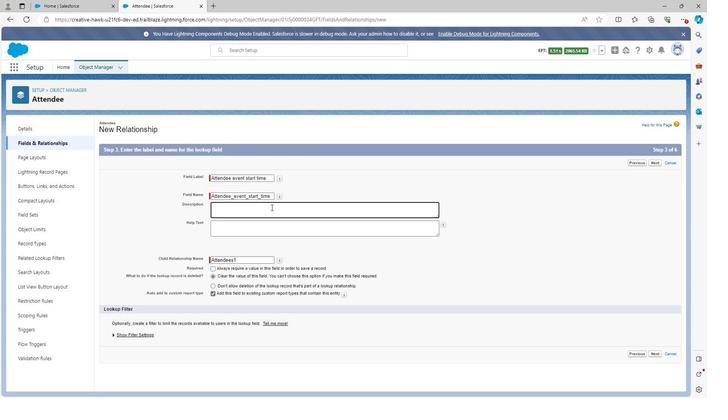 
Action: Key pressed A
Screenshot: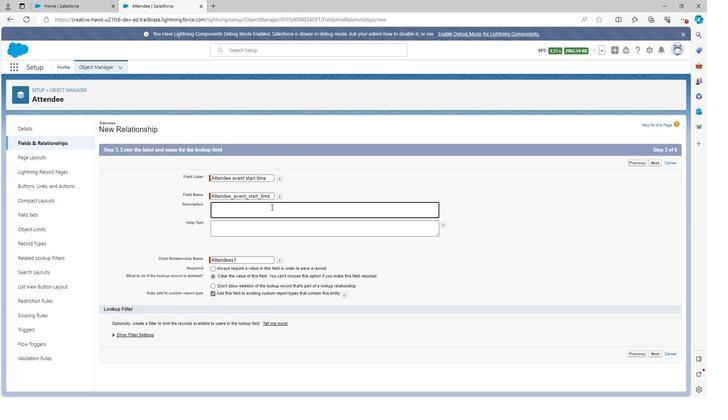 
Action: Mouse moved to (269, 206)
Screenshot: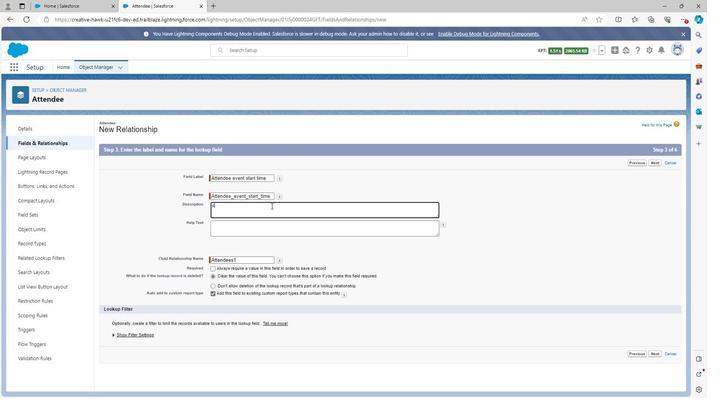 
Action: Key pressed t
Screenshot: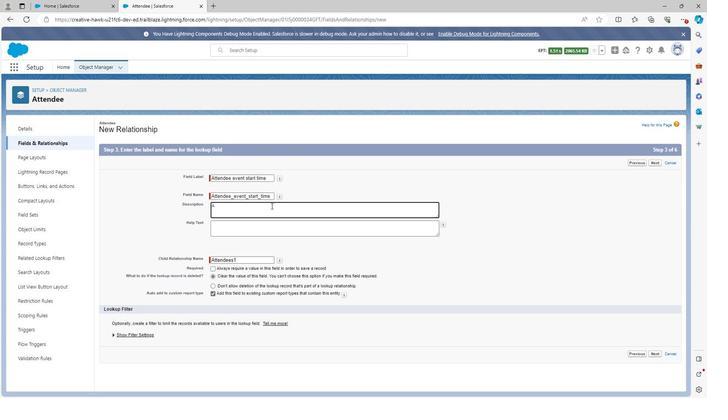 
Action: Mouse moved to (269, 206)
Screenshot: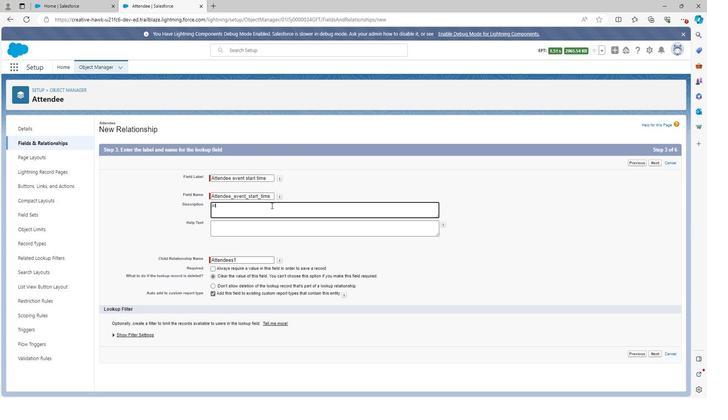 
Action: Key pressed tend
Screenshot: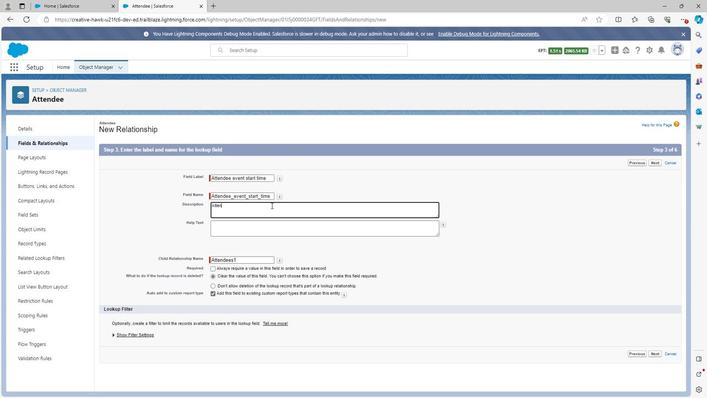 
Action: Mouse moved to (269, 205)
Screenshot: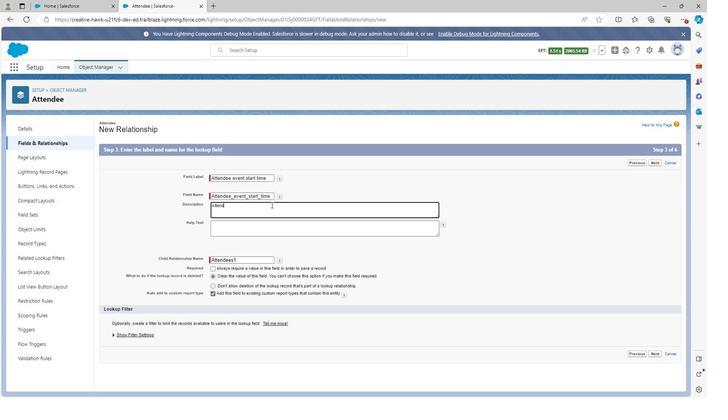 
Action: Key pressed e
Screenshot: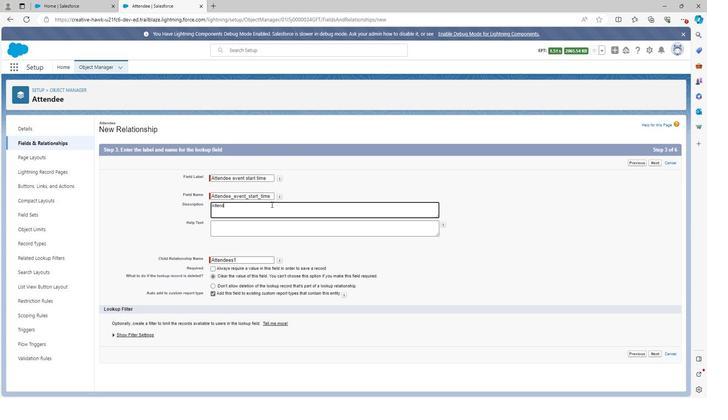 
Action: Mouse moved to (269, 205)
Screenshot: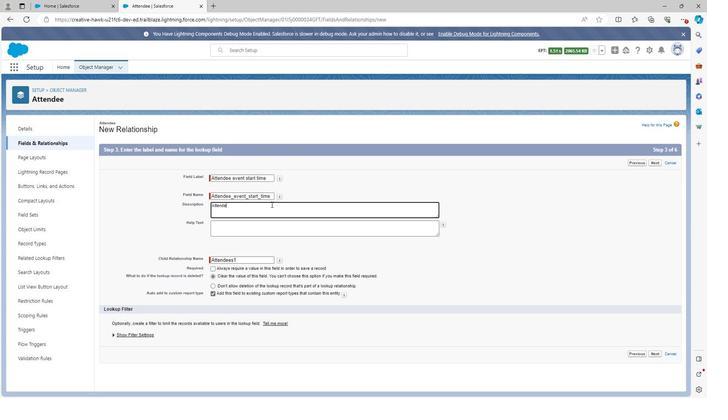 
Action: Key pressed e<Key.space>even
Screenshot: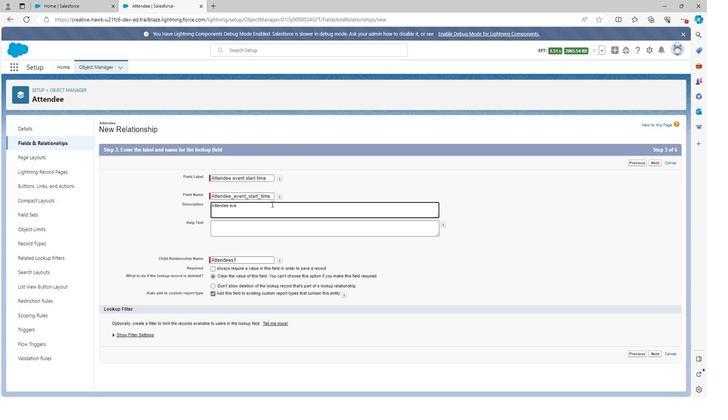 
Action: Mouse moved to (269, 205)
Screenshot: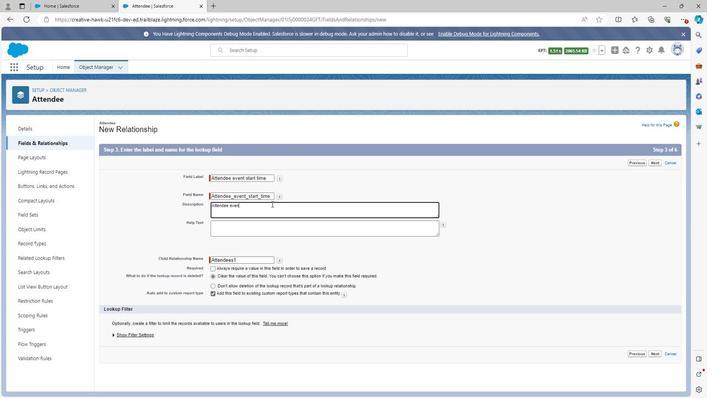 
Action: Key pressed t<Key.space>s
Screenshot: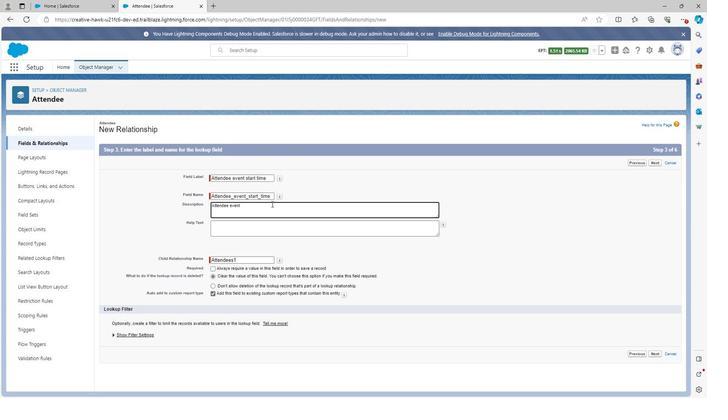 
Action: Mouse moved to (269, 204)
Screenshot: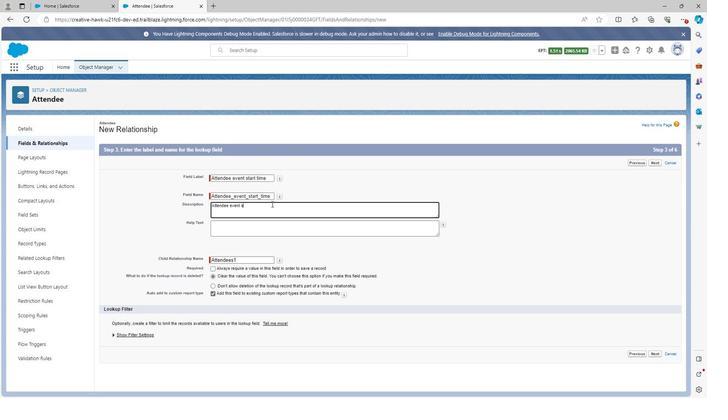 
Action: Key pressed tart<Key.space>time<Key.space>field<Key.space>is<Key.space>the
Screenshot: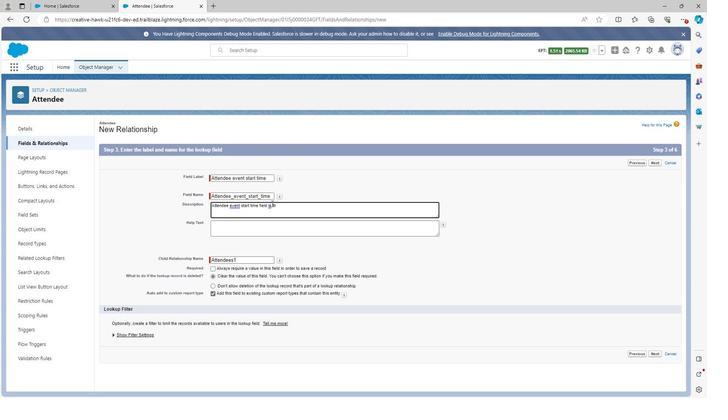 
Action: Mouse moved to (298, 207)
Screenshot: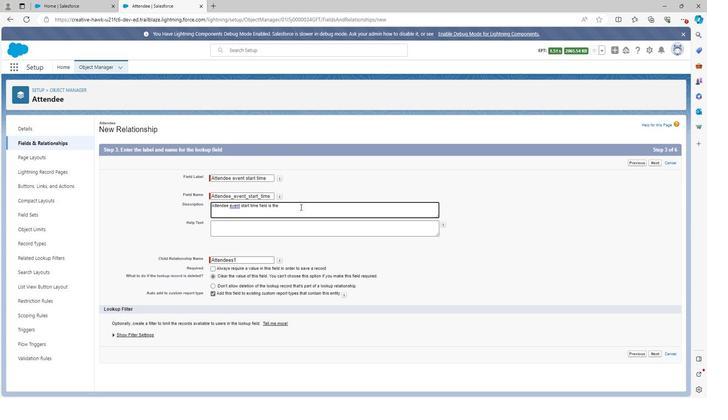
Action: Key pressed <Key.space>
Screenshot: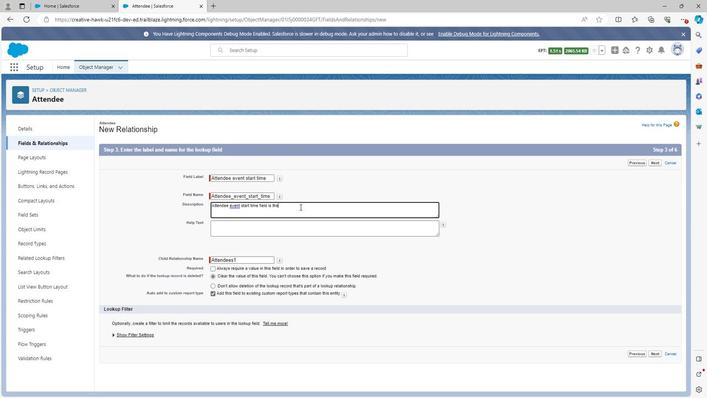 
Action: Mouse moved to (292, 210)
Screenshot: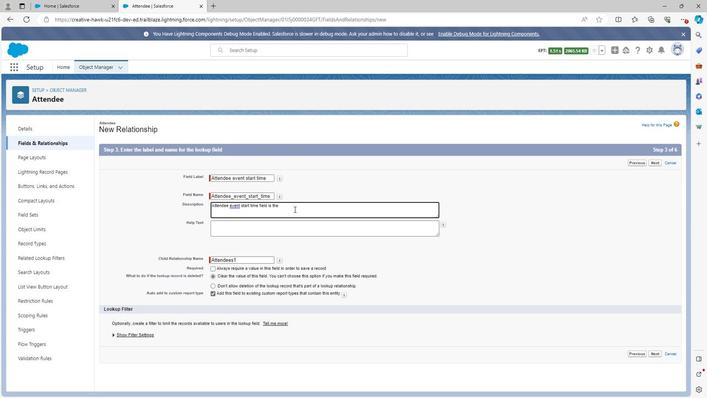 
Action: Key pressed <Key.space>
Screenshot: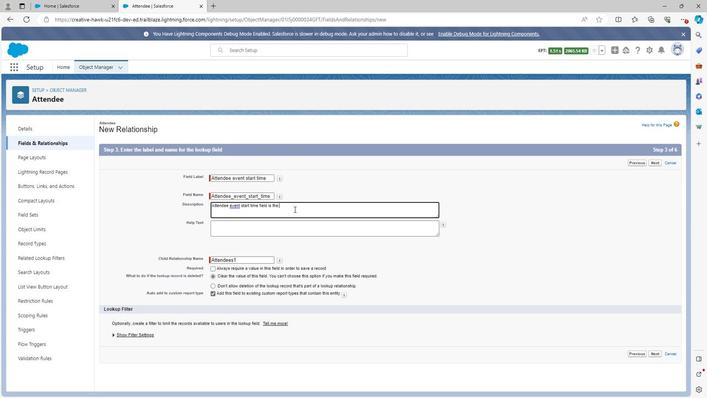 
Action: Mouse moved to (291, 210)
Screenshot: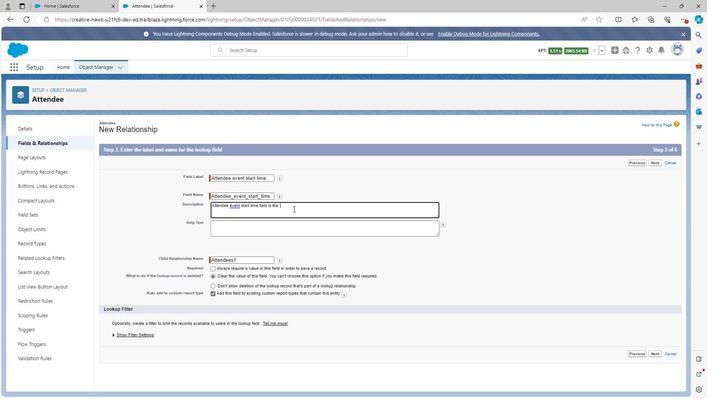 
Action: Key pressed <Key.backspace>fi<Key.backspace><Key.backspace><Key.backspace><Key.backspace><Key.backspace><Key.backspace><Key.backspace><Key.backspace><Key.backspace><Key.backspace><Key.backspace><Key.backspace><Key.backspace><Key.backspace><Key.backspace>
